 Task: Look for space in Albany, United States from 10th July, 2023 to 25th July, 2023 for 3 adults, 1 child in price range Rs.15000 to Rs.25000. Place can be shared room with 2 bedrooms having 3 beds and 2 bathrooms. Property type can be house, flat, guest house. Amenities needed are: wifi, TV, free parkinig on premises, gym, breakfast. Booking option can be shelf check-in. Required host language is English.
Action: Mouse moved to (477, 120)
Screenshot: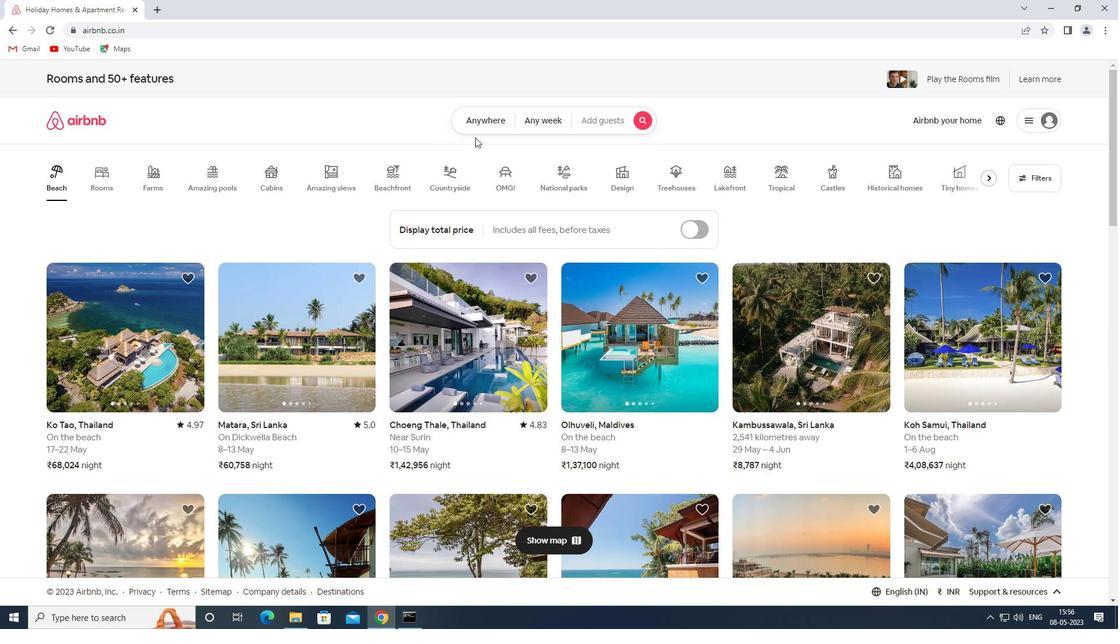 
Action: Mouse pressed left at (477, 120)
Screenshot: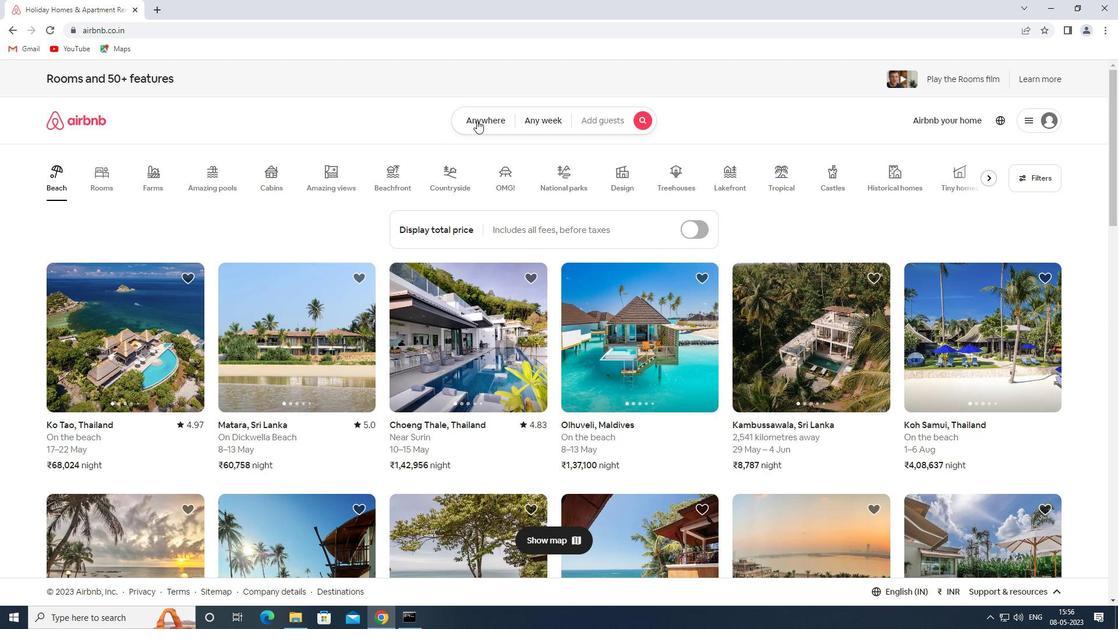 
Action: Mouse moved to (349, 161)
Screenshot: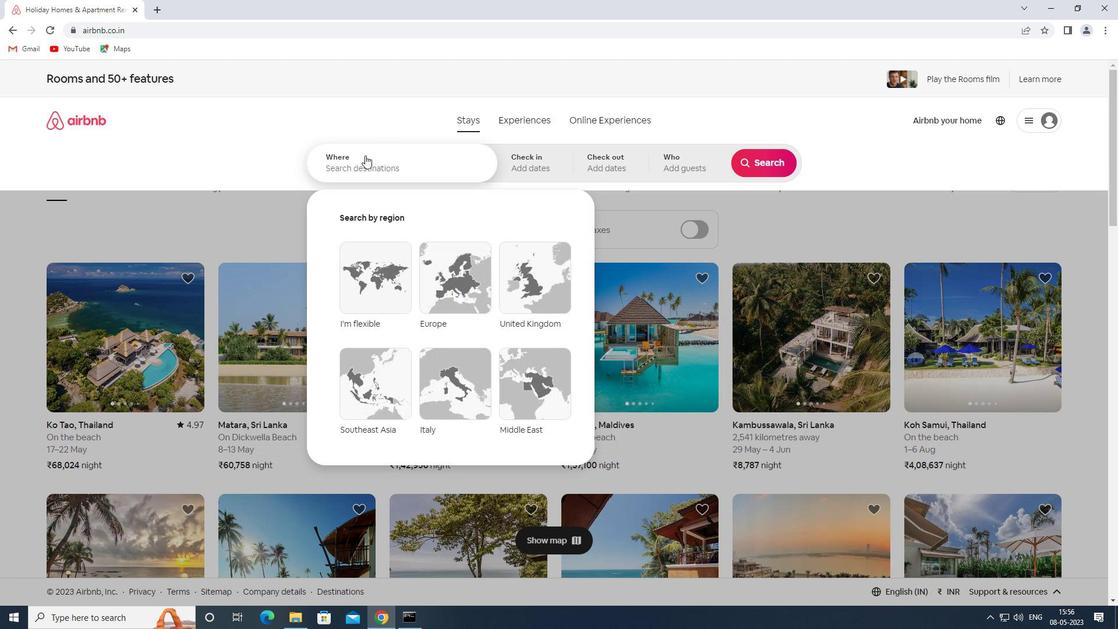 
Action: Mouse pressed left at (349, 161)
Screenshot: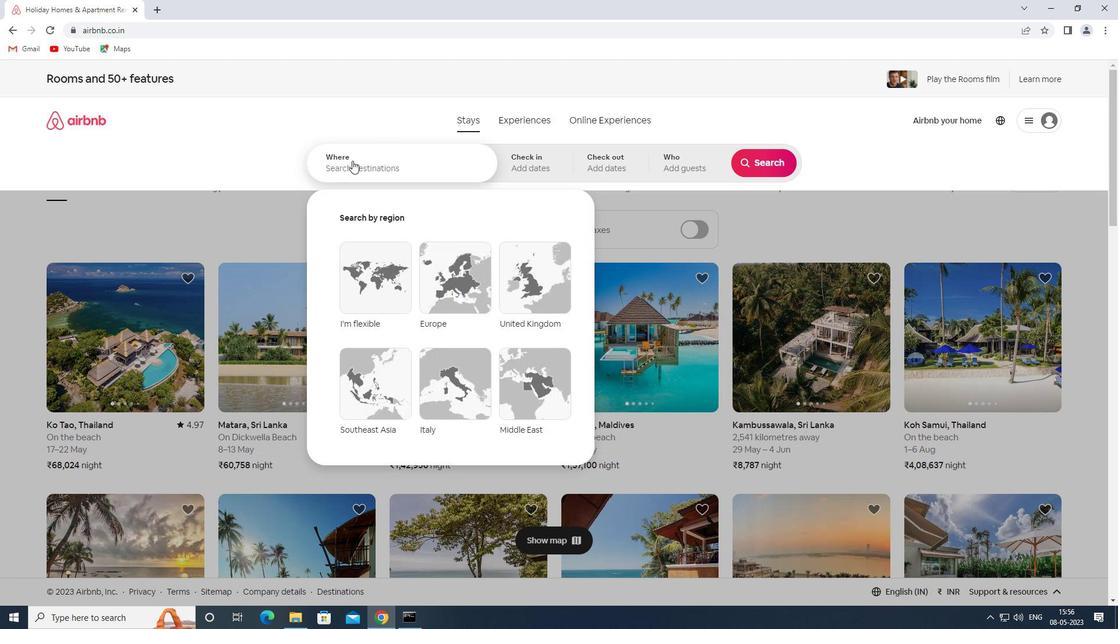 
Action: Key pressed <Key.shift>SPACE<Key.space>IN<Key.space><Key.shift>ALBANY,<Key.shift>UNITED<Key.space><Key.shift>STATES
Screenshot: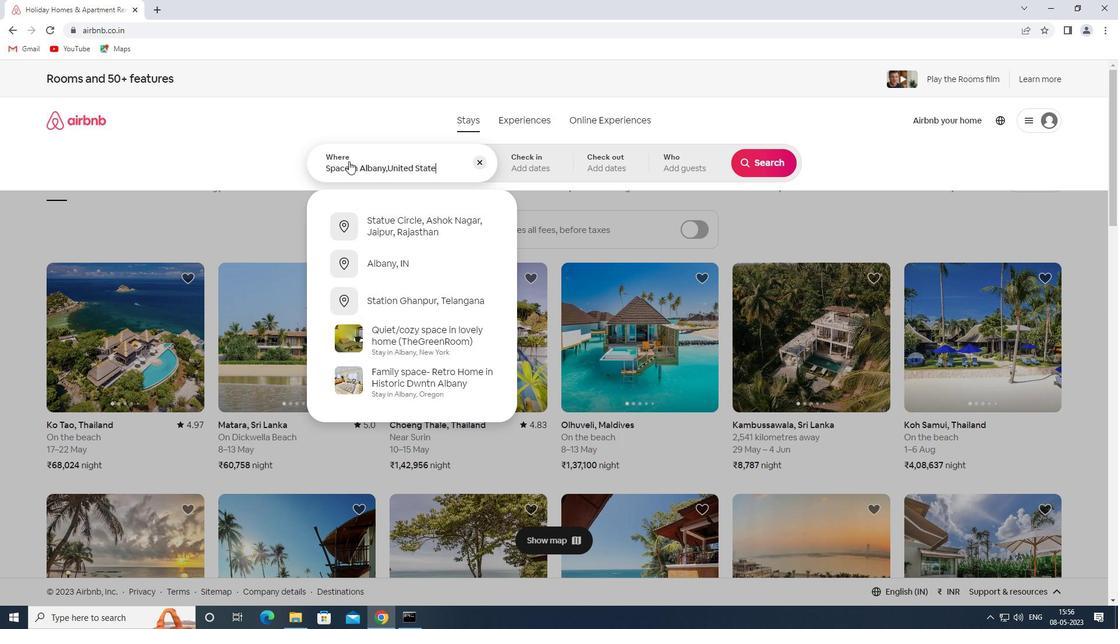 
Action: Mouse moved to (511, 148)
Screenshot: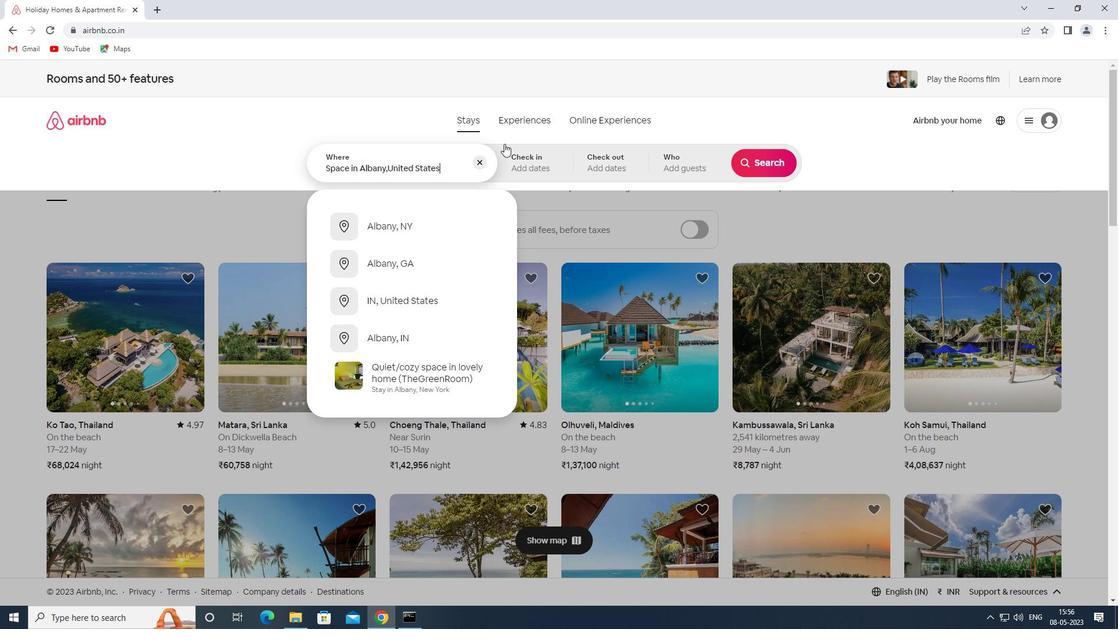 
Action: Mouse pressed left at (511, 148)
Screenshot: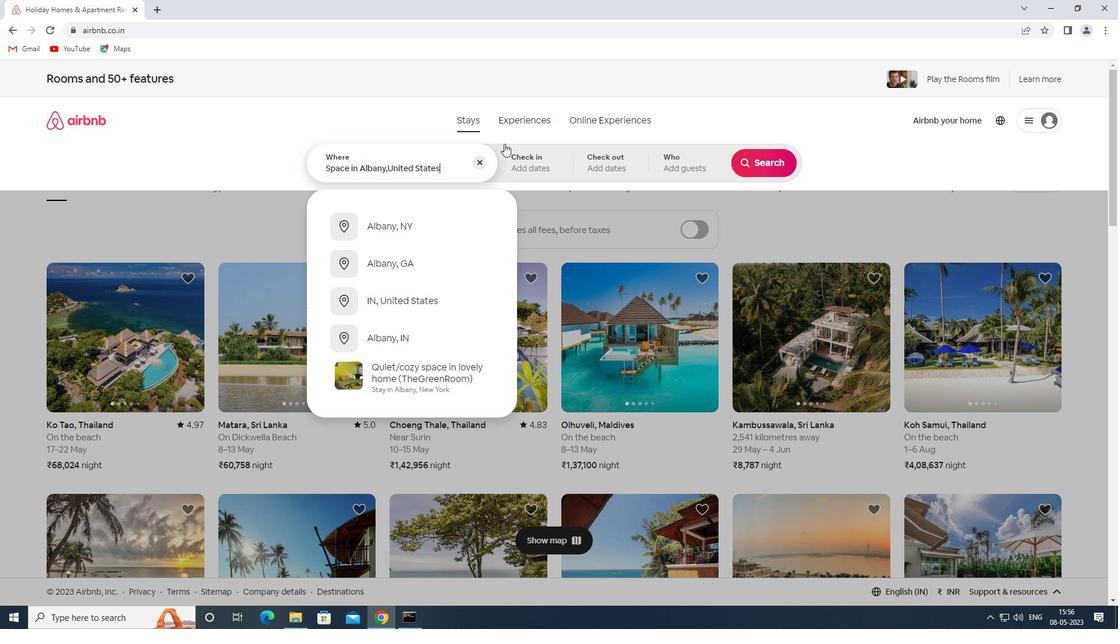
Action: Mouse moved to (759, 258)
Screenshot: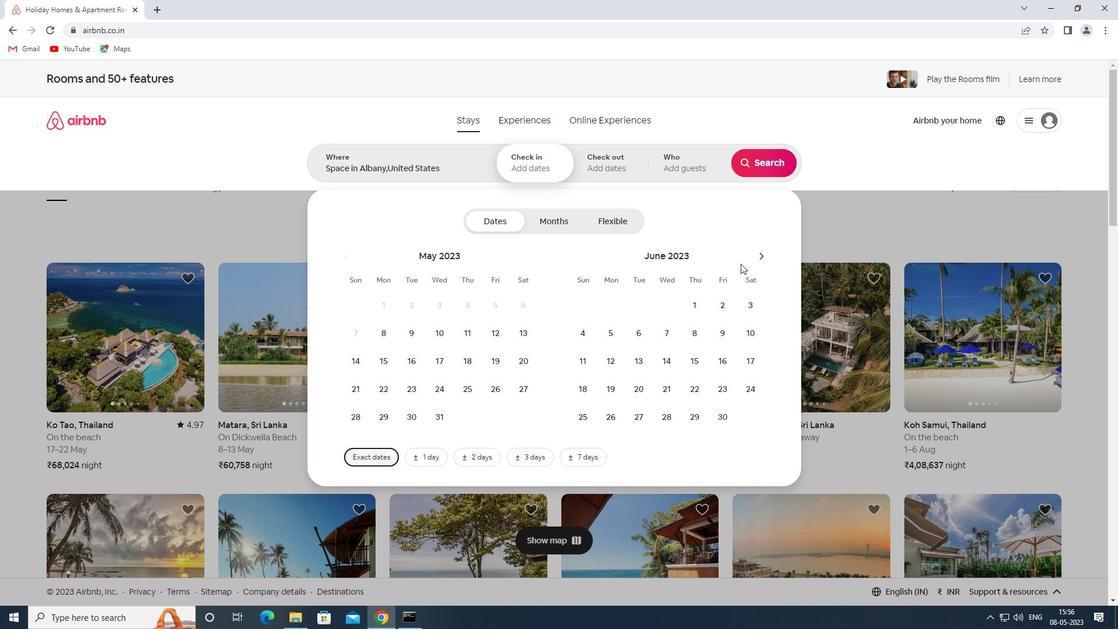 
Action: Mouse pressed left at (759, 258)
Screenshot: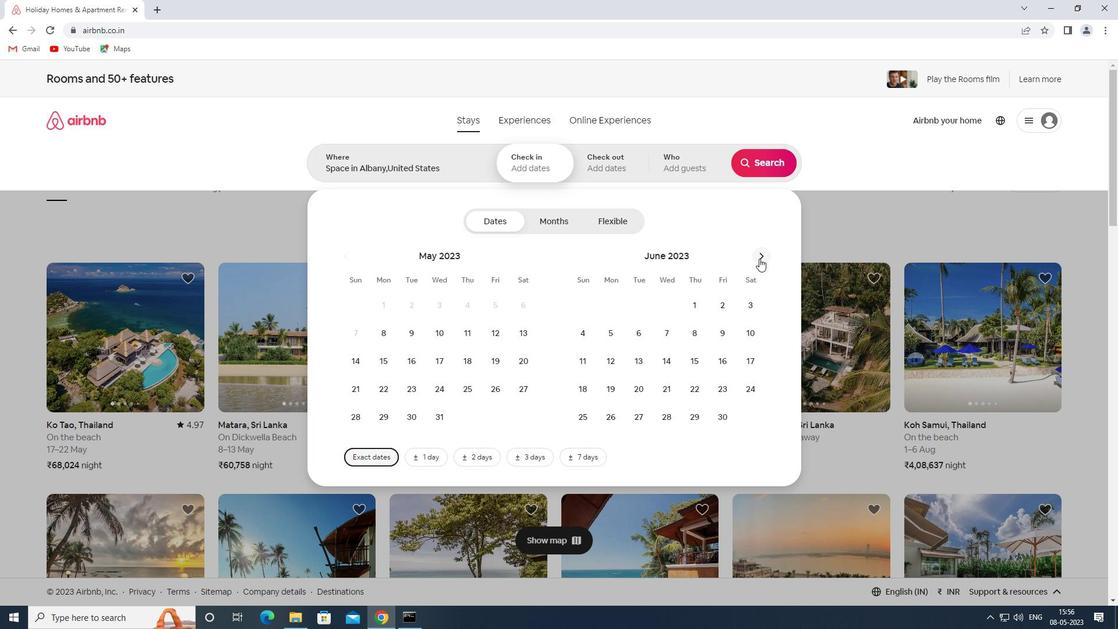 
Action: Mouse moved to (604, 357)
Screenshot: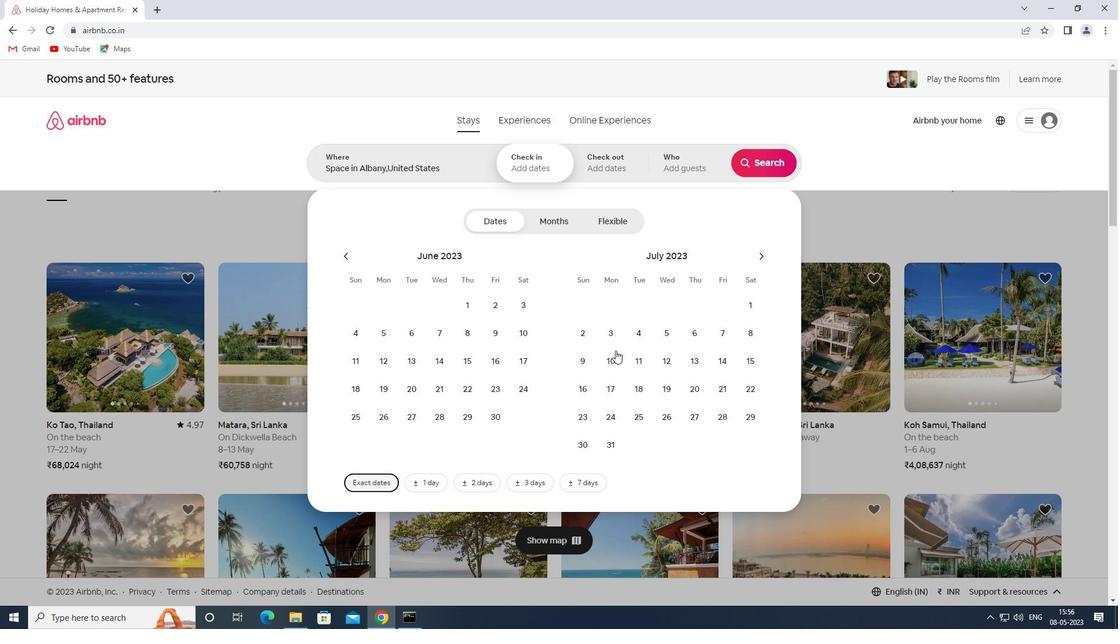 
Action: Mouse pressed left at (604, 357)
Screenshot: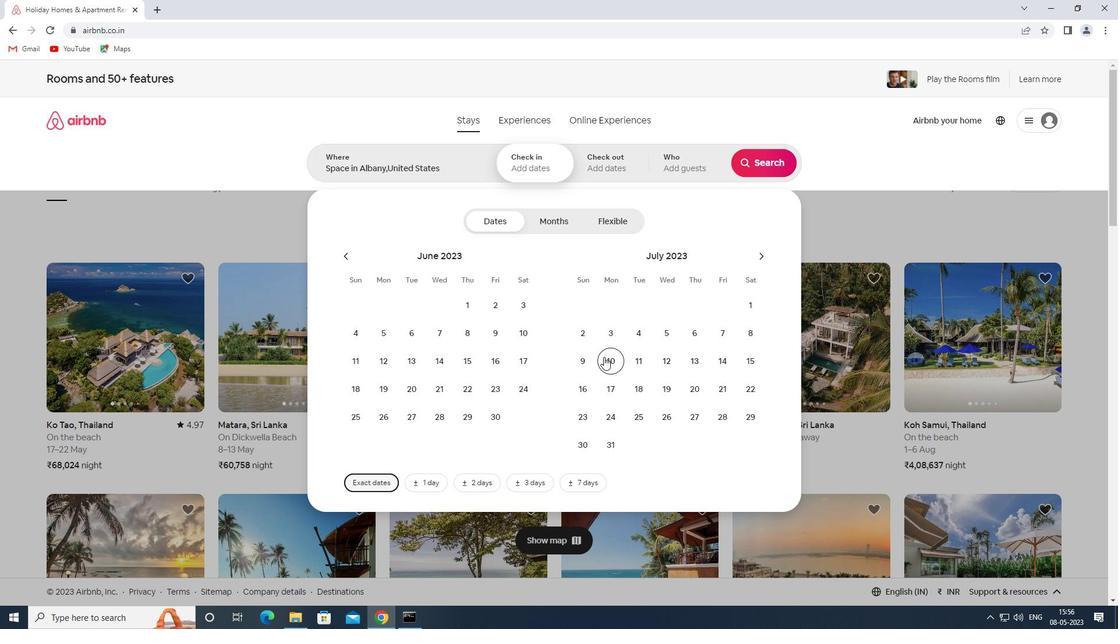 
Action: Mouse moved to (639, 415)
Screenshot: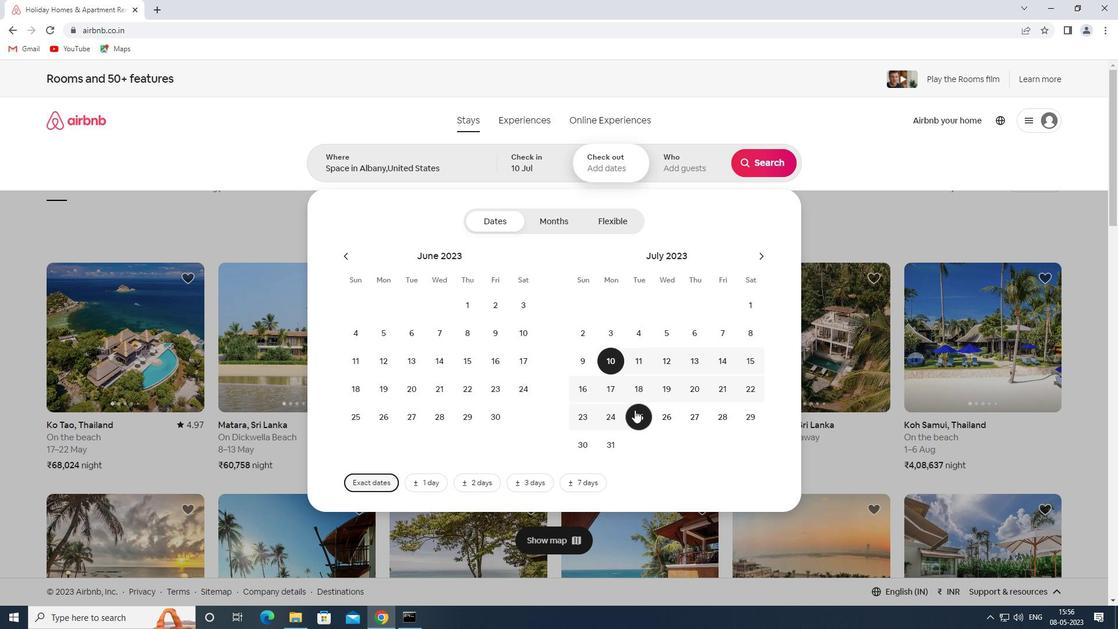 
Action: Mouse pressed left at (639, 415)
Screenshot: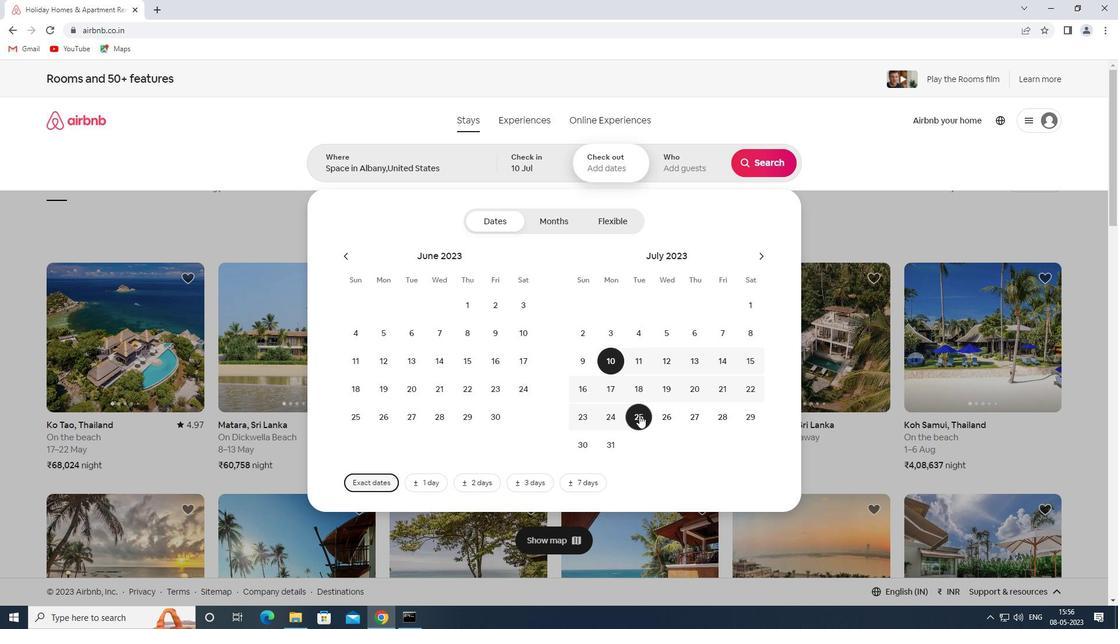 
Action: Mouse moved to (684, 156)
Screenshot: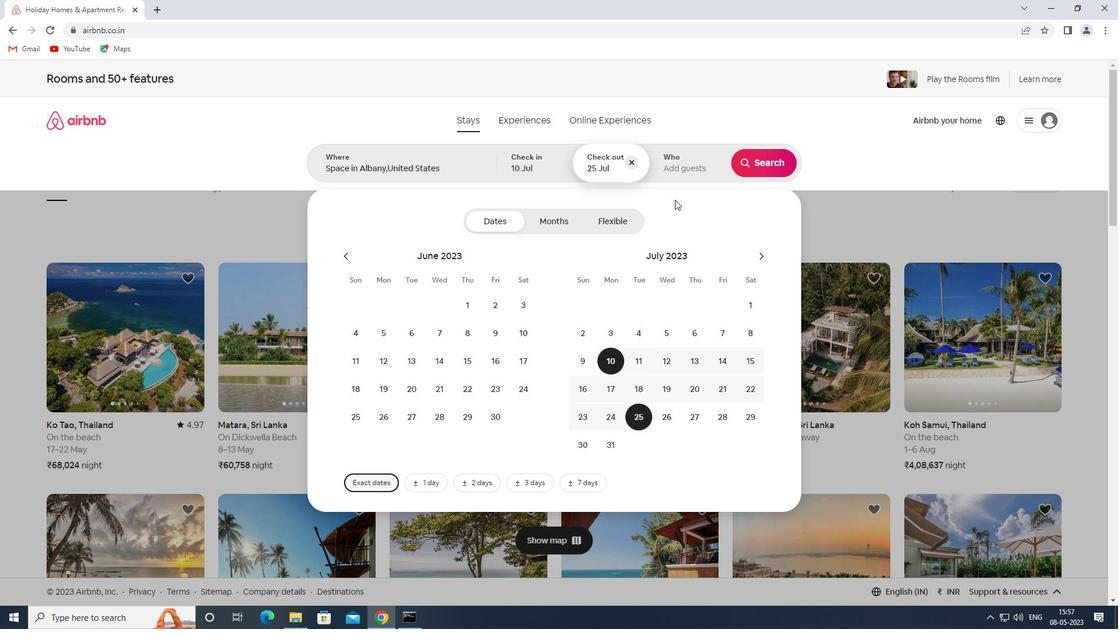 
Action: Mouse pressed left at (684, 156)
Screenshot: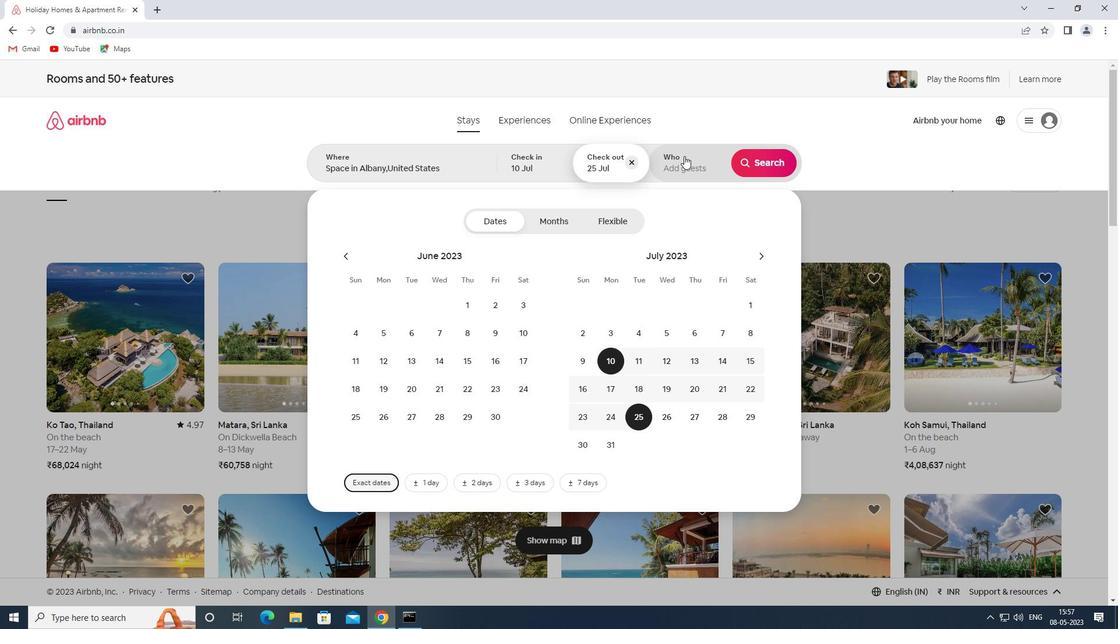 
Action: Mouse moved to (765, 227)
Screenshot: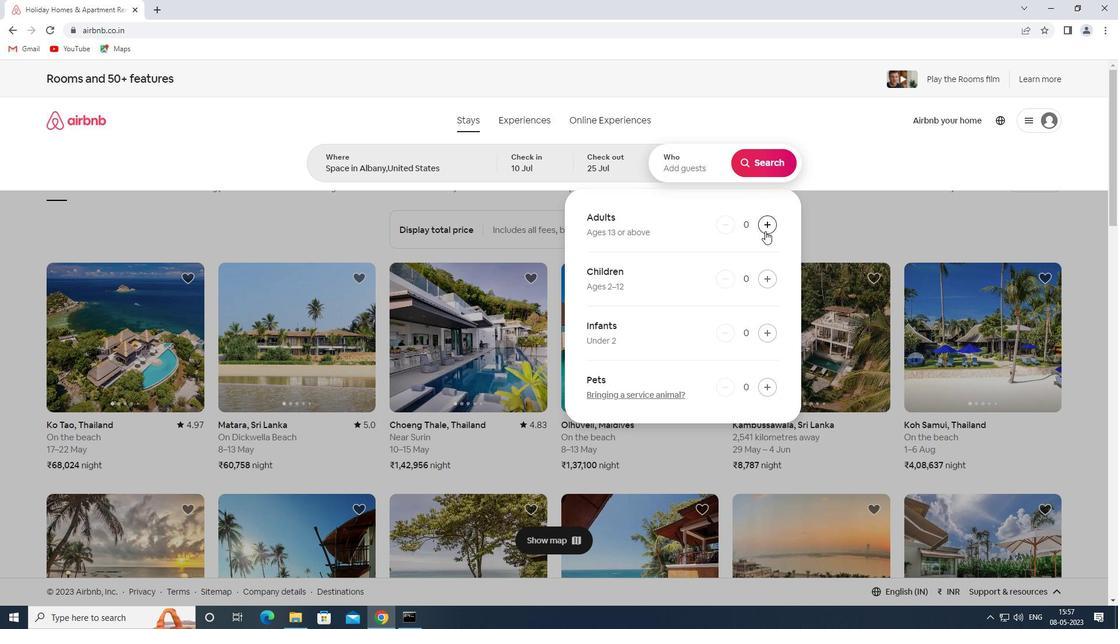 
Action: Mouse pressed left at (765, 227)
Screenshot: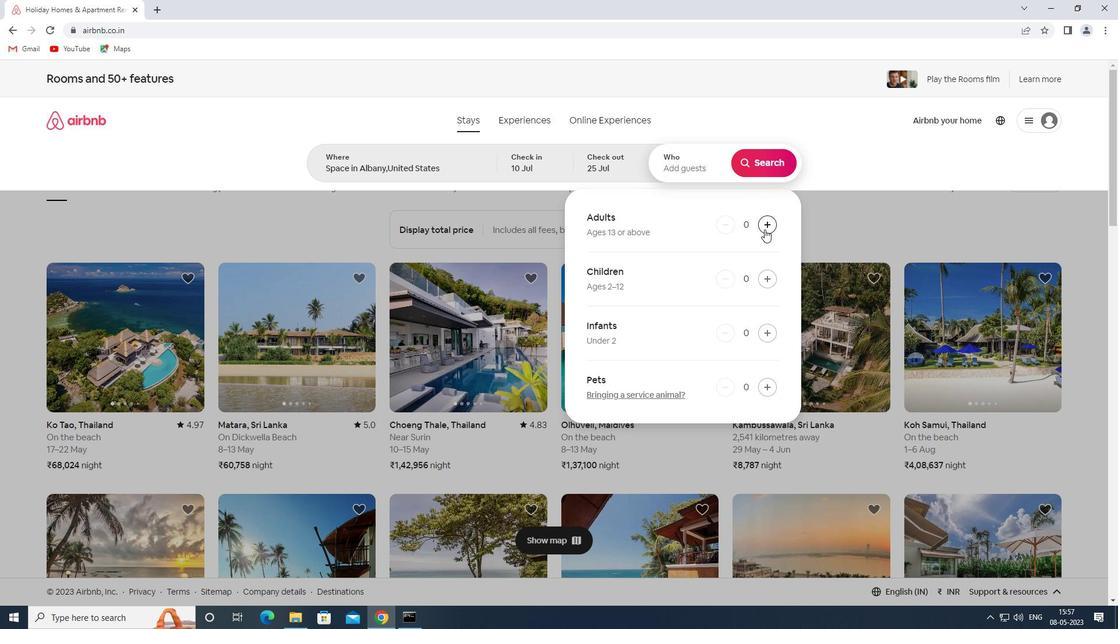 
Action: Mouse pressed left at (765, 227)
Screenshot: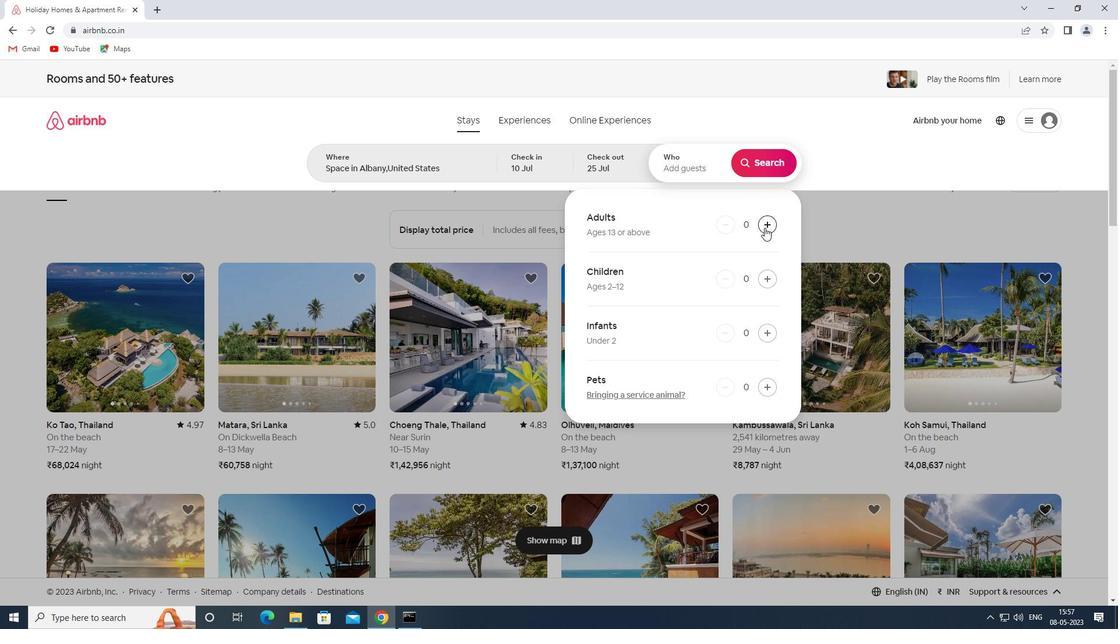 
Action: Mouse pressed left at (765, 227)
Screenshot: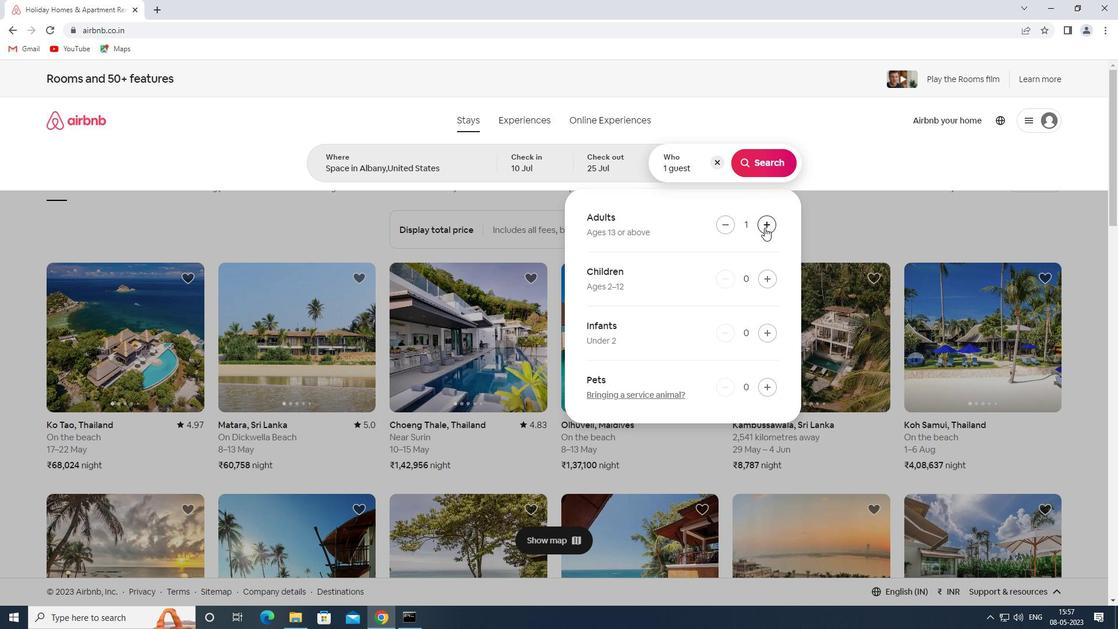 
Action: Mouse moved to (768, 277)
Screenshot: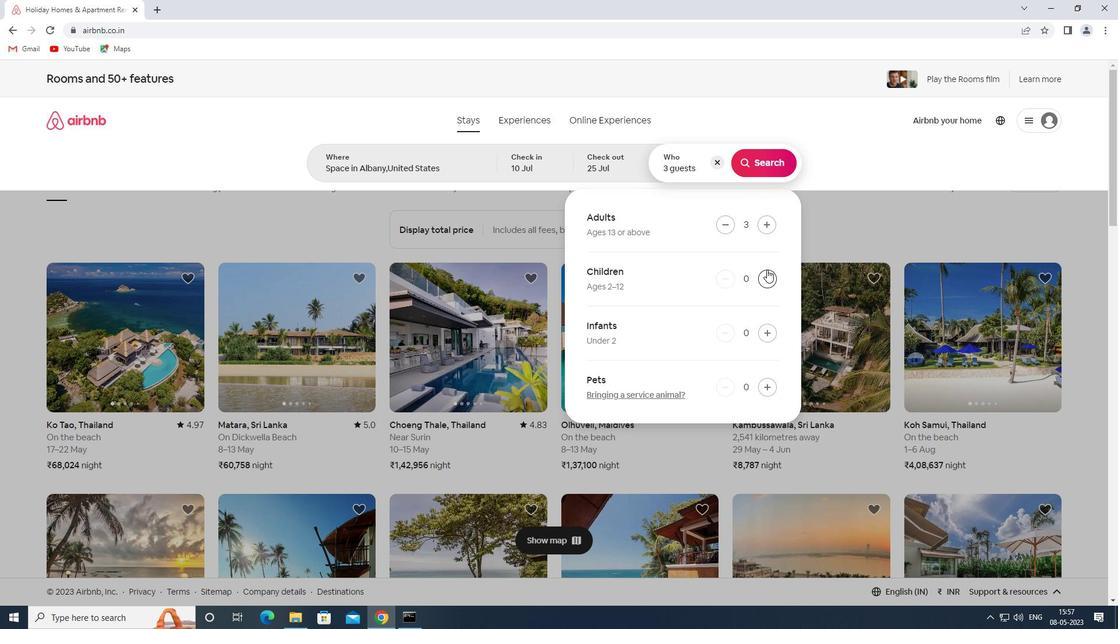 
Action: Mouse pressed left at (768, 277)
Screenshot: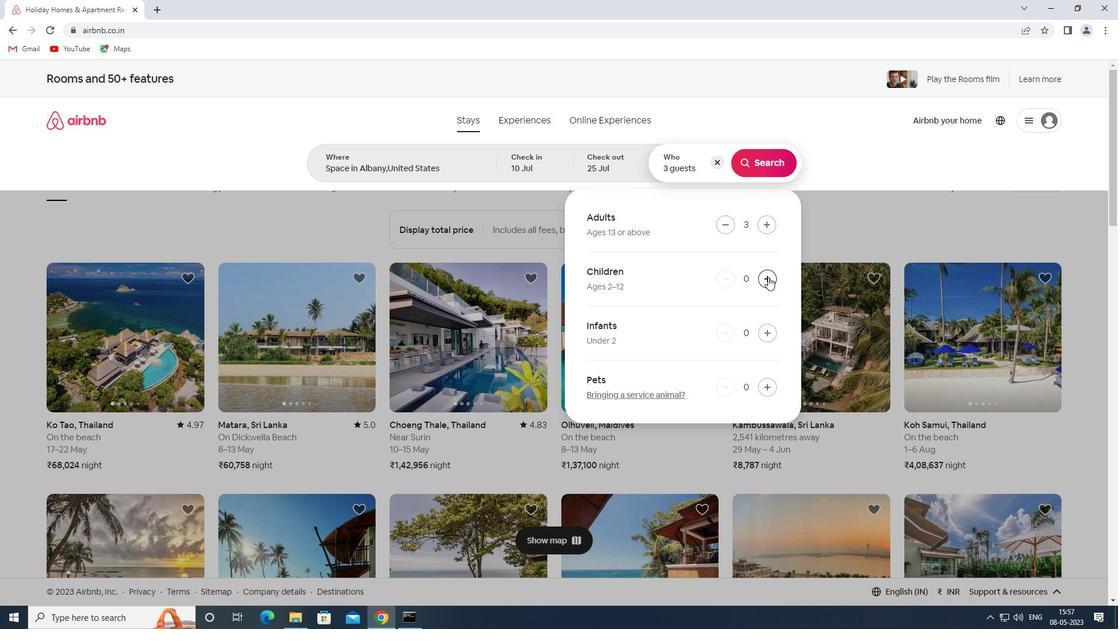 
Action: Mouse moved to (763, 156)
Screenshot: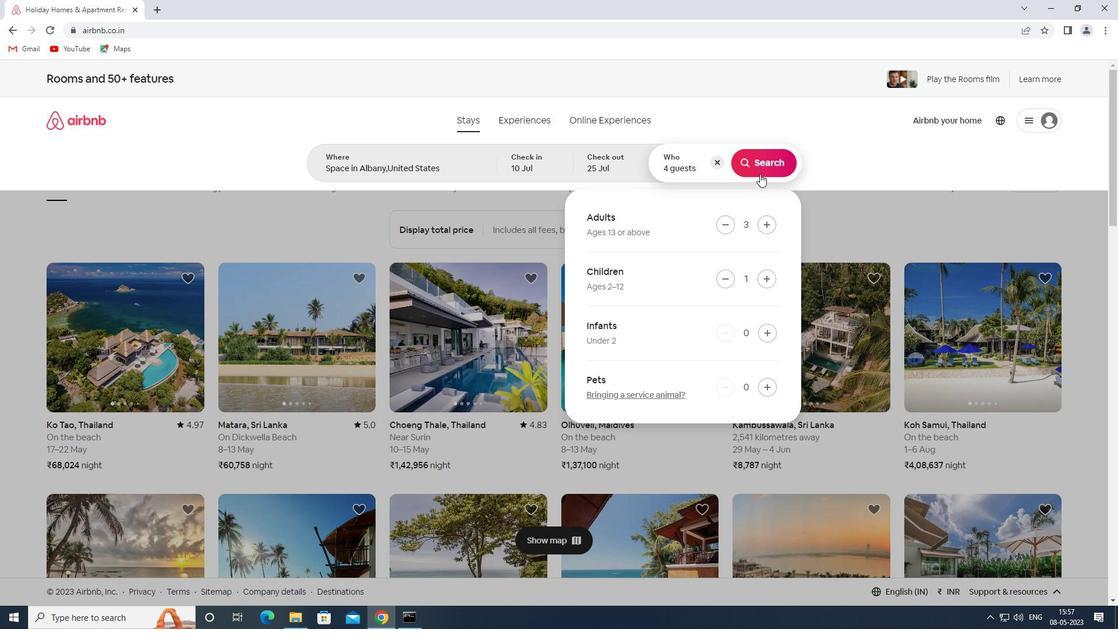 
Action: Mouse pressed left at (763, 156)
Screenshot: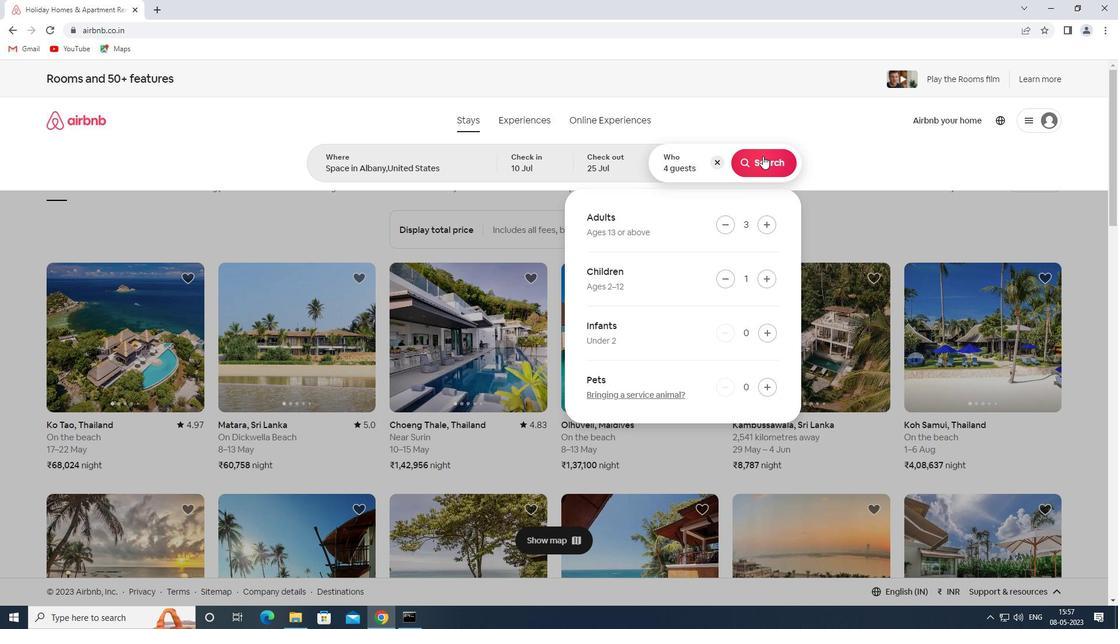 
Action: Mouse moved to (1072, 127)
Screenshot: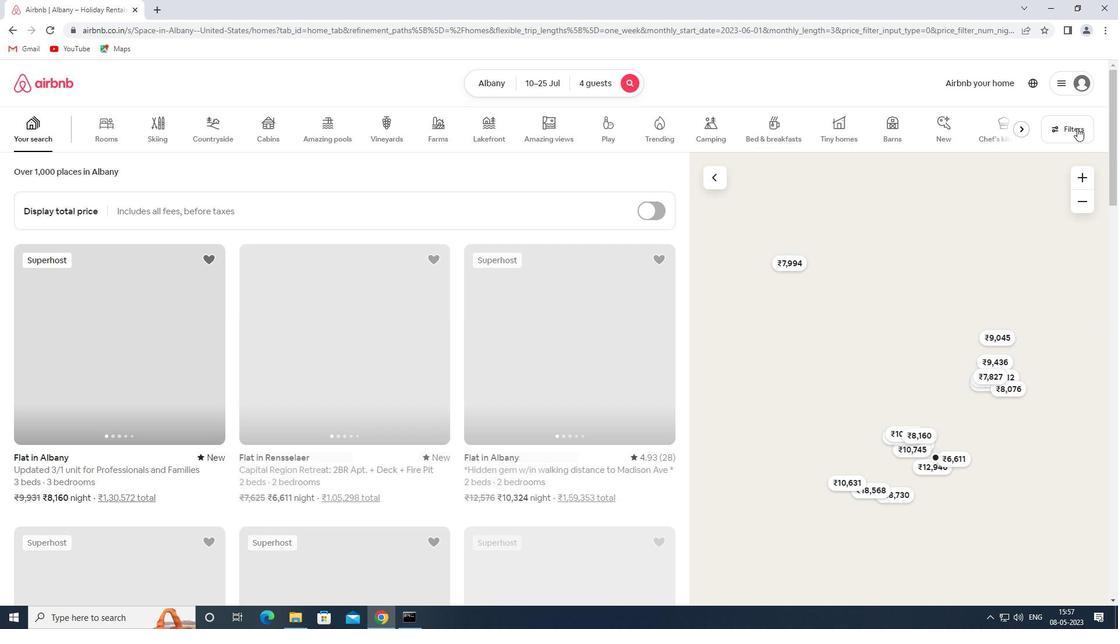 
Action: Mouse pressed left at (1072, 127)
Screenshot: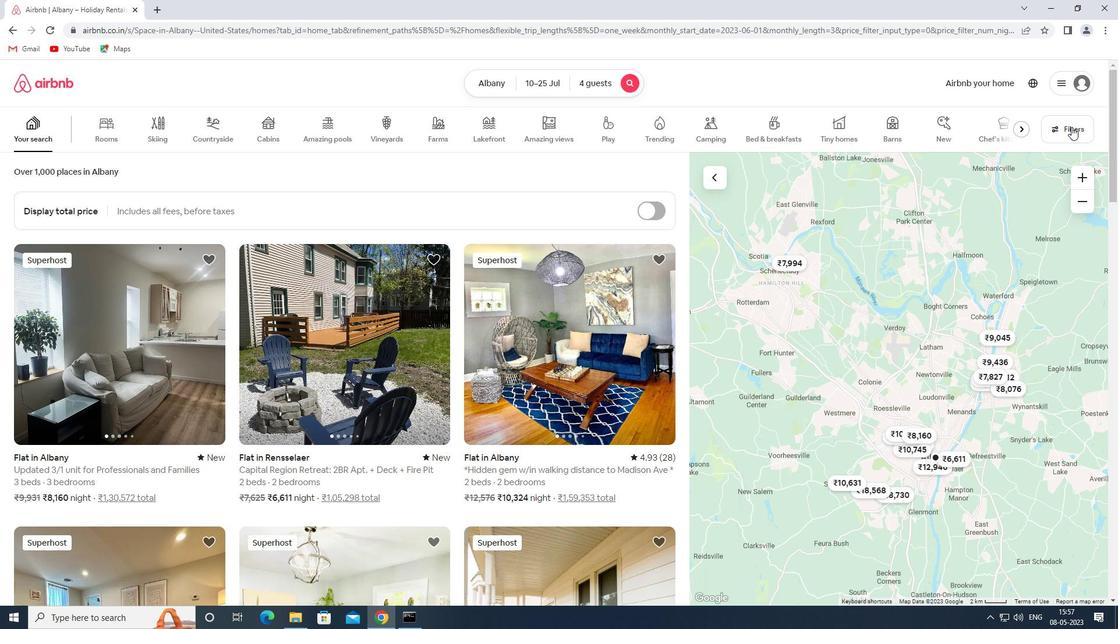 
Action: Mouse moved to (405, 417)
Screenshot: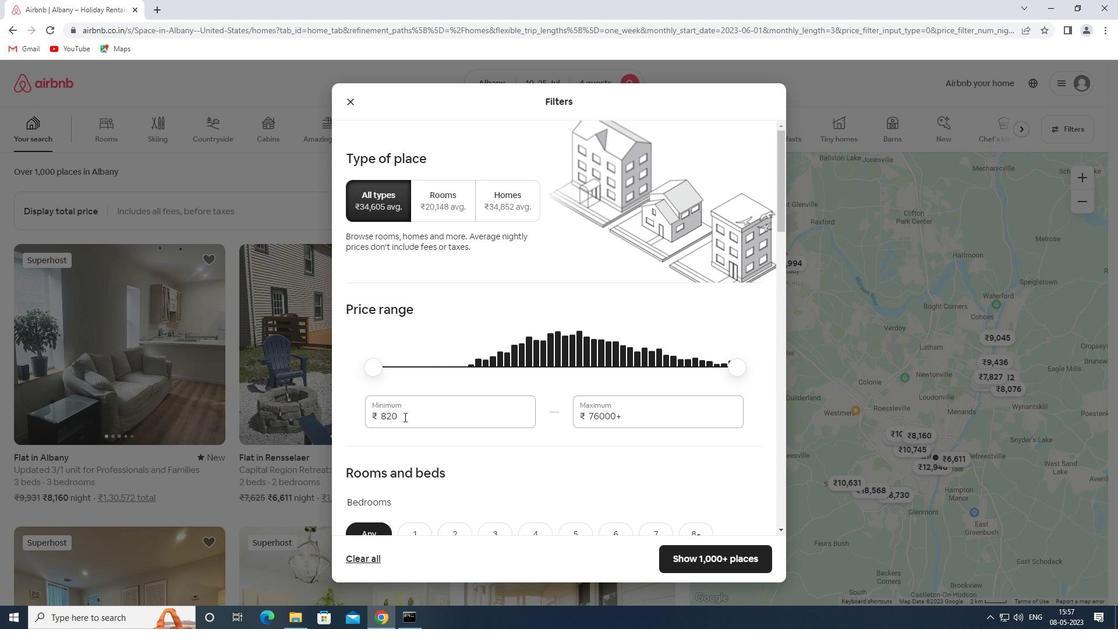 
Action: Mouse pressed left at (405, 417)
Screenshot: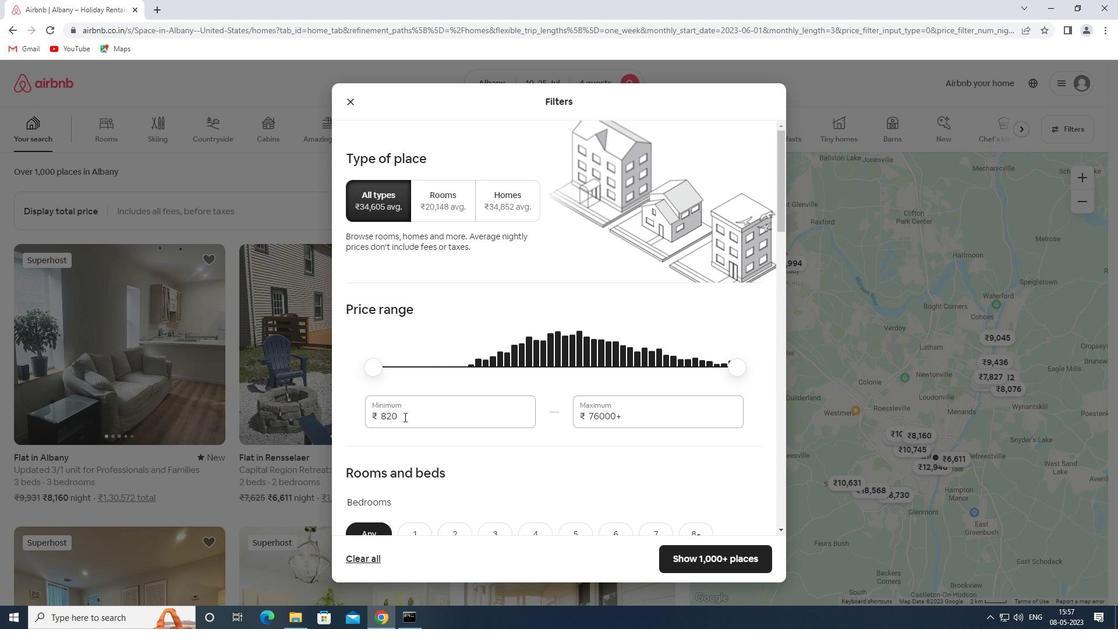 
Action: Mouse moved to (361, 417)
Screenshot: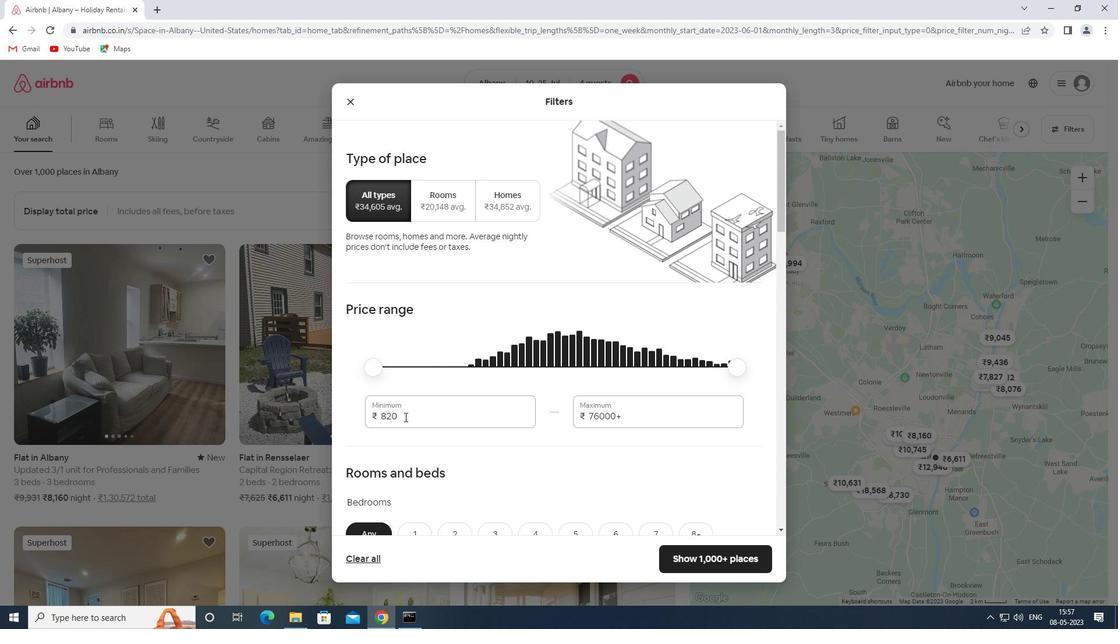 
Action: Key pressed 15000
Screenshot: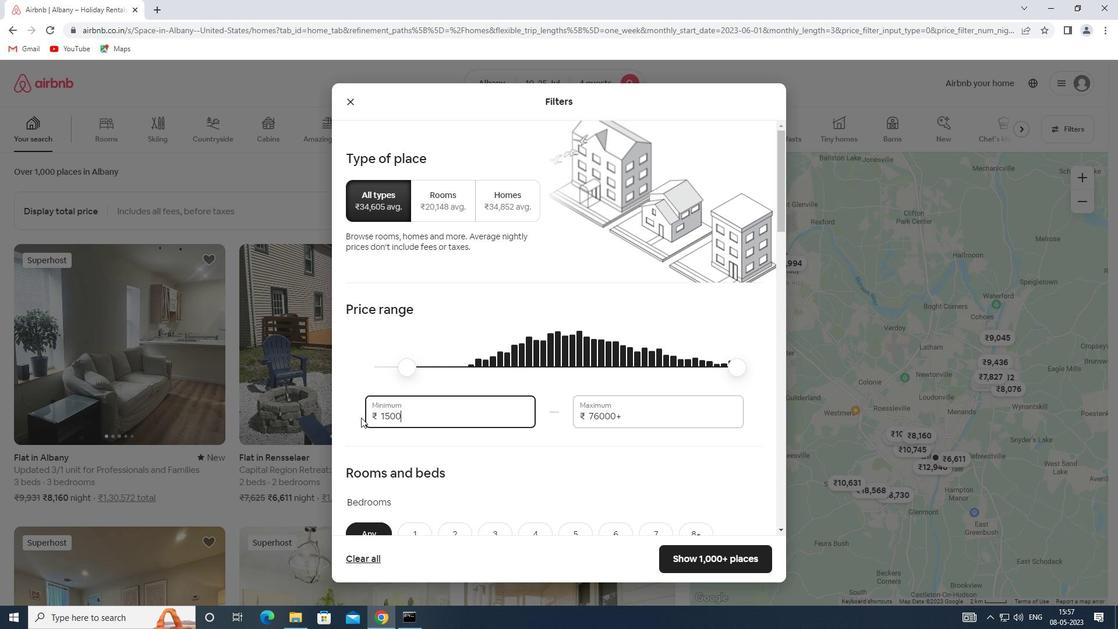 
Action: Mouse moved to (624, 412)
Screenshot: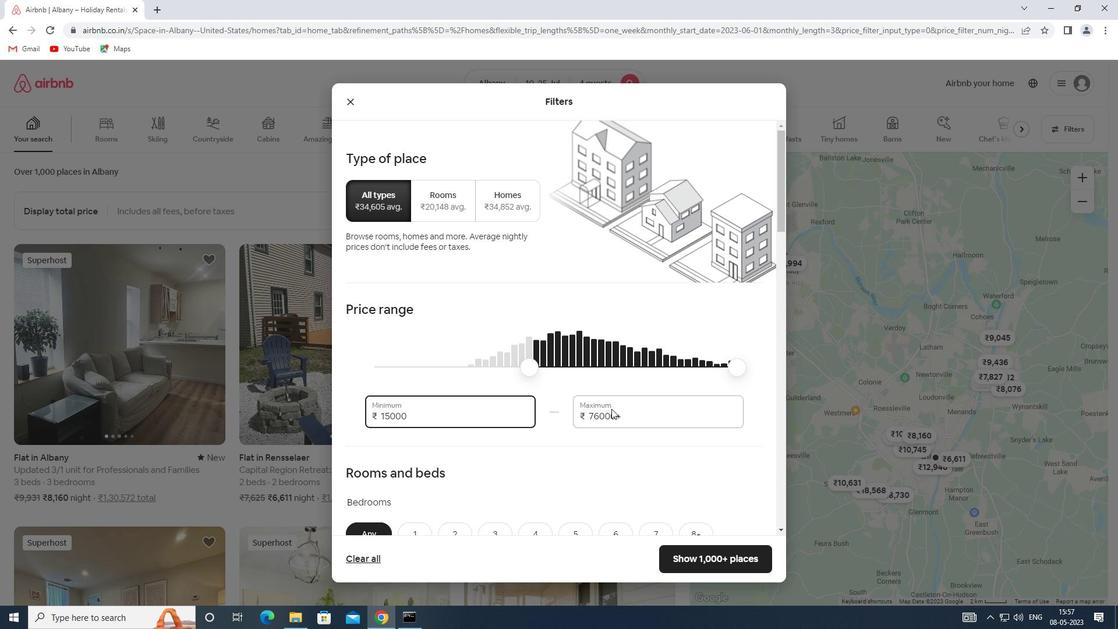 
Action: Mouse pressed left at (624, 412)
Screenshot: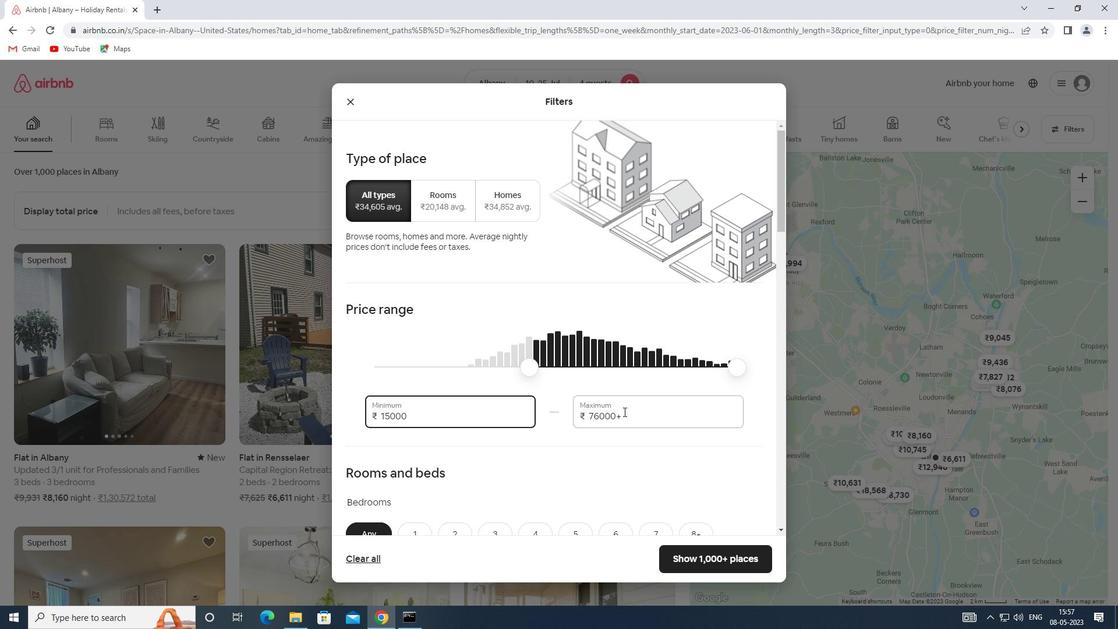 
Action: Mouse moved to (532, 420)
Screenshot: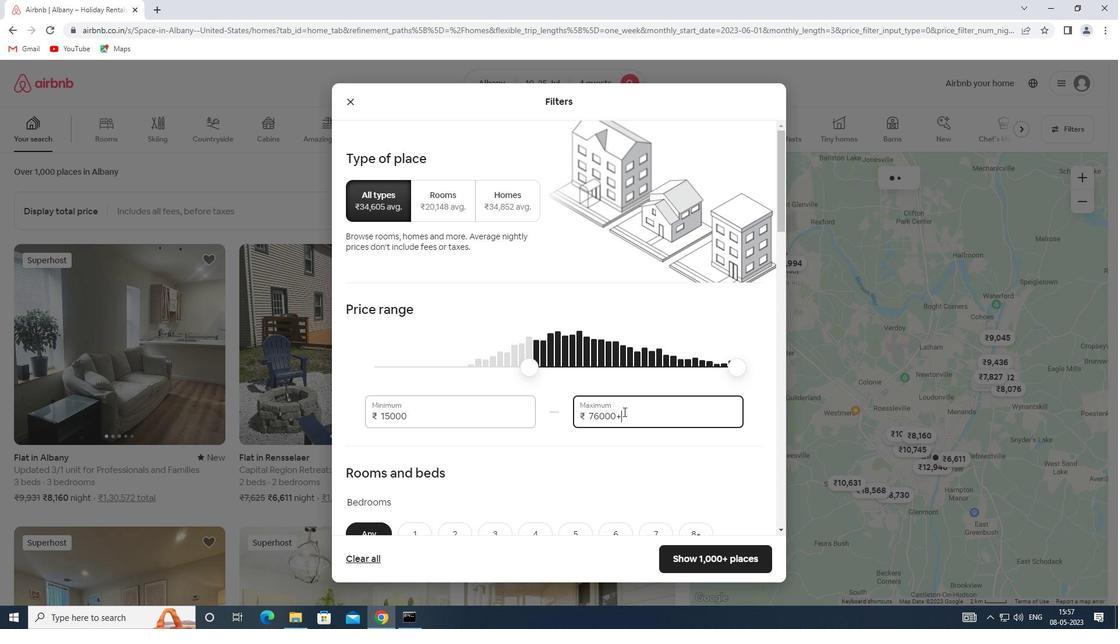 
Action: Key pressed 25000
Screenshot: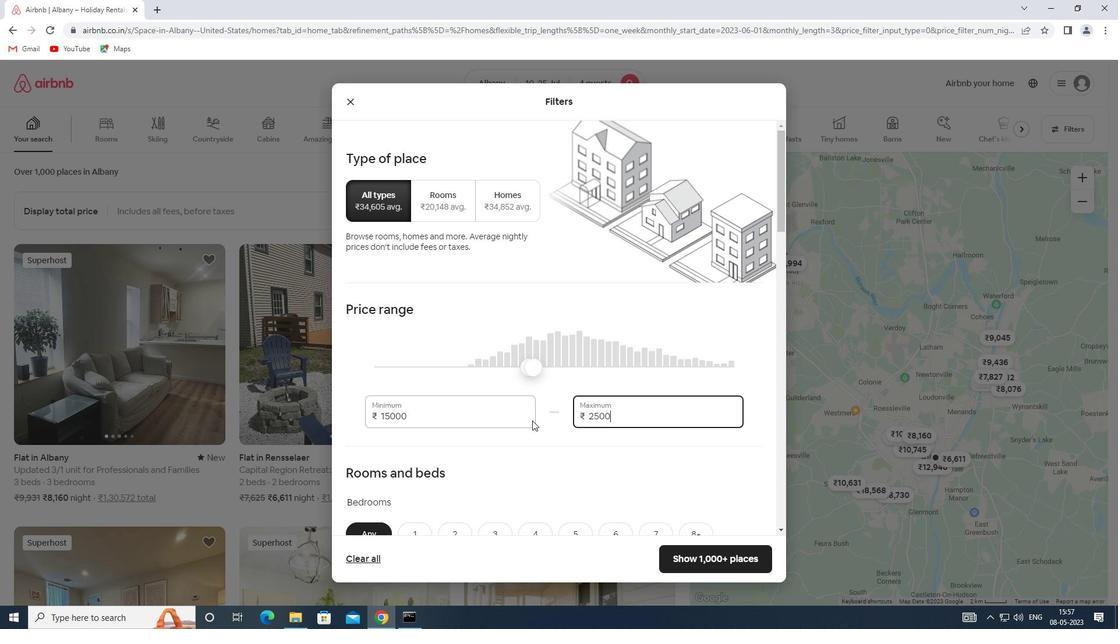
Action: Mouse scrolled (532, 420) with delta (0, 0)
Screenshot: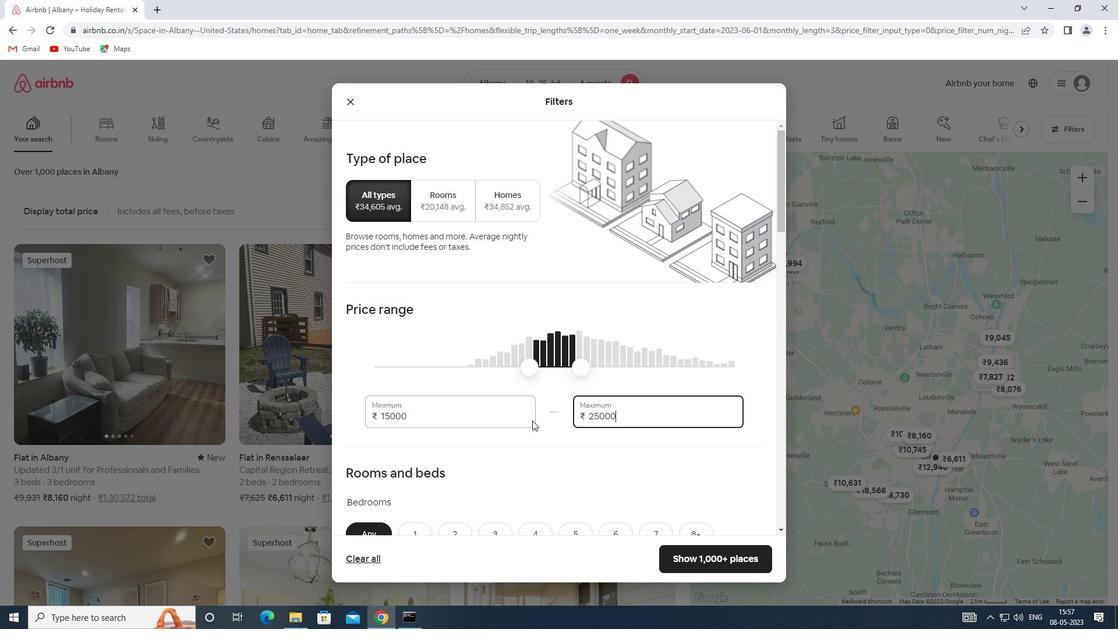 
Action: Mouse scrolled (532, 420) with delta (0, 0)
Screenshot: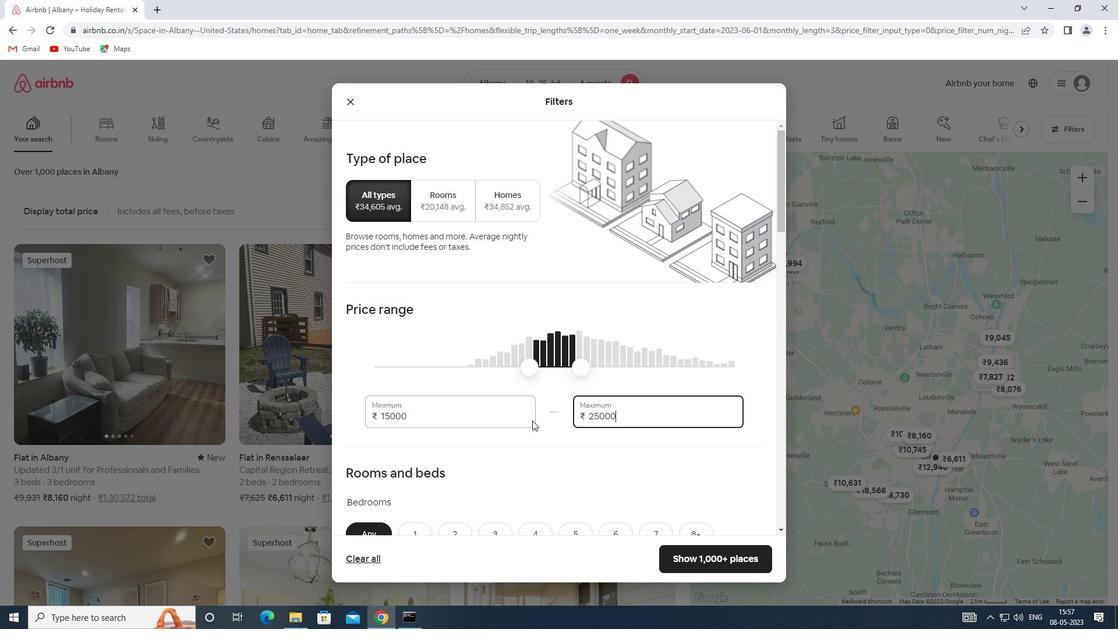 
Action: Mouse moved to (532, 420)
Screenshot: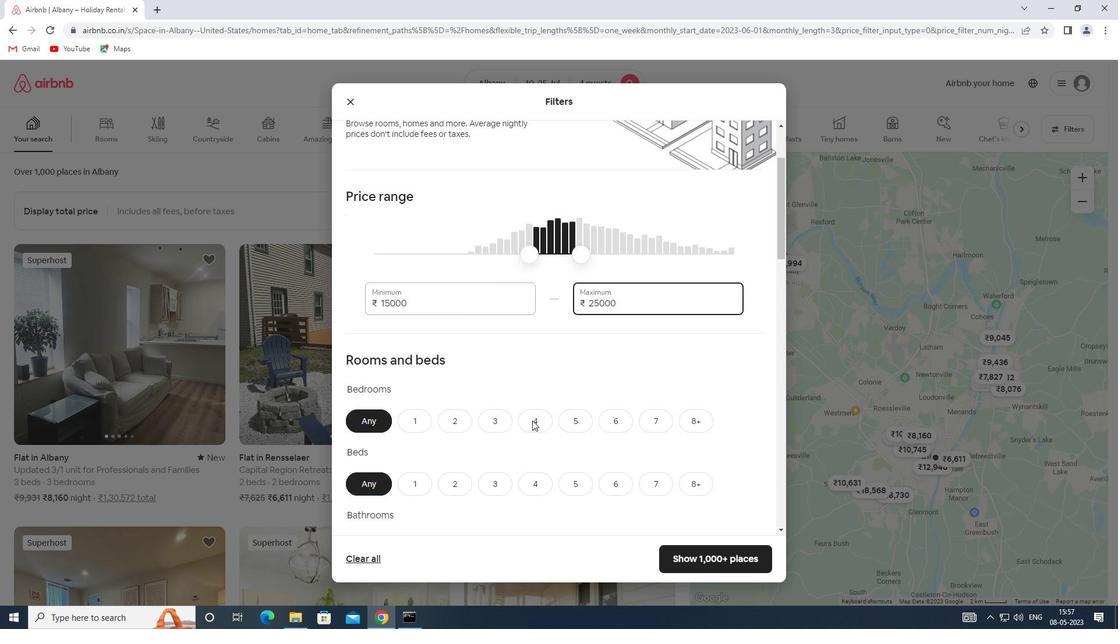 
Action: Mouse scrolled (532, 420) with delta (0, 0)
Screenshot: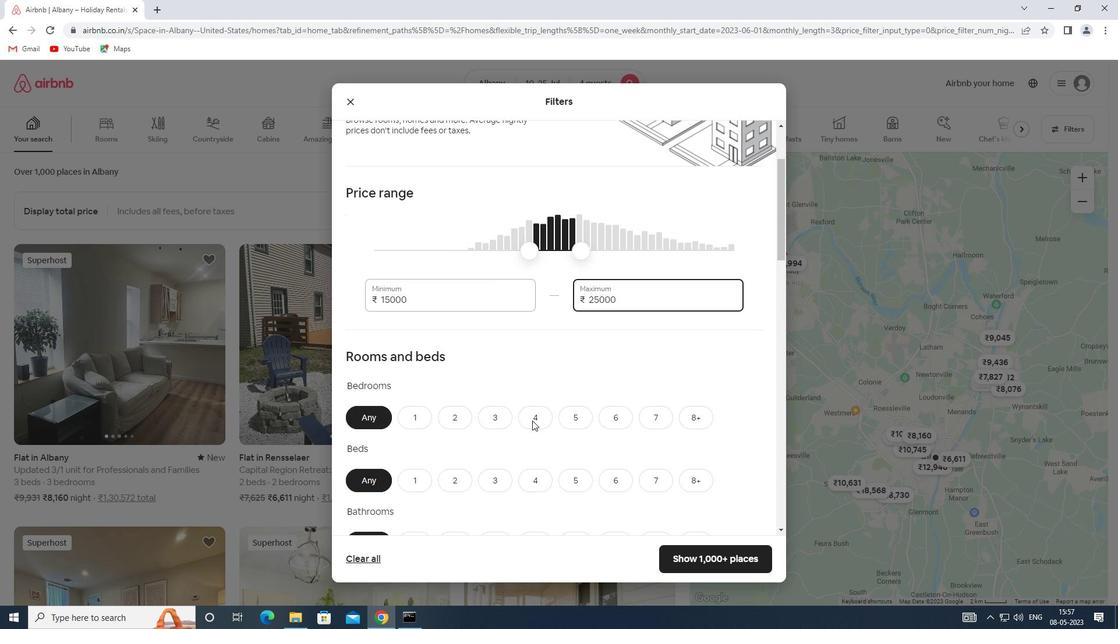 
Action: Mouse scrolled (532, 420) with delta (0, 0)
Screenshot: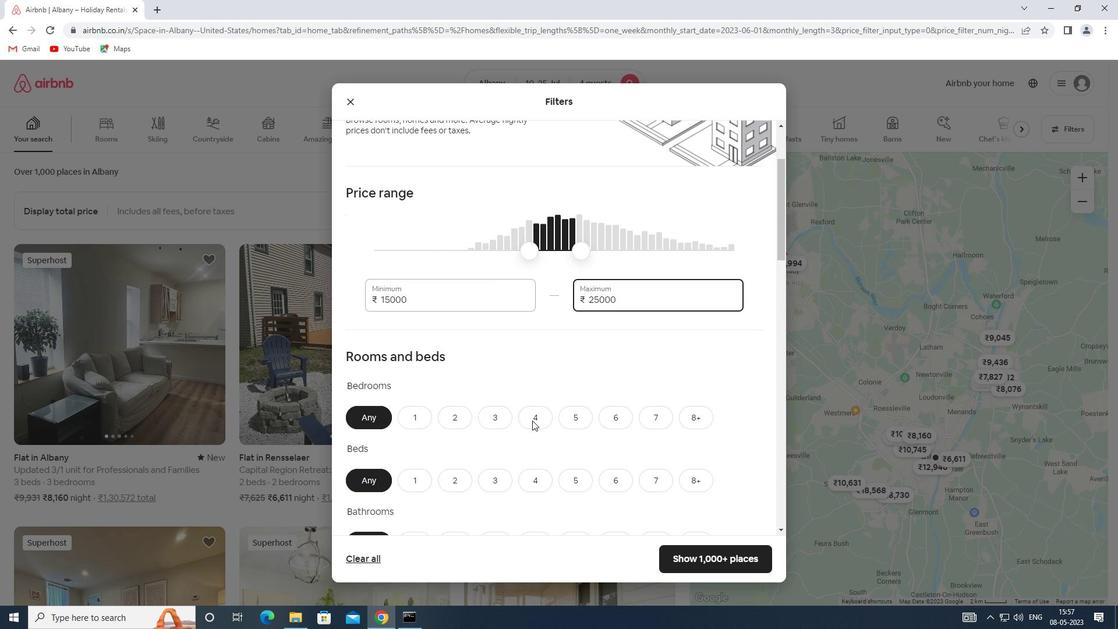 
Action: Mouse moved to (526, 410)
Screenshot: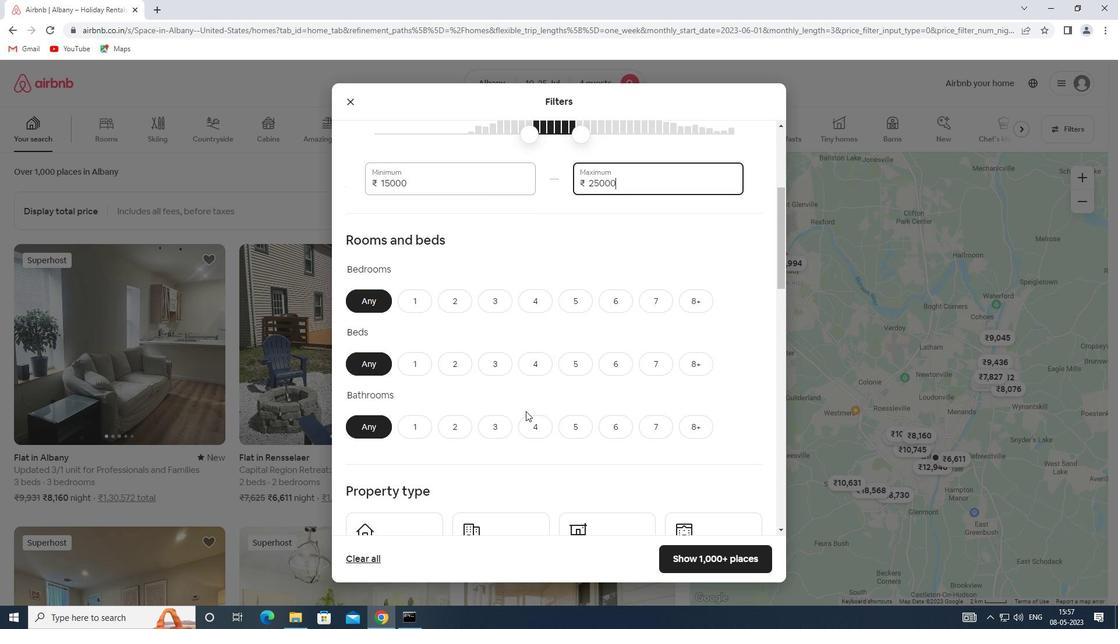 
Action: Mouse scrolled (526, 410) with delta (0, 0)
Screenshot: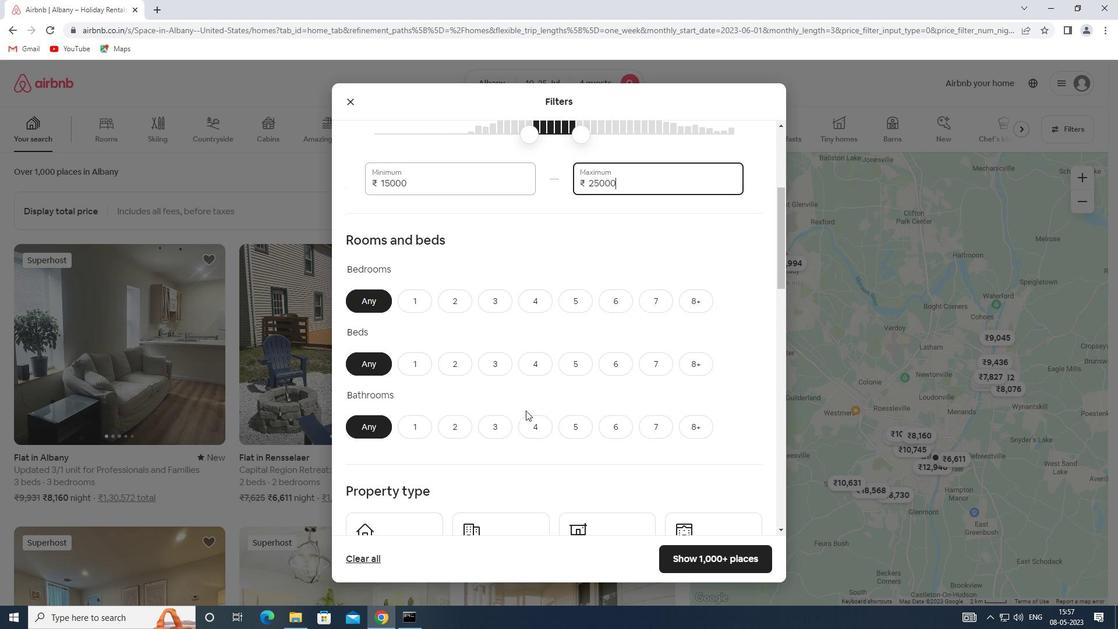 
Action: Mouse moved to (449, 247)
Screenshot: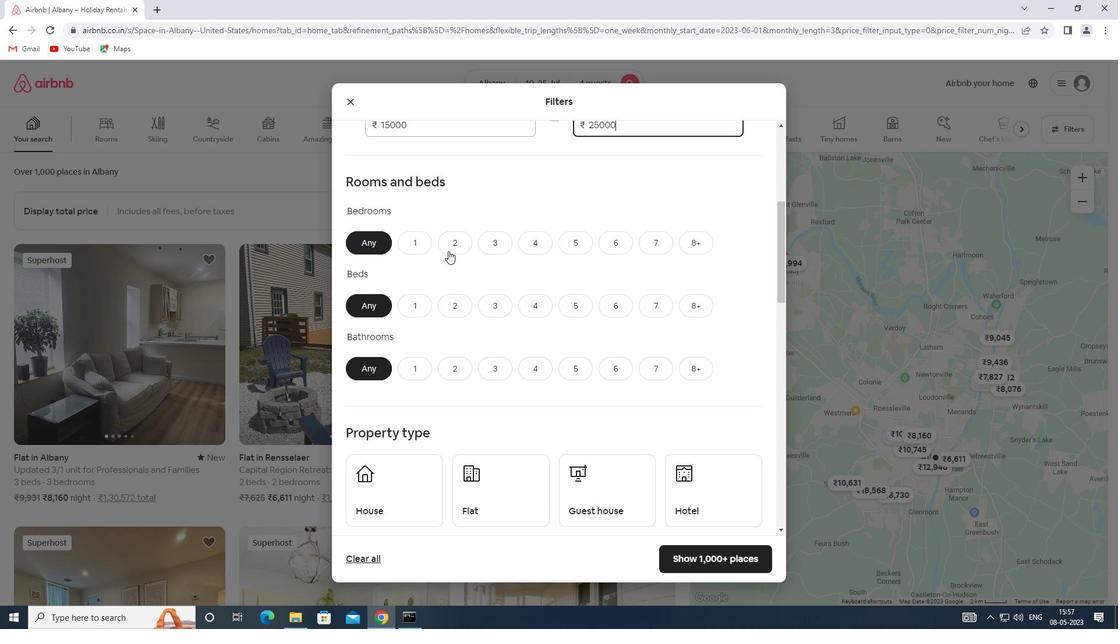
Action: Mouse pressed left at (449, 247)
Screenshot: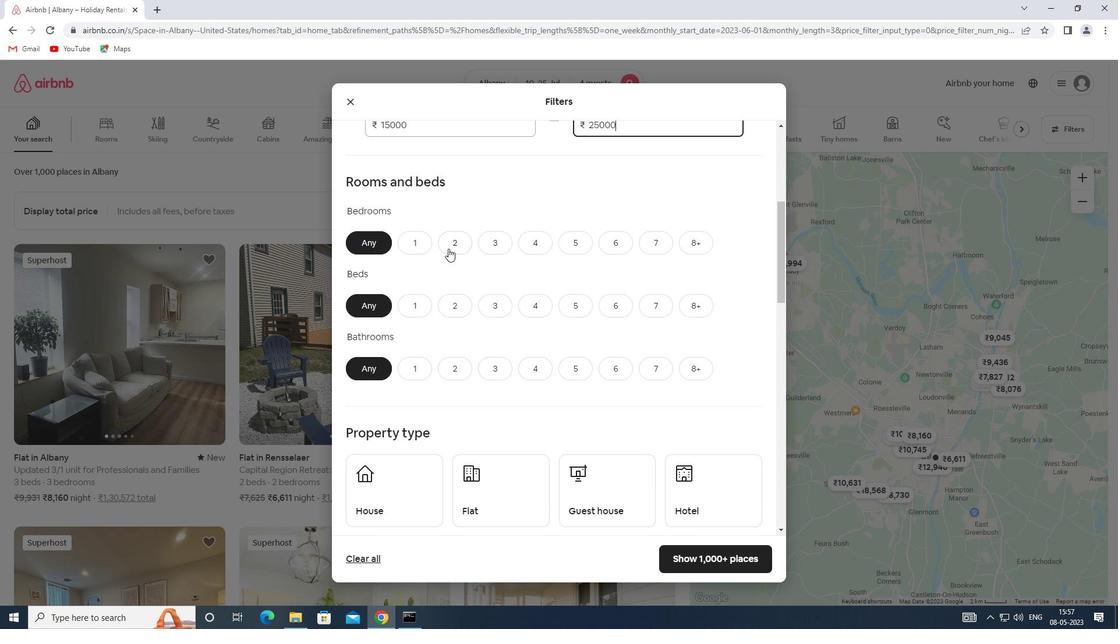 
Action: Mouse moved to (496, 307)
Screenshot: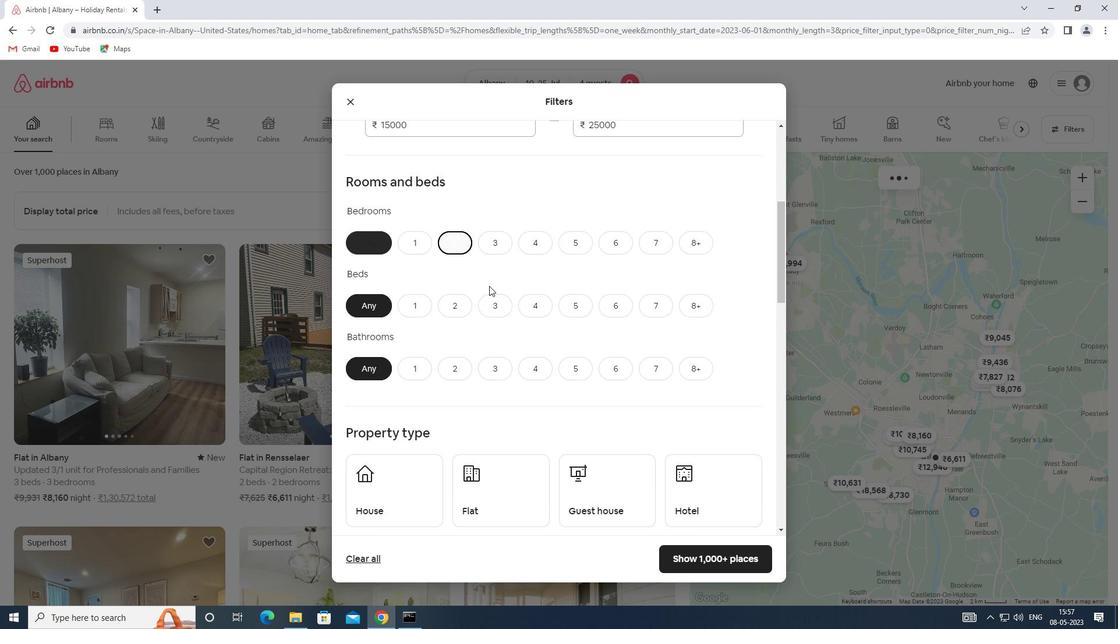 
Action: Mouse pressed left at (496, 307)
Screenshot: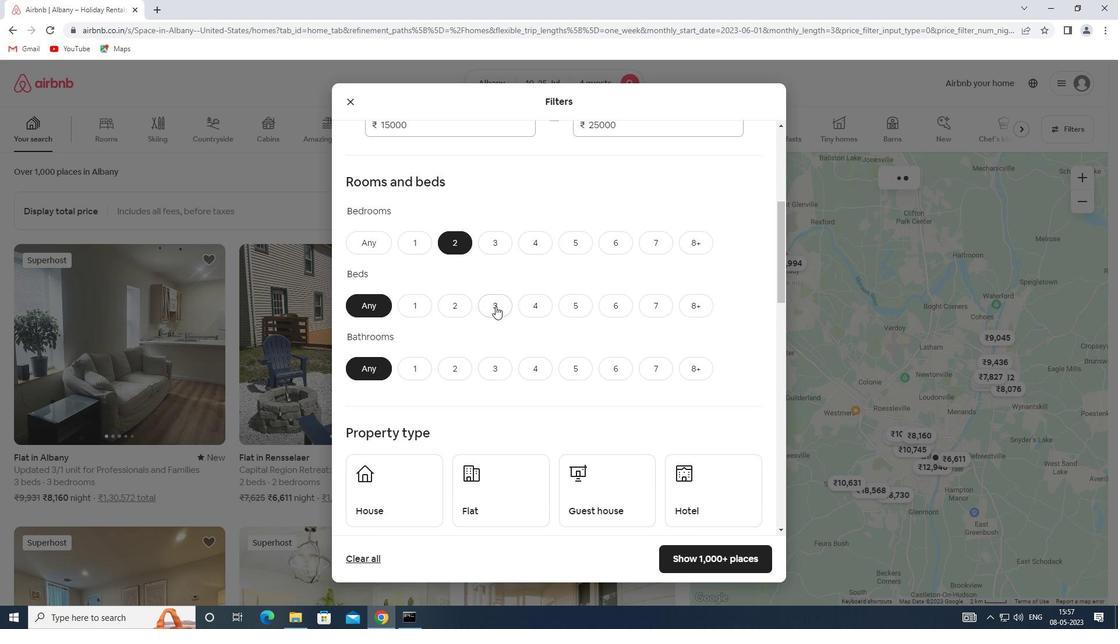 
Action: Mouse moved to (453, 371)
Screenshot: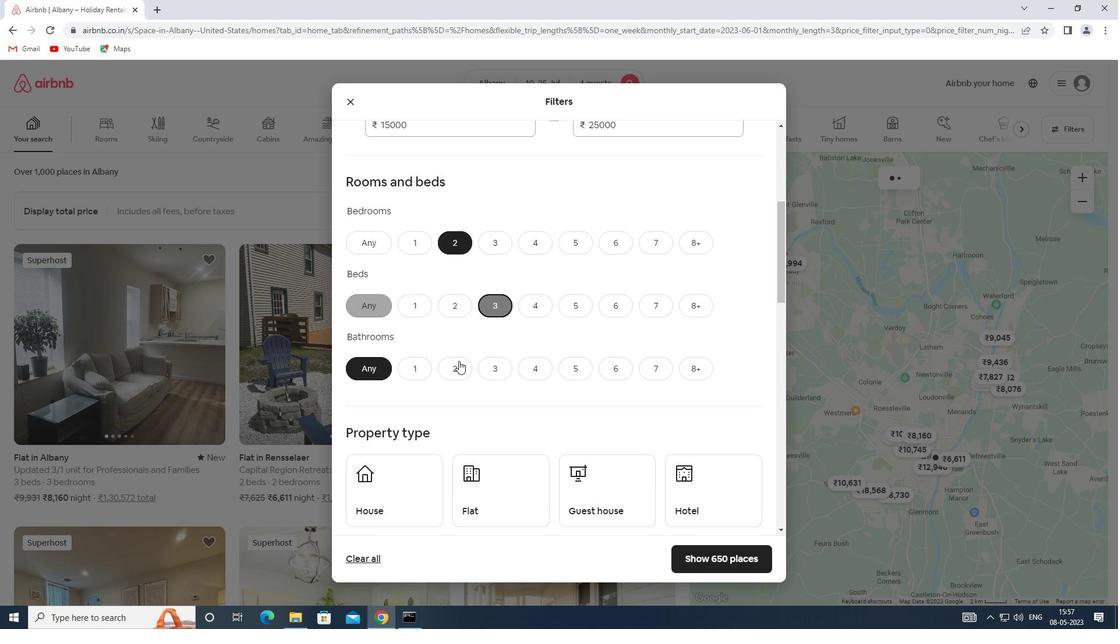 
Action: Mouse pressed left at (453, 371)
Screenshot: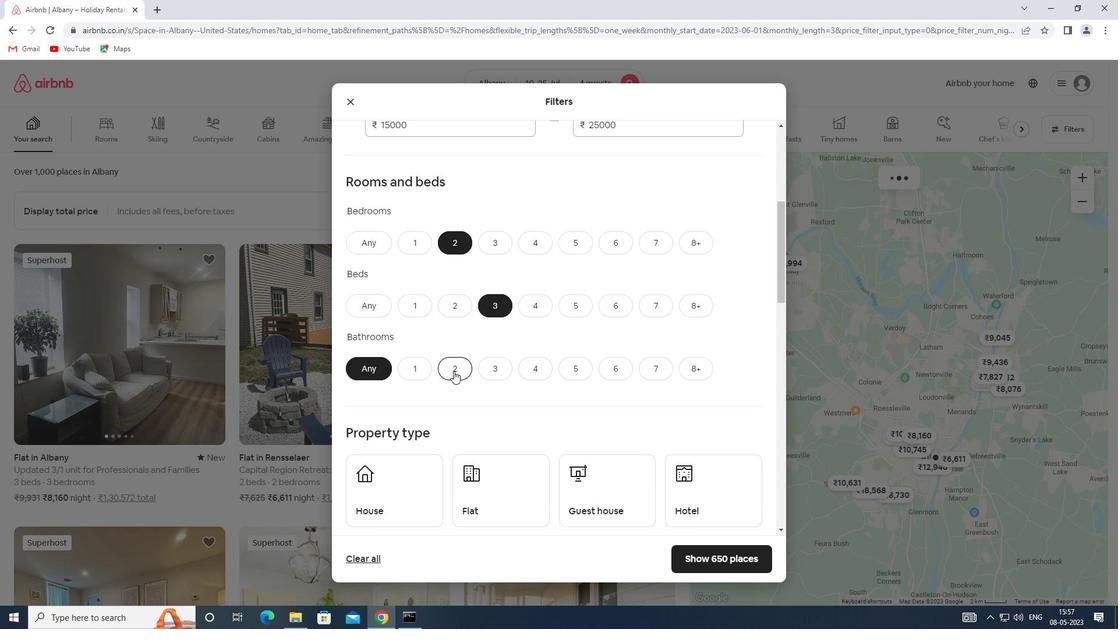 
Action: Mouse scrolled (453, 370) with delta (0, 0)
Screenshot: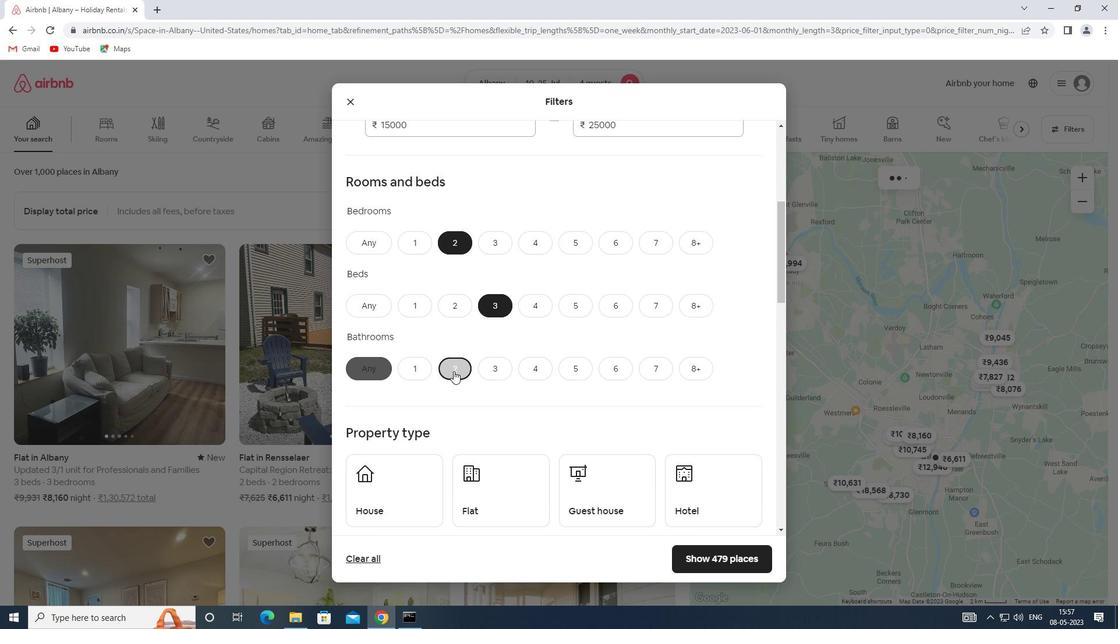 
Action: Mouse scrolled (453, 370) with delta (0, 0)
Screenshot: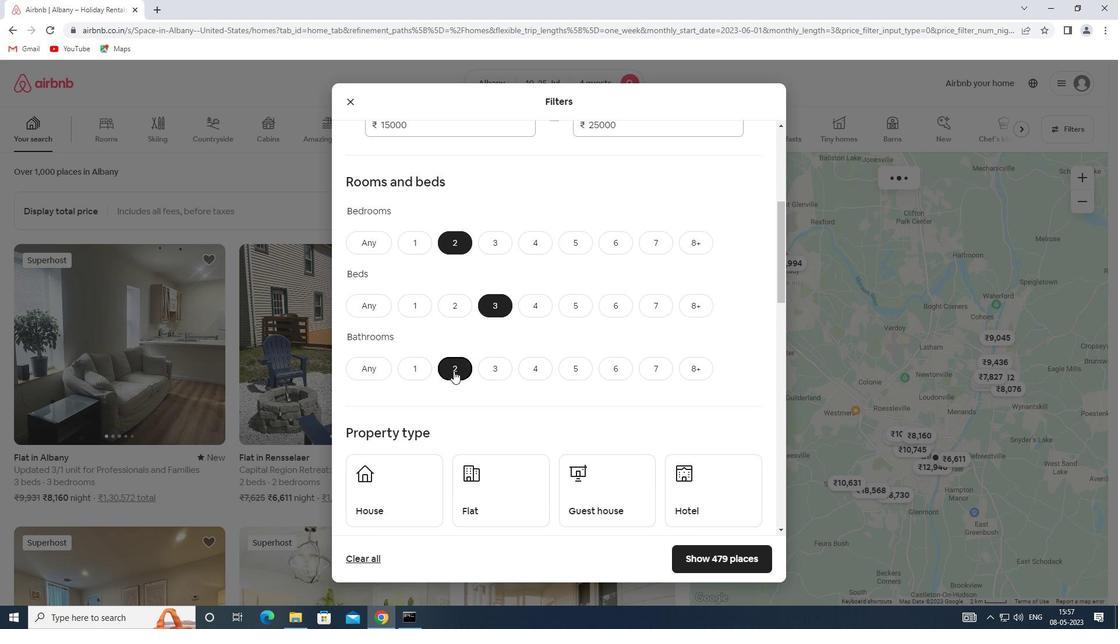 
Action: Mouse scrolled (453, 370) with delta (0, 0)
Screenshot: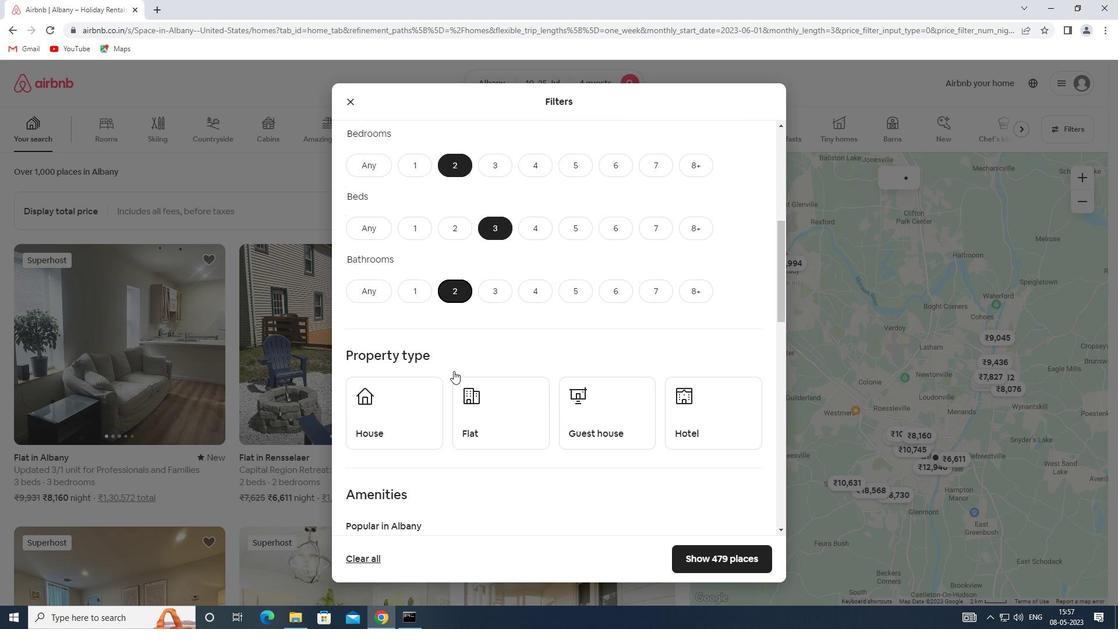 
Action: Mouse moved to (369, 330)
Screenshot: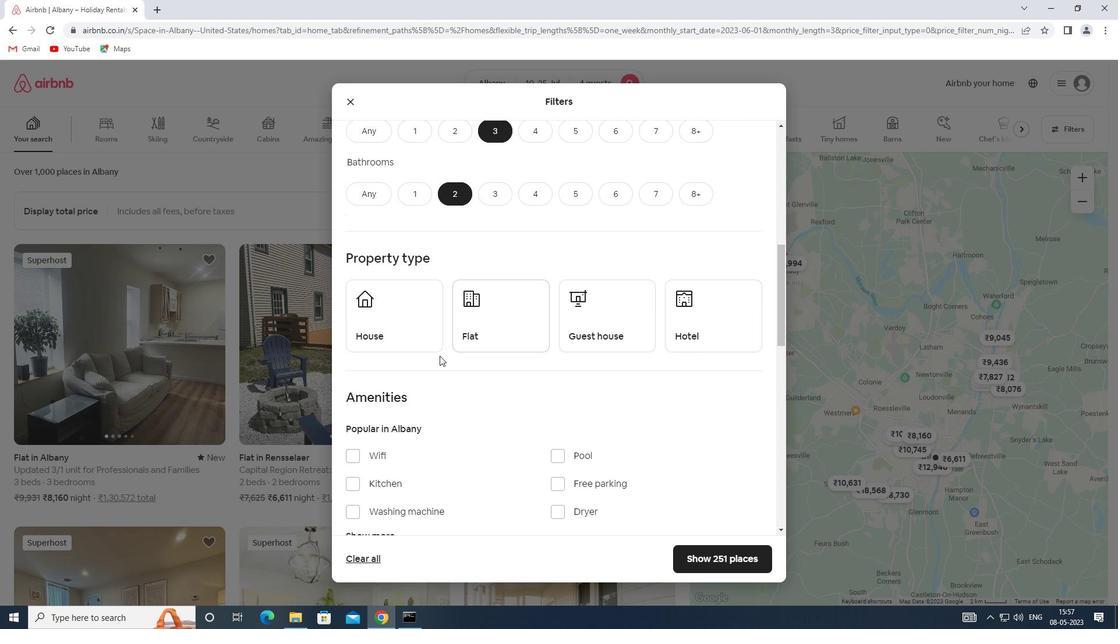 
Action: Mouse pressed left at (369, 330)
Screenshot: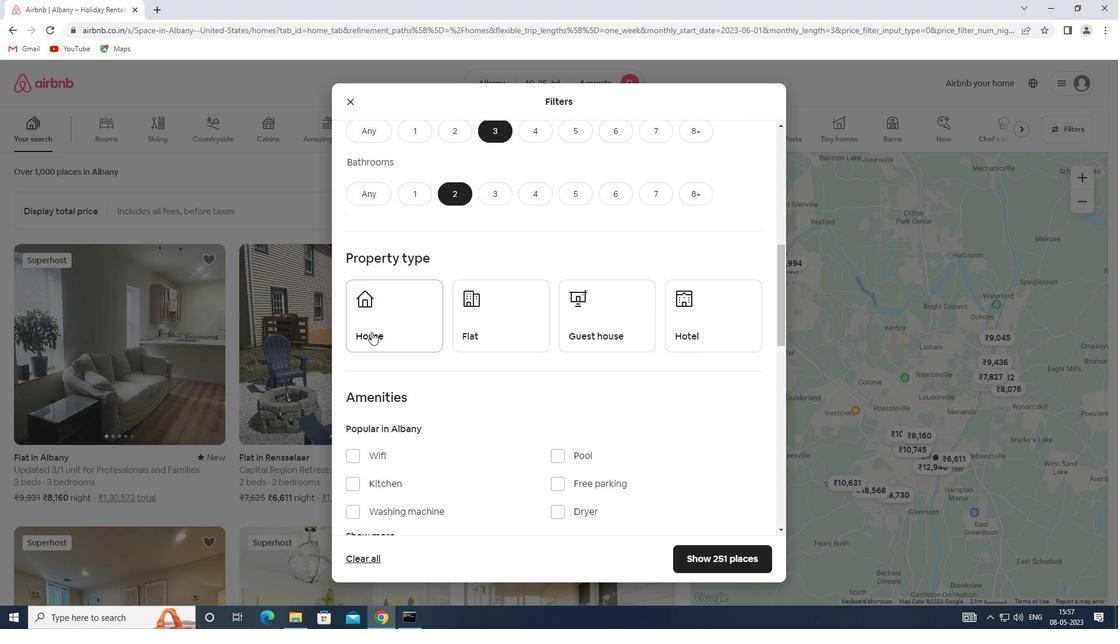 
Action: Mouse moved to (486, 324)
Screenshot: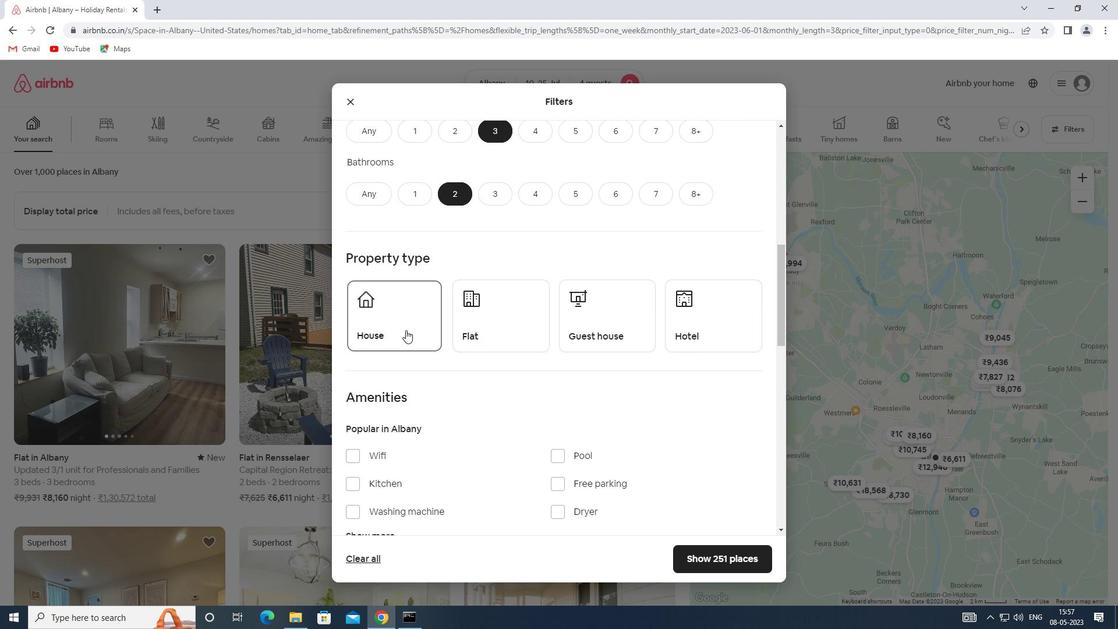 
Action: Mouse pressed left at (486, 324)
Screenshot: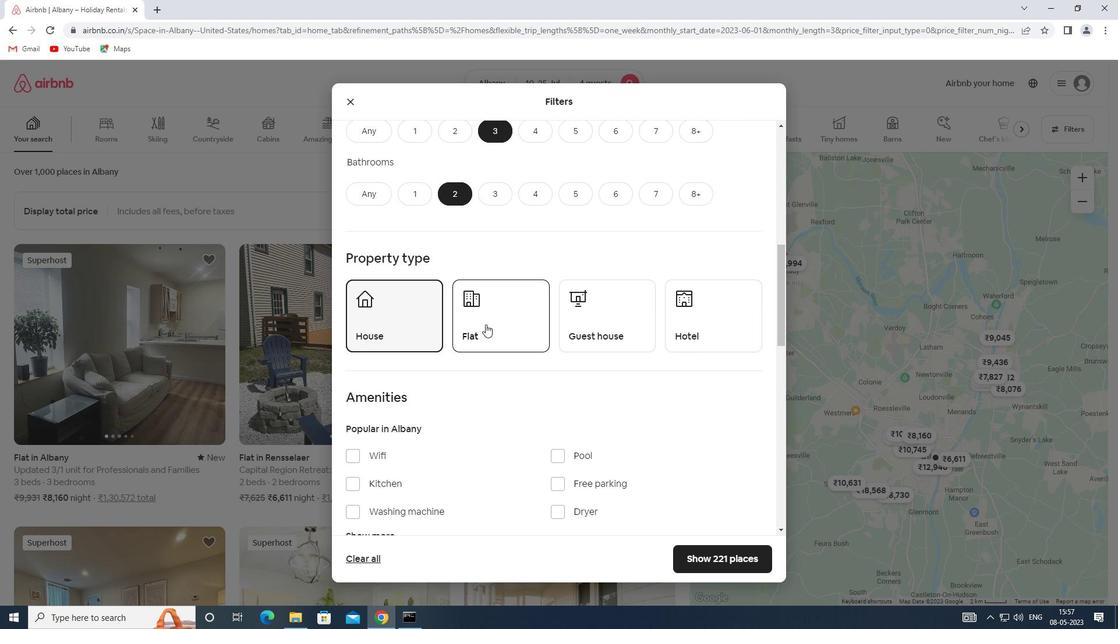 
Action: Mouse moved to (593, 321)
Screenshot: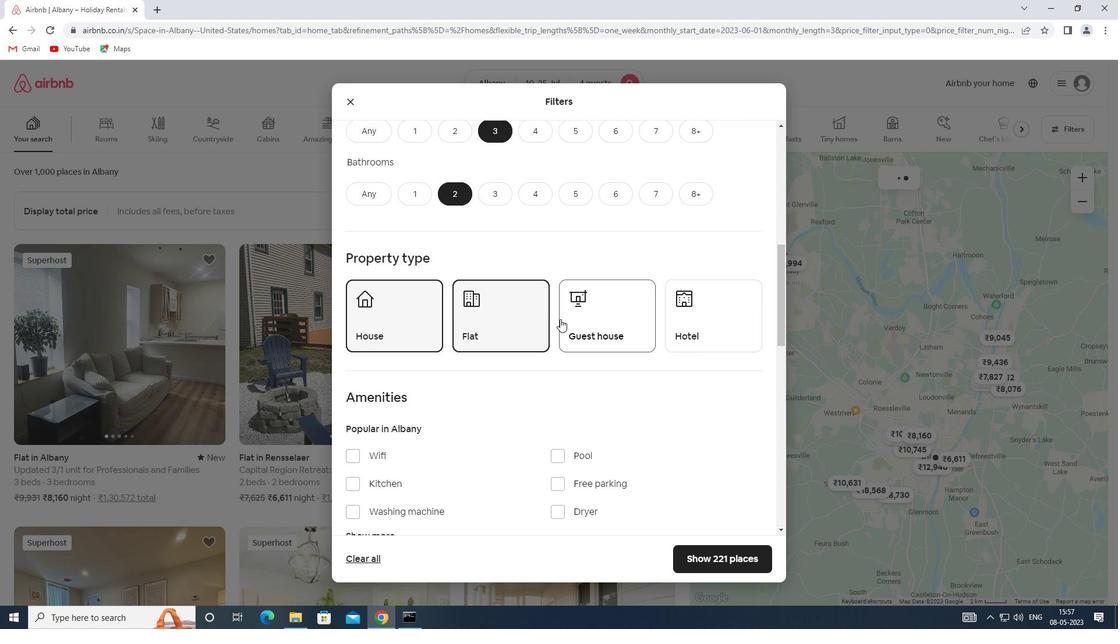 
Action: Mouse pressed left at (593, 321)
Screenshot: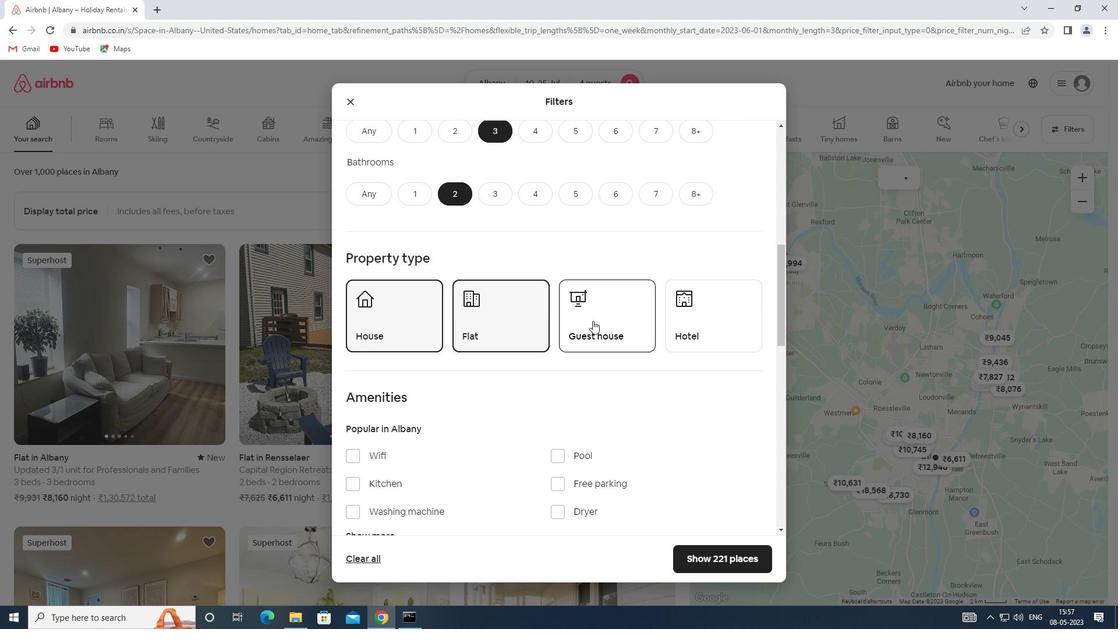 
Action: Mouse moved to (585, 319)
Screenshot: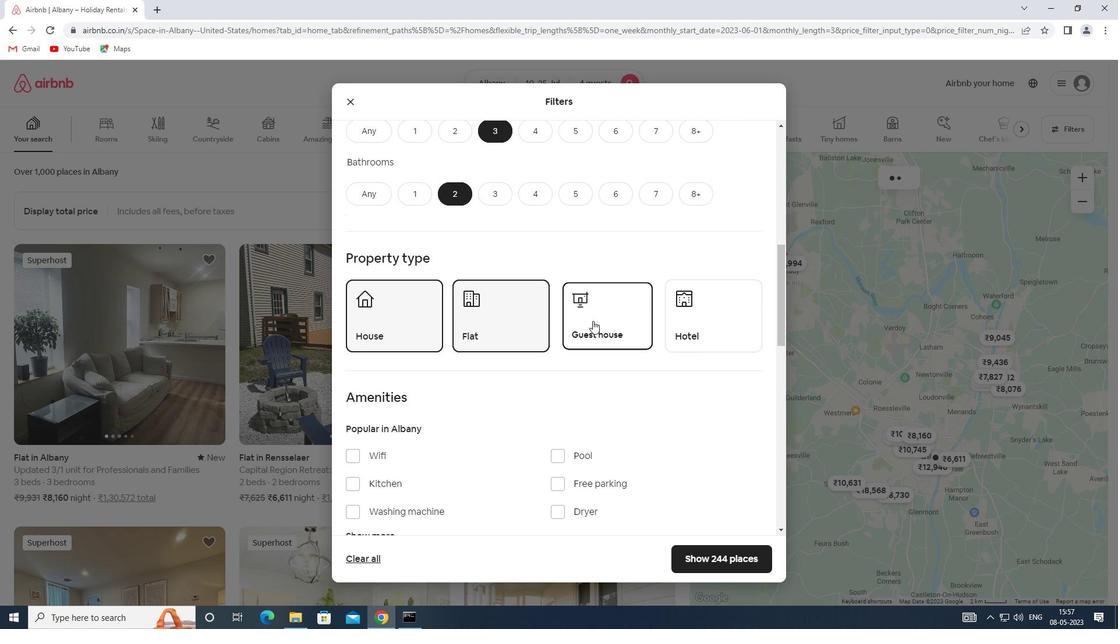 
Action: Mouse scrolled (585, 319) with delta (0, 0)
Screenshot: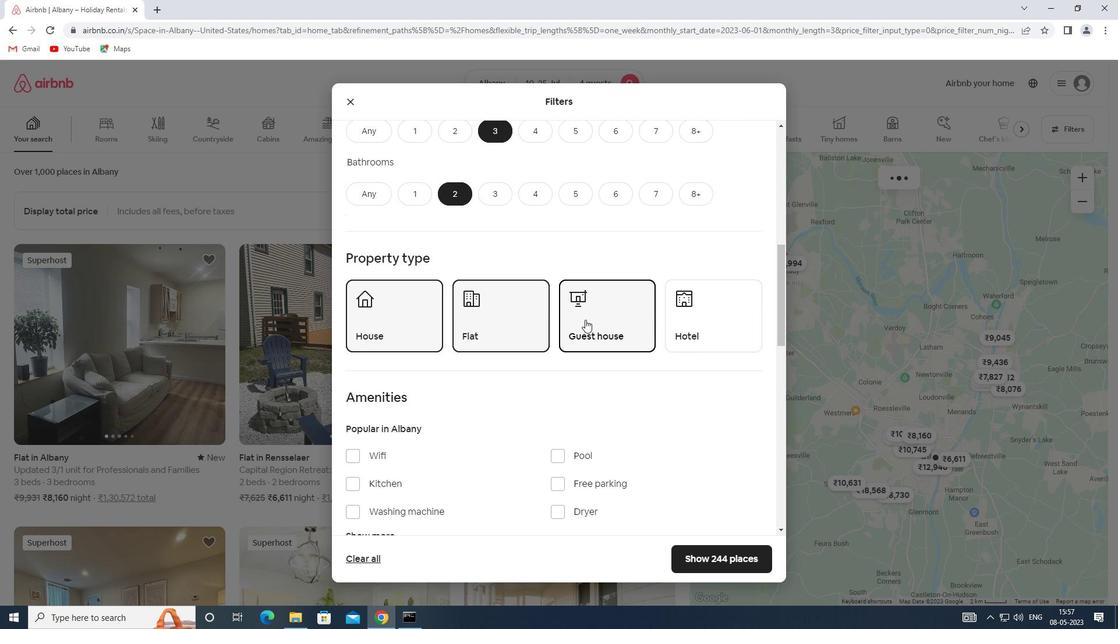 
Action: Mouse scrolled (585, 319) with delta (0, 0)
Screenshot: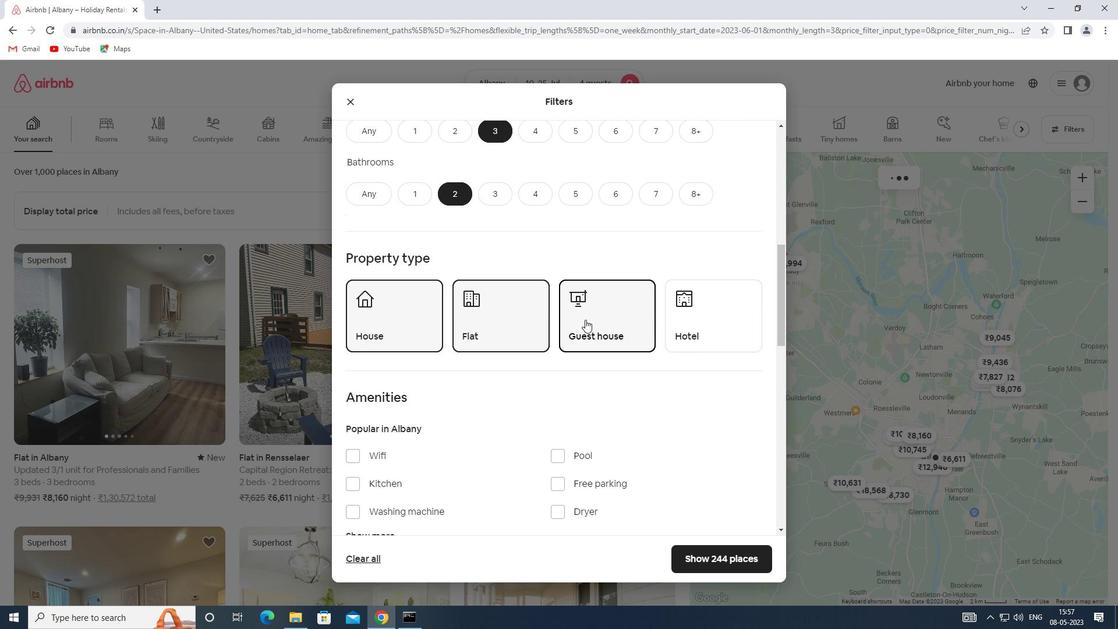 
Action: Mouse scrolled (585, 319) with delta (0, 0)
Screenshot: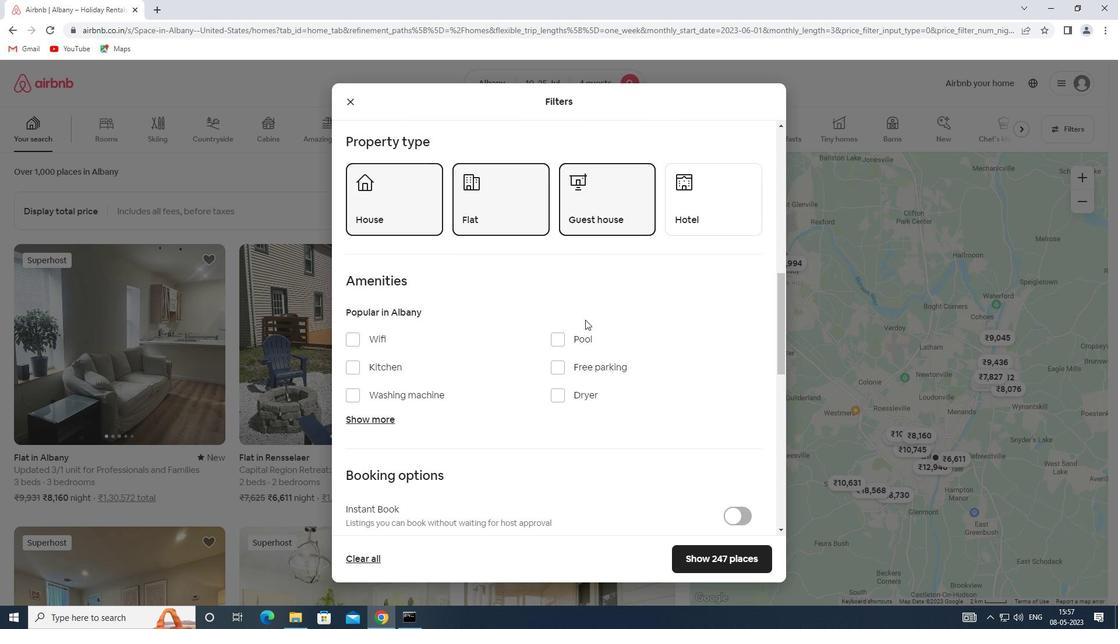 
Action: Mouse moved to (353, 282)
Screenshot: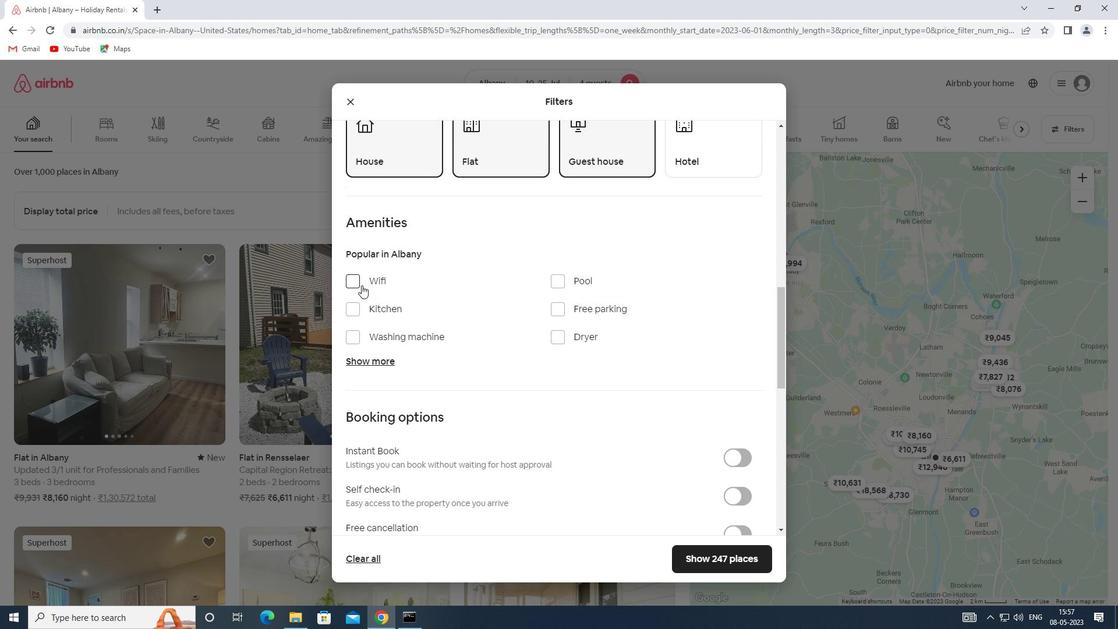 
Action: Mouse pressed left at (353, 282)
Screenshot: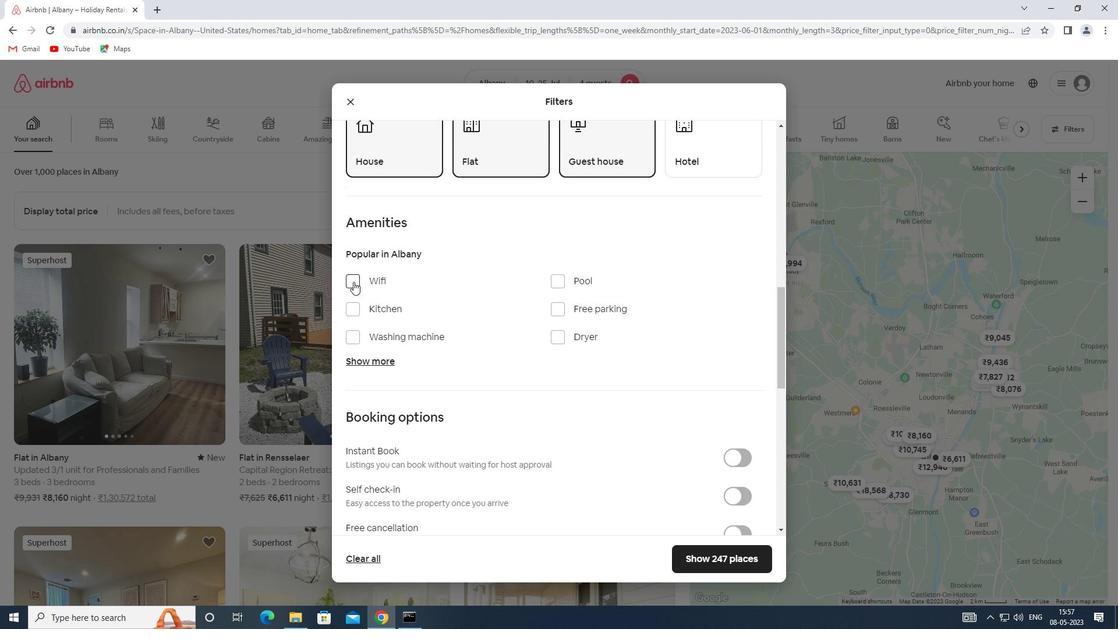 
Action: Mouse moved to (370, 363)
Screenshot: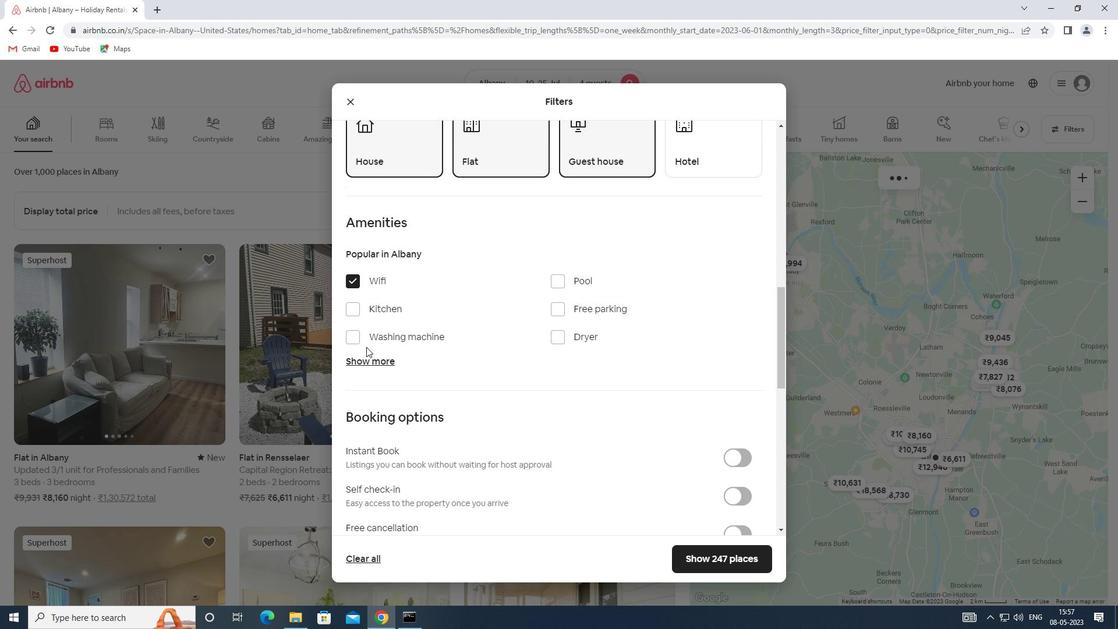 
Action: Mouse pressed left at (370, 363)
Screenshot: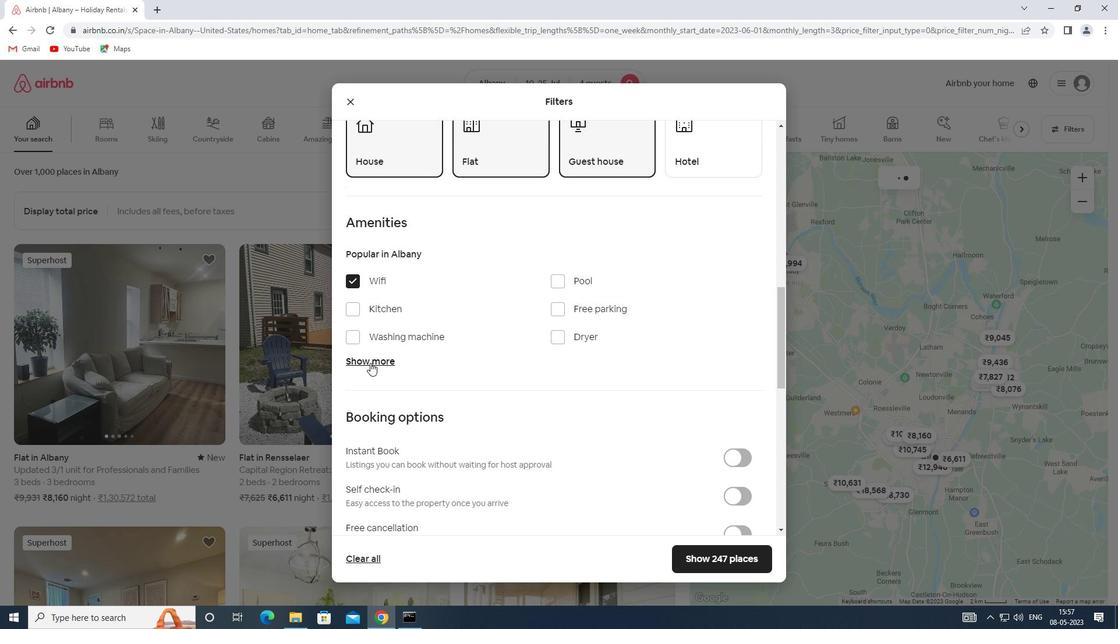 
Action: Mouse moved to (460, 372)
Screenshot: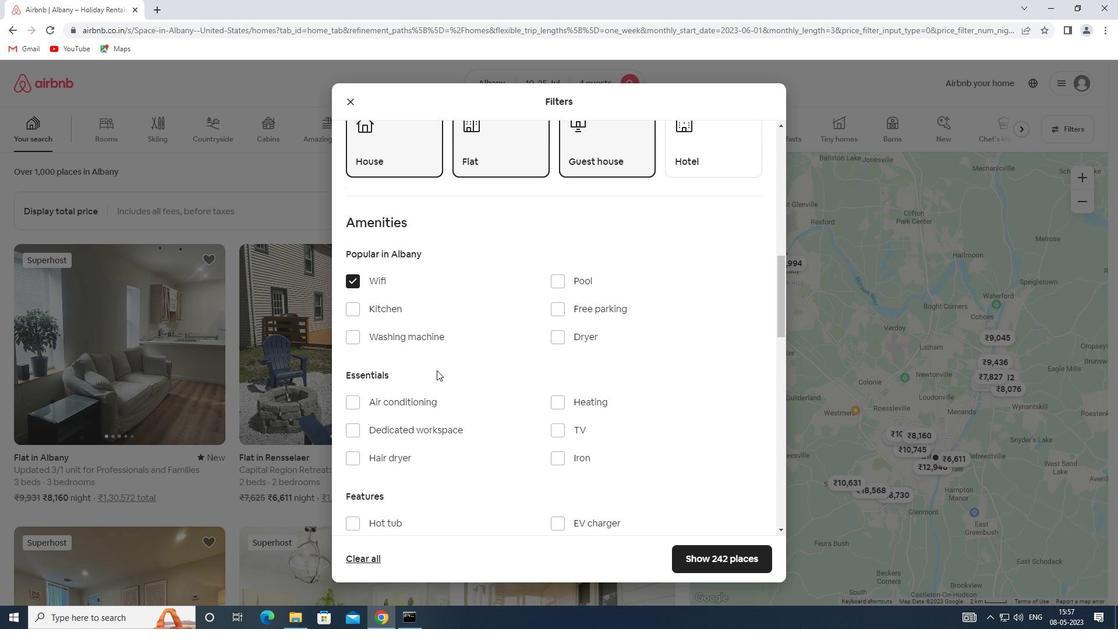 
Action: Mouse scrolled (460, 372) with delta (0, 0)
Screenshot: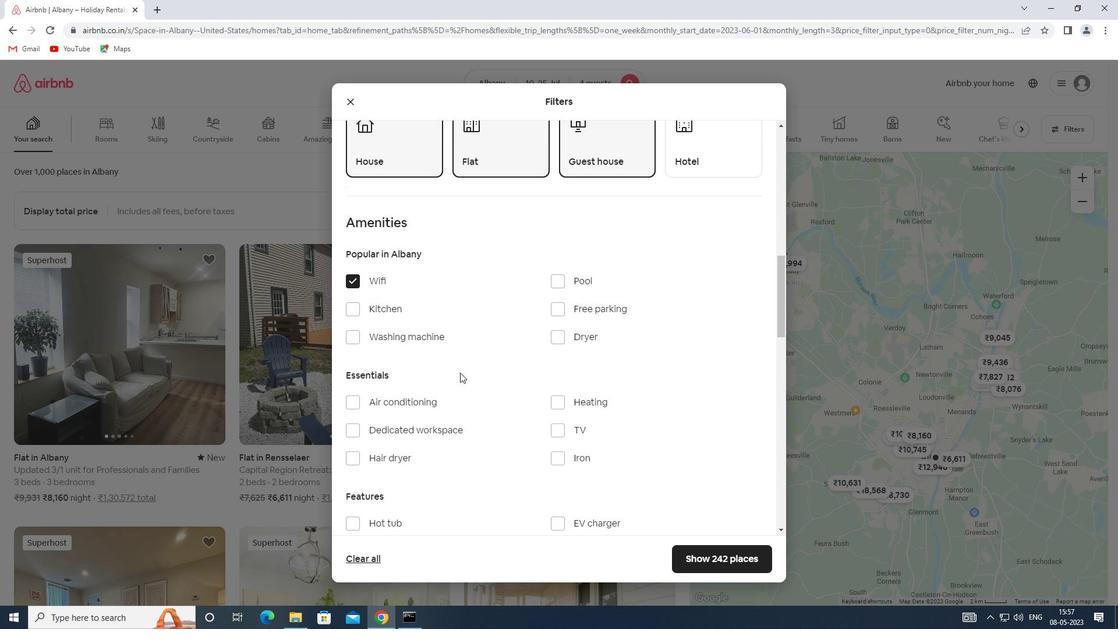 
Action: Mouse moved to (557, 370)
Screenshot: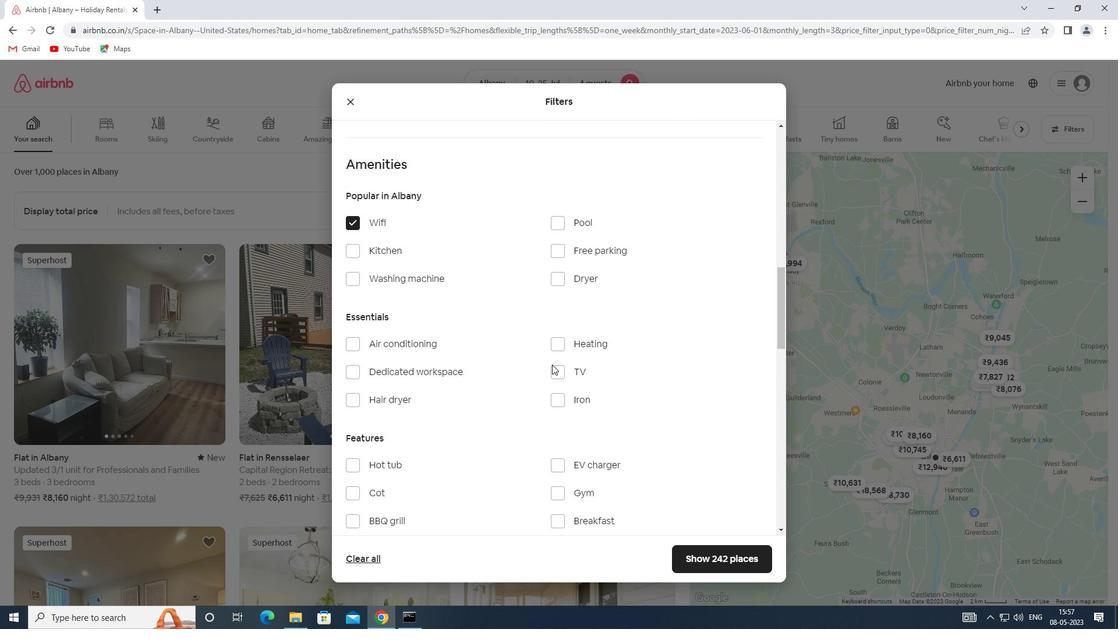 
Action: Mouse pressed left at (557, 370)
Screenshot: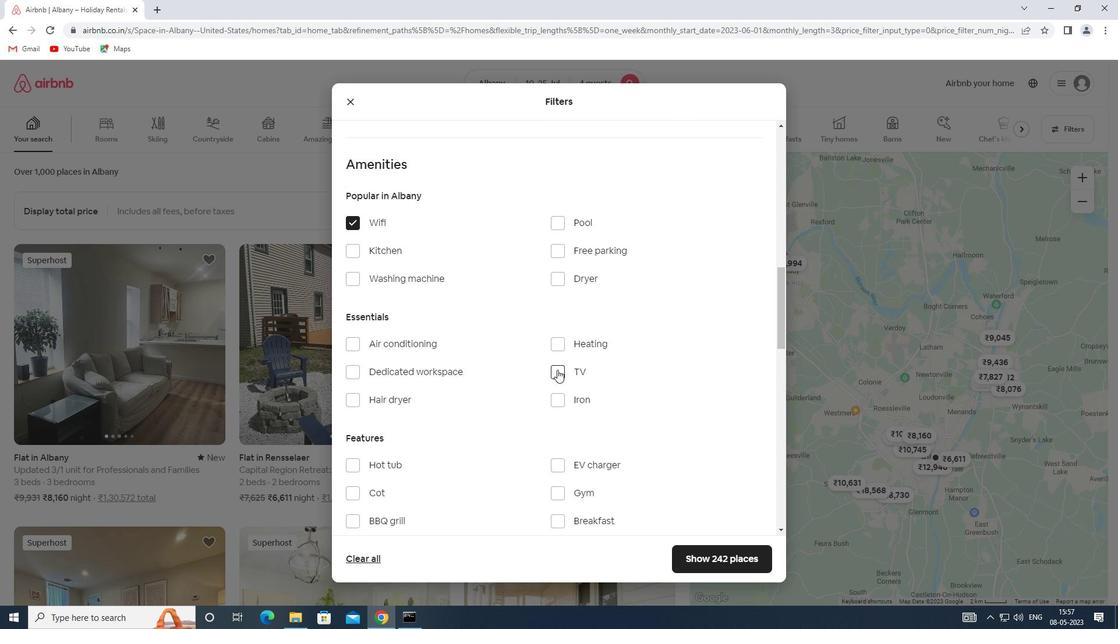 
Action: Mouse moved to (558, 251)
Screenshot: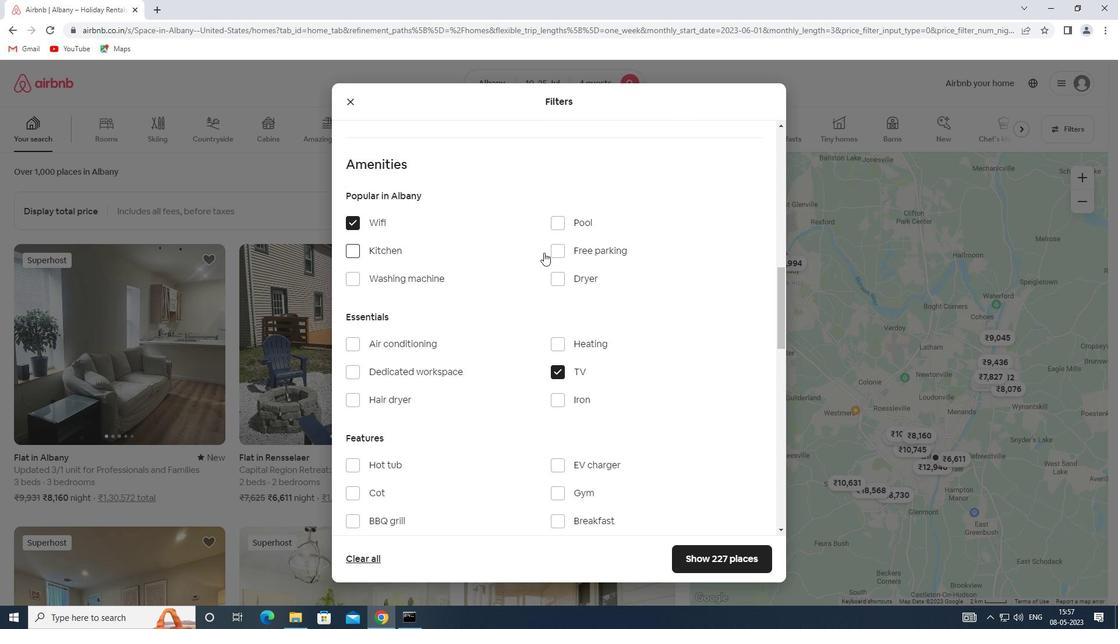 
Action: Mouse pressed left at (558, 251)
Screenshot: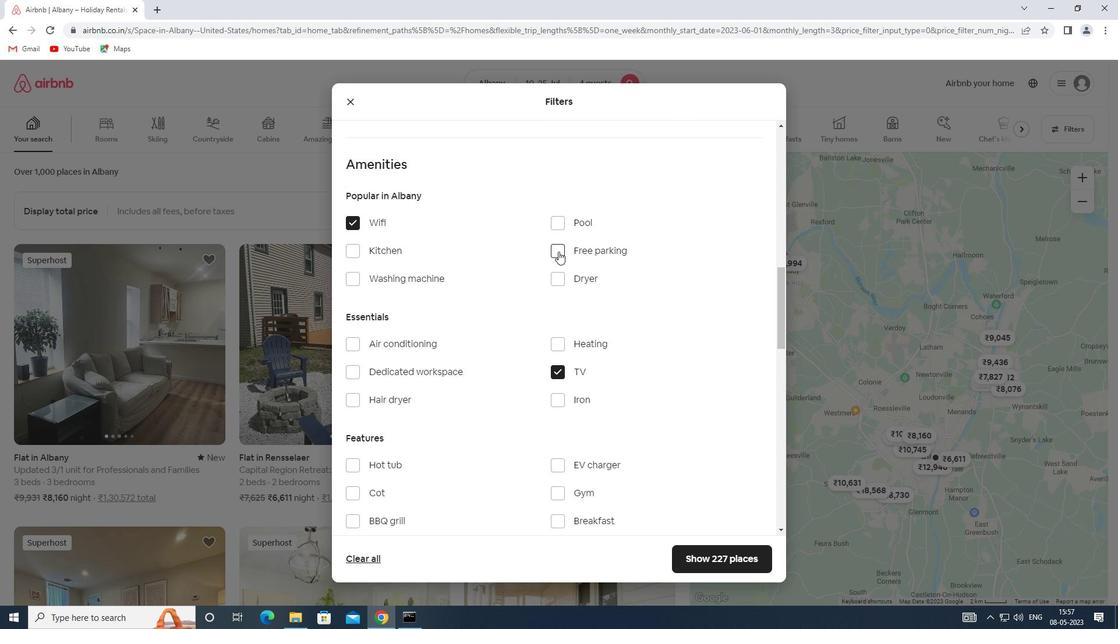 
Action: Mouse moved to (509, 317)
Screenshot: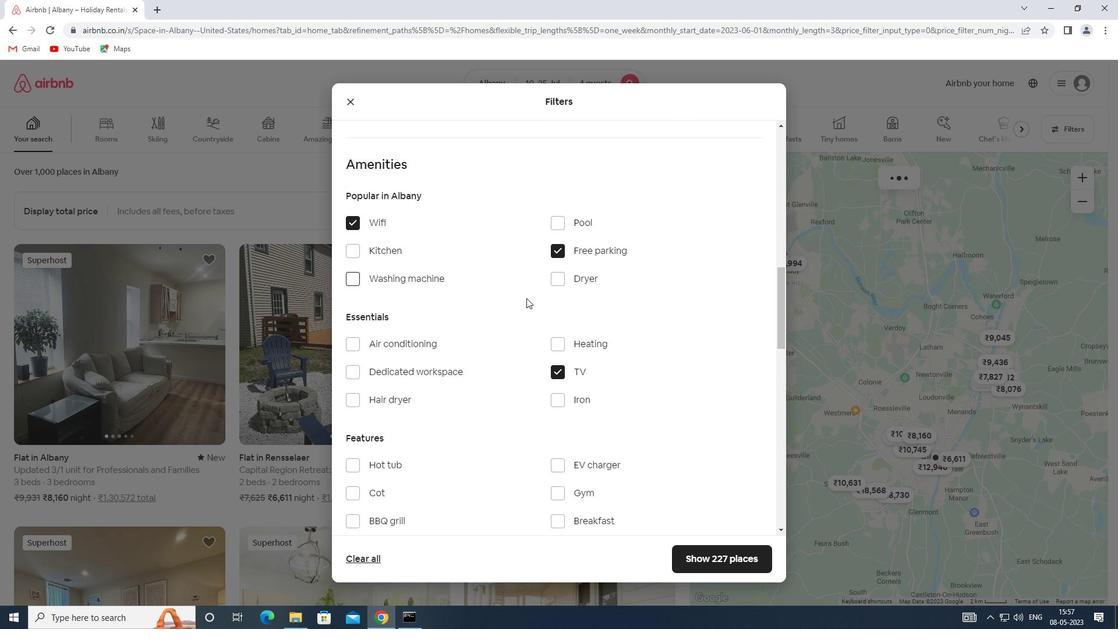 
Action: Mouse scrolled (509, 316) with delta (0, 0)
Screenshot: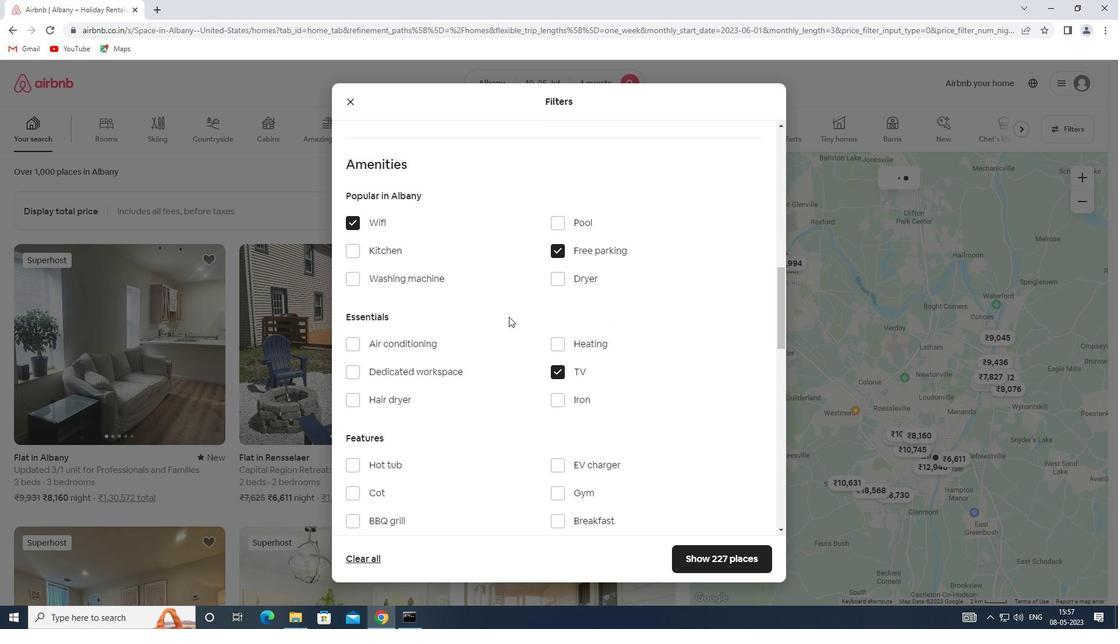 
Action: Mouse scrolled (509, 316) with delta (0, 0)
Screenshot: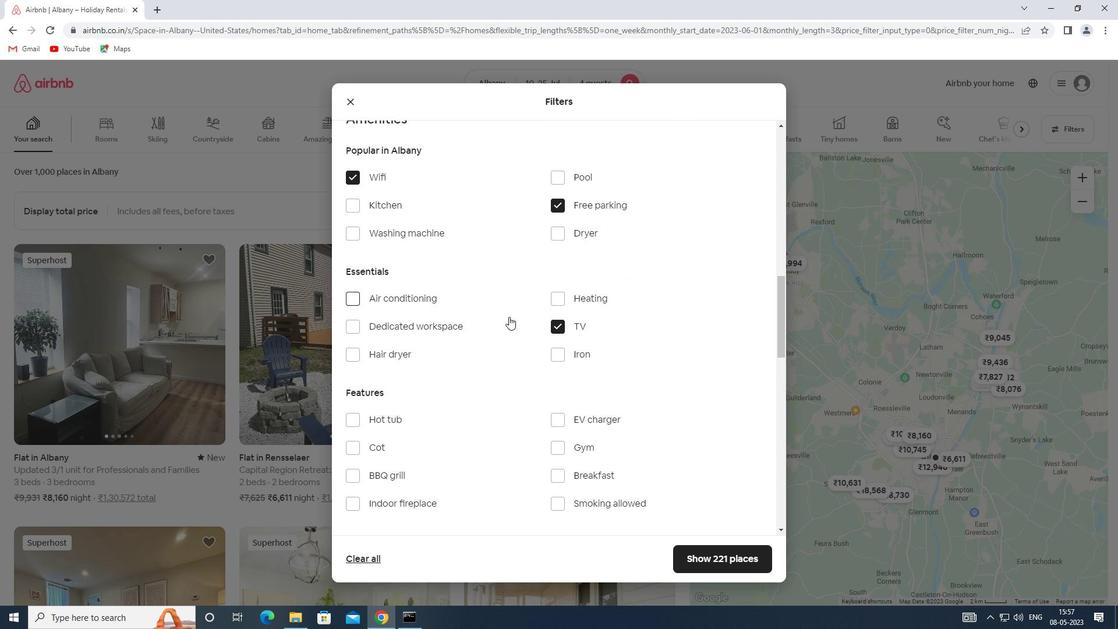 
Action: Mouse scrolled (509, 316) with delta (0, 0)
Screenshot: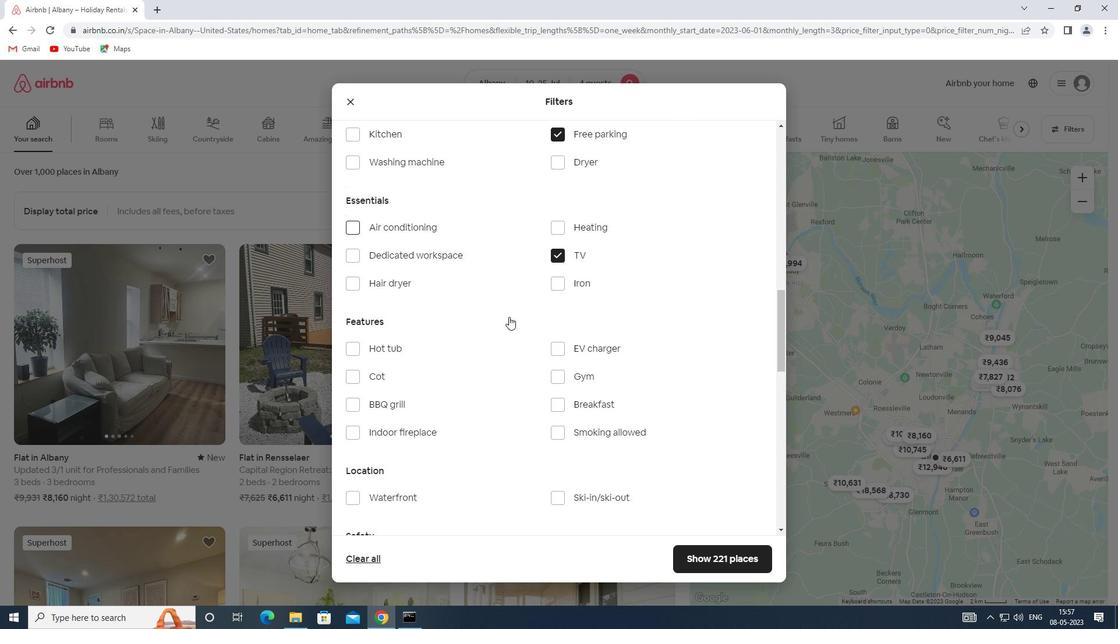 
Action: Mouse moved to (559, 313)
Screenshot: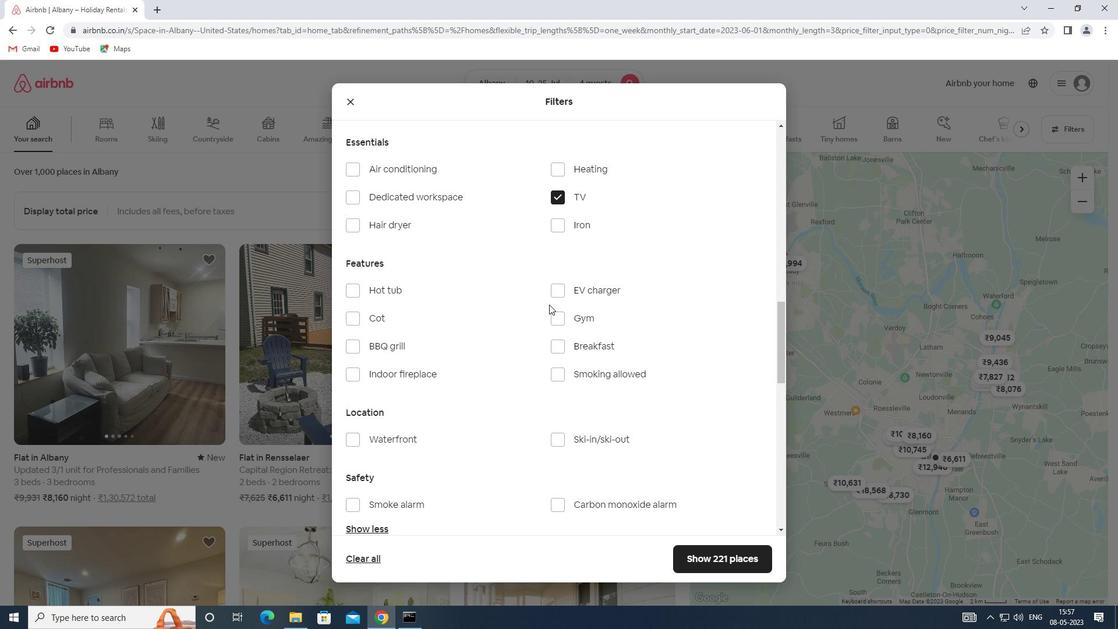 
Action: Mouse pressed left at (559, 313)
Screenshot: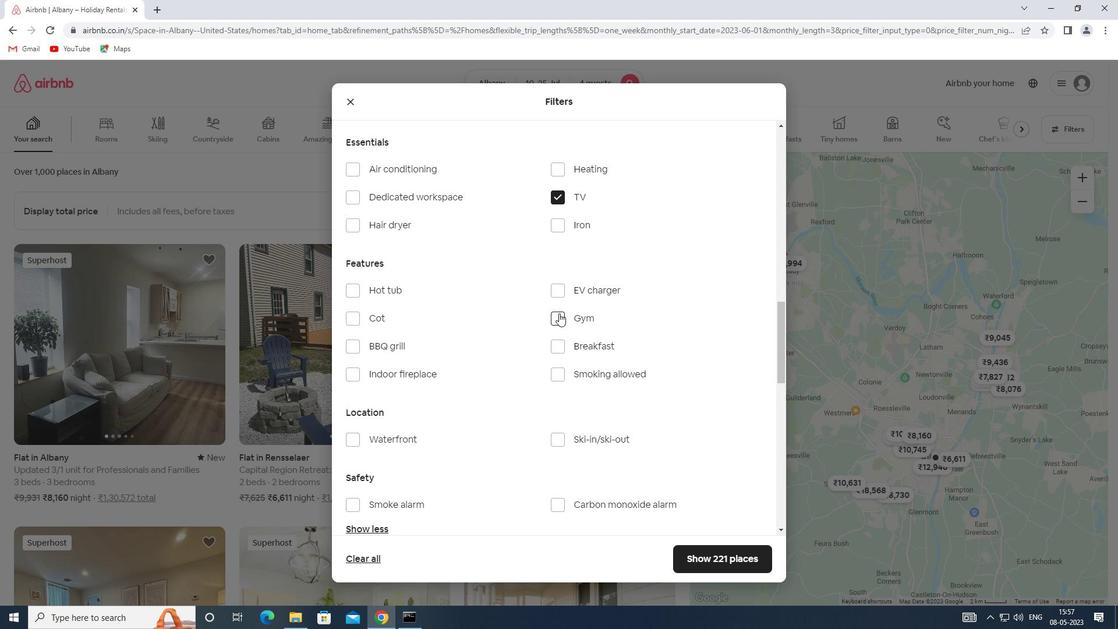 
Action: Mouse moved to (564, 348)
Screenshot: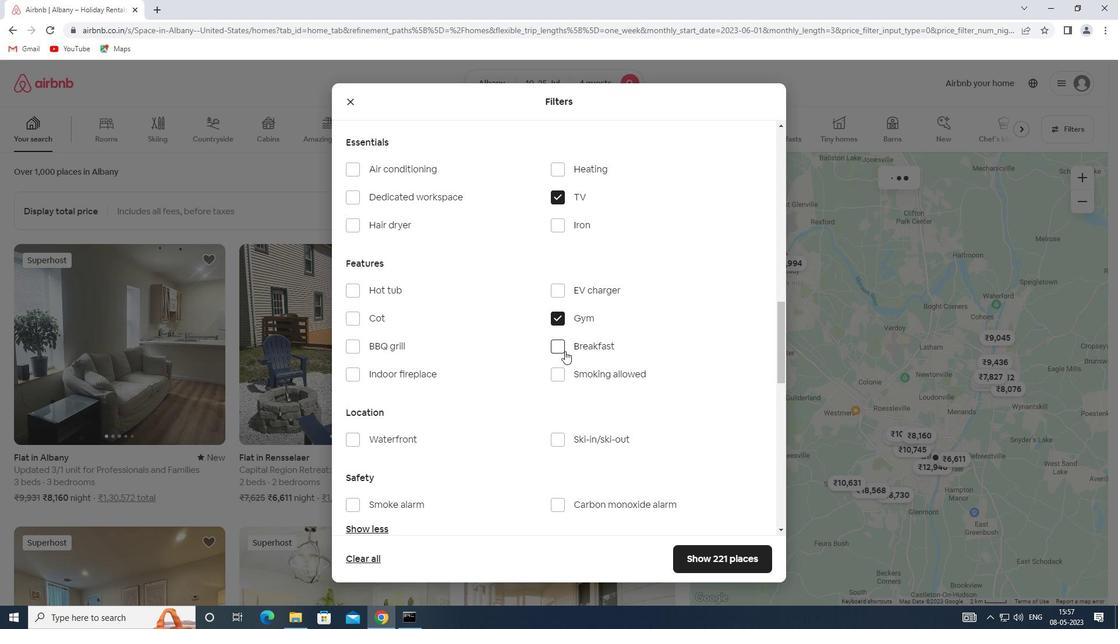 
Action: Mouse pressed left at (564, 348)
Screenshot: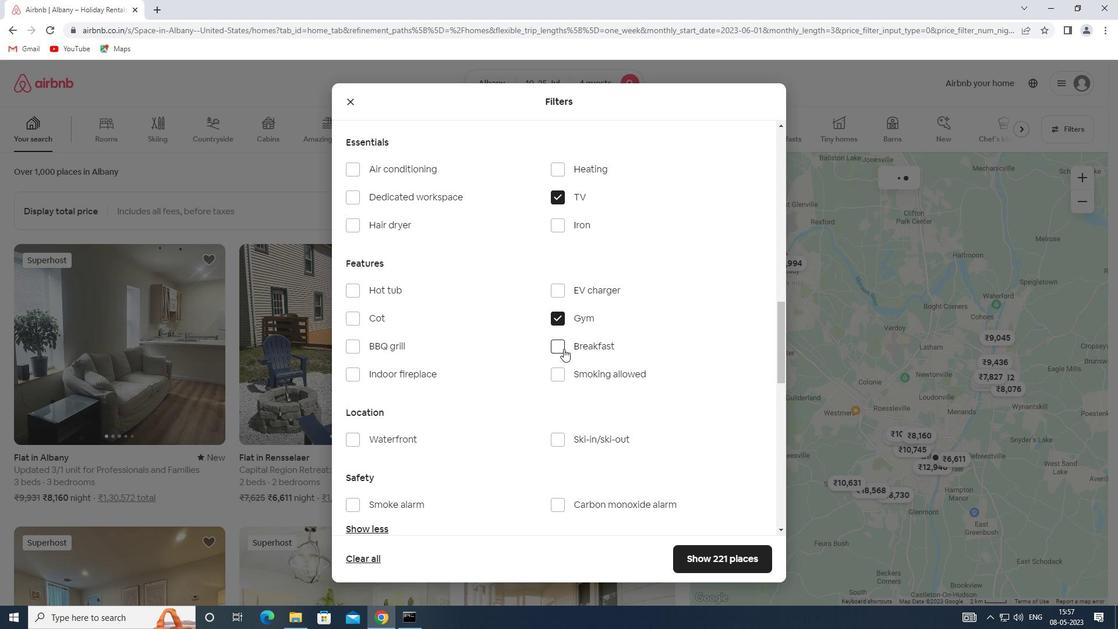 
Action: Mouse scrolled (564, 347) with delta (0, 0)
Screenshot: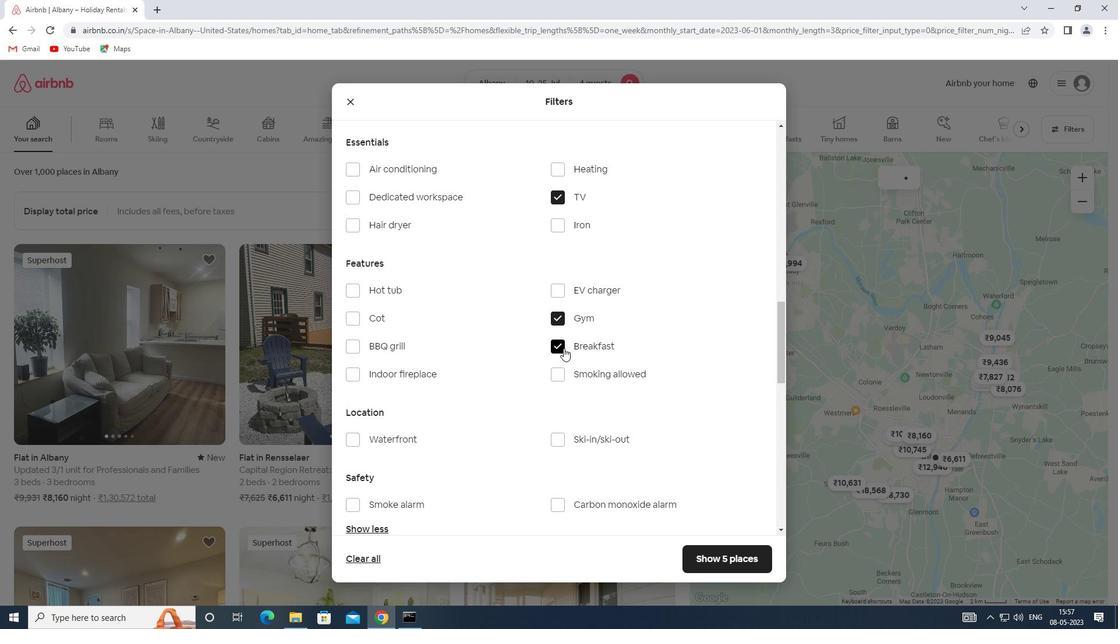 
Action: Mouse scrolled (564, 347) with delta (0, 0)
Screenshot: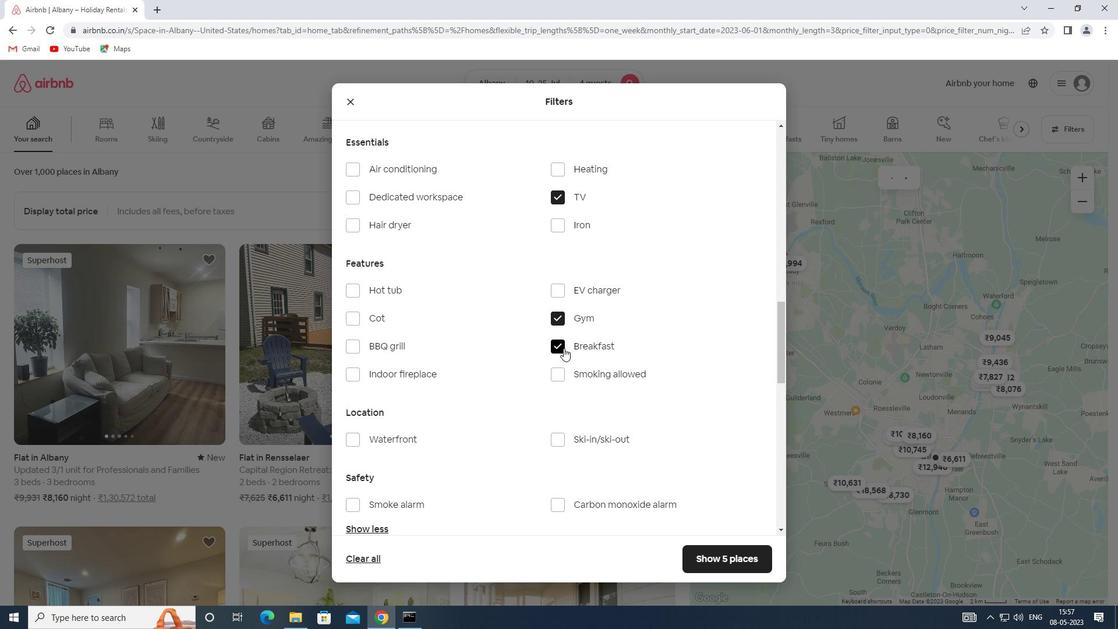 
Action: Mouse scrolled (564, 347) with delta (0, 0)
Screenshot: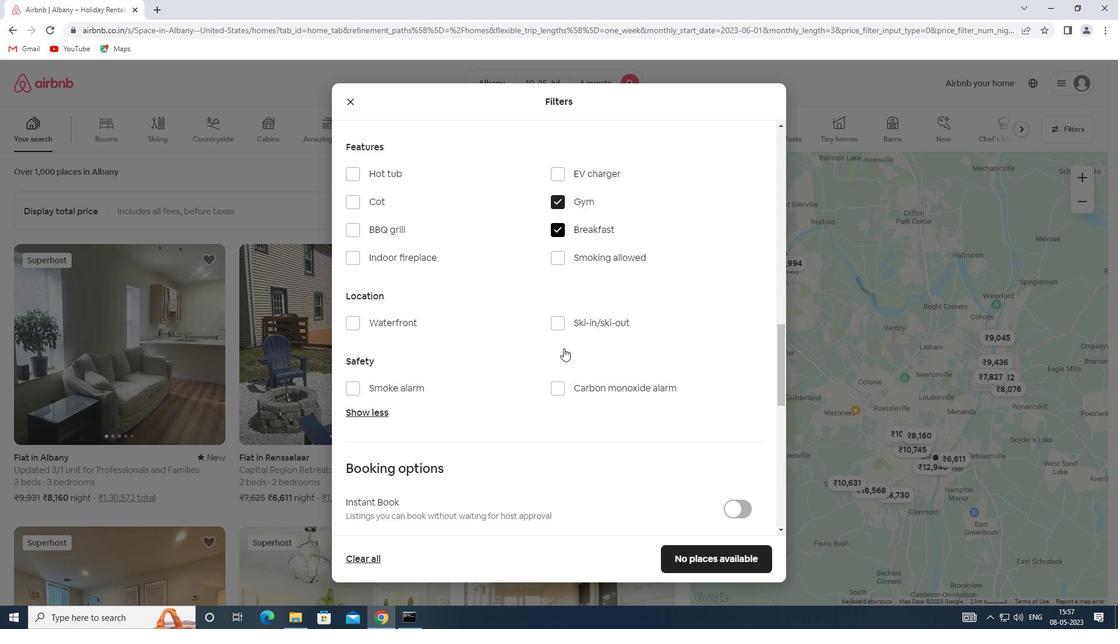 
Action: Mouse scrolled (564, 347) with delta (0, 0)
Screenshot: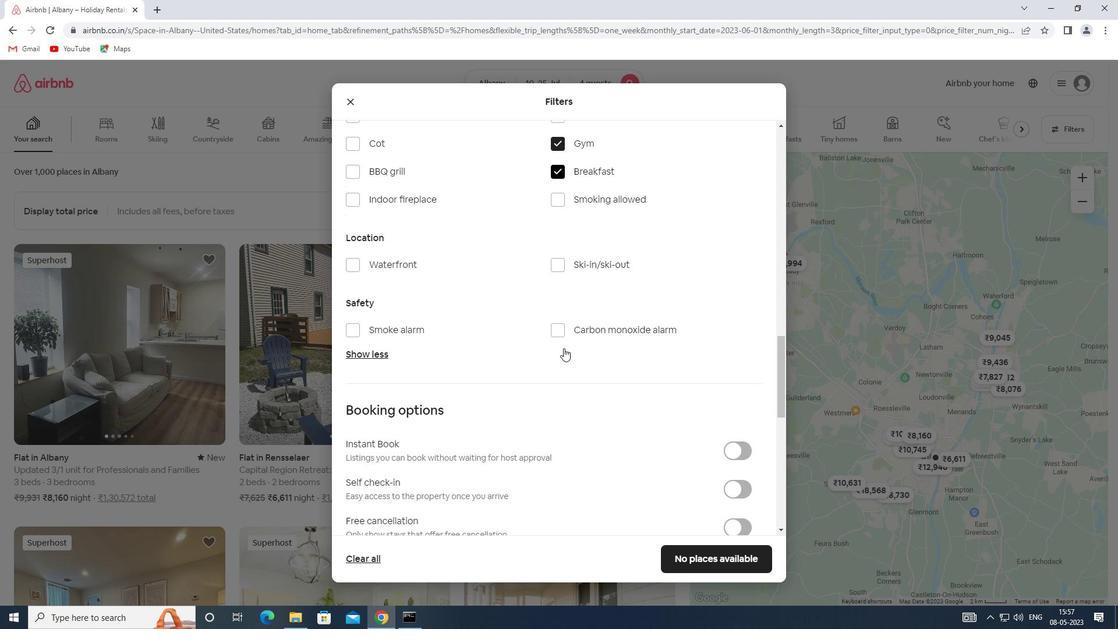 
Action: Mouse scrolled (564, 347) with delta (0, 0)
Screenshot: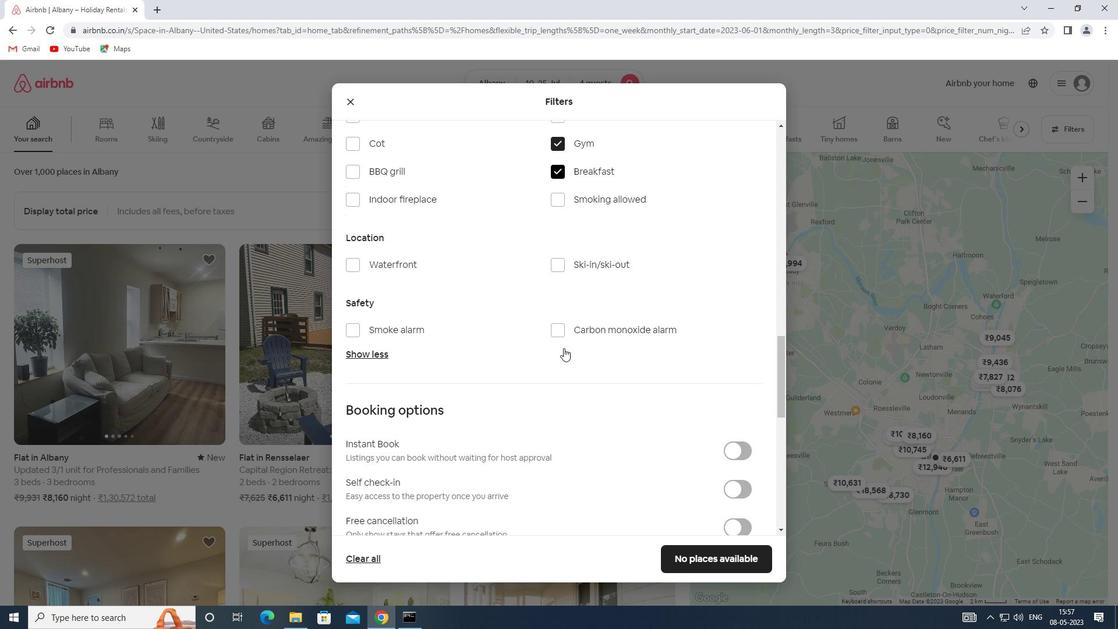 
Action: Mouse moved to (734, 370)
Screenshot: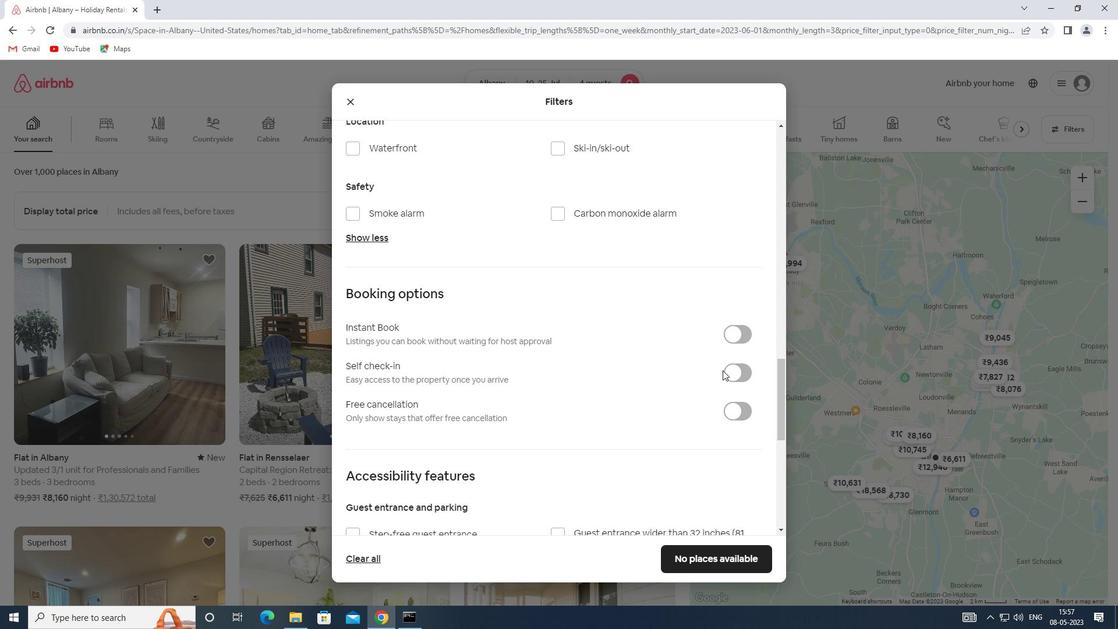 
Action: Mouse pressed left at (734, 370)
Screenshot: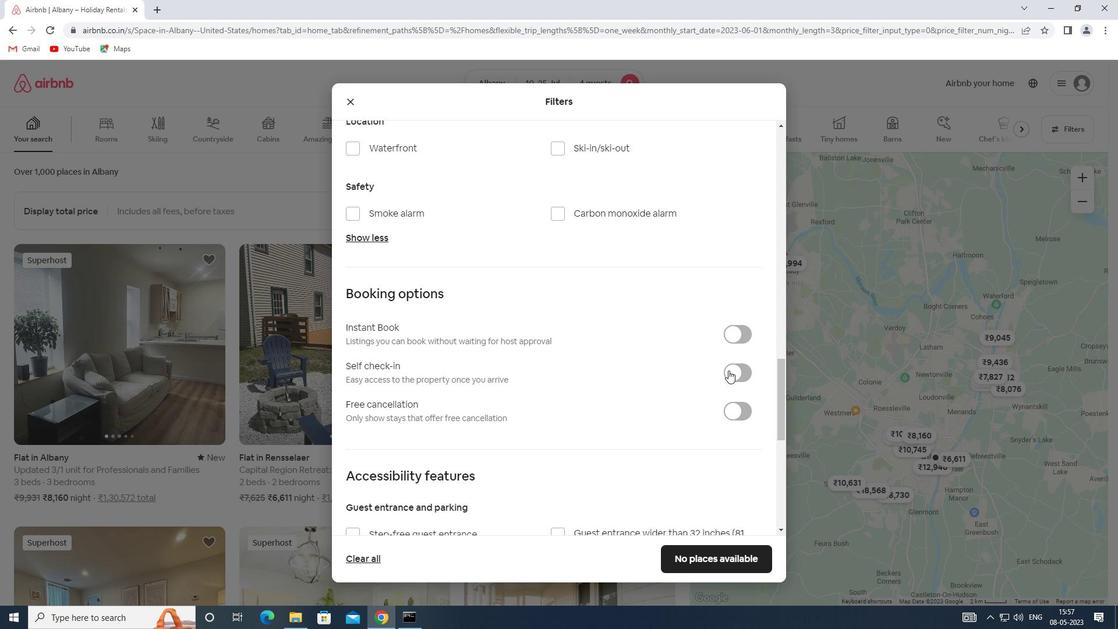 
Action: Mouse moved to (481, 368)
Screenshot: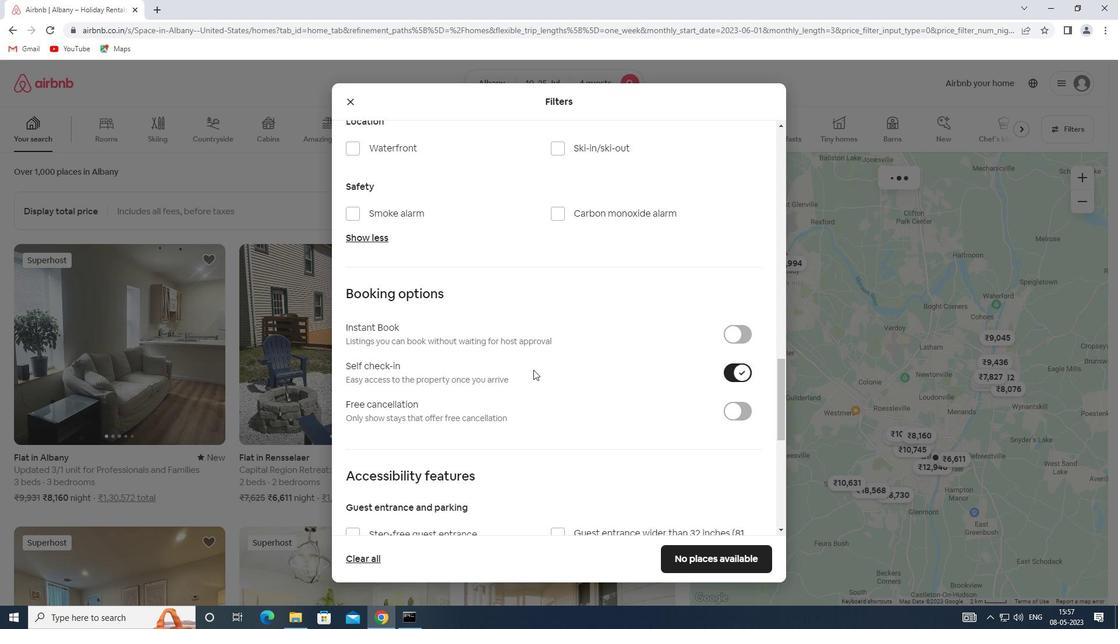 
Action: Mouse scrolled (481, 367) with delta (0, 0)
Screenshot: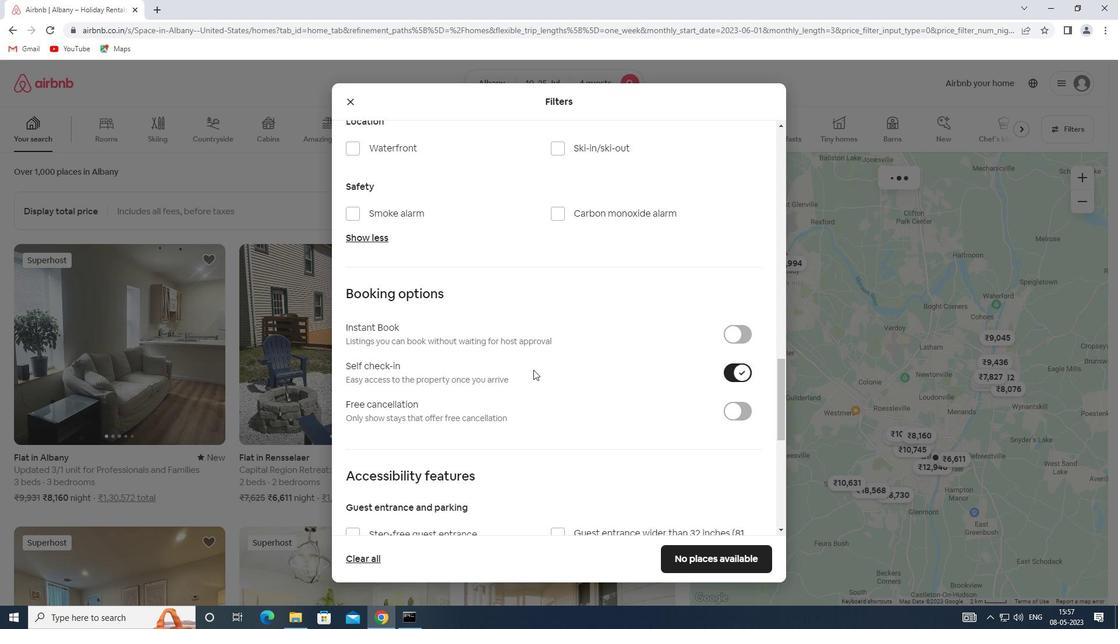 
Action: Mouse scrolled (481, 367) with delta (0, 0)
Screenshot: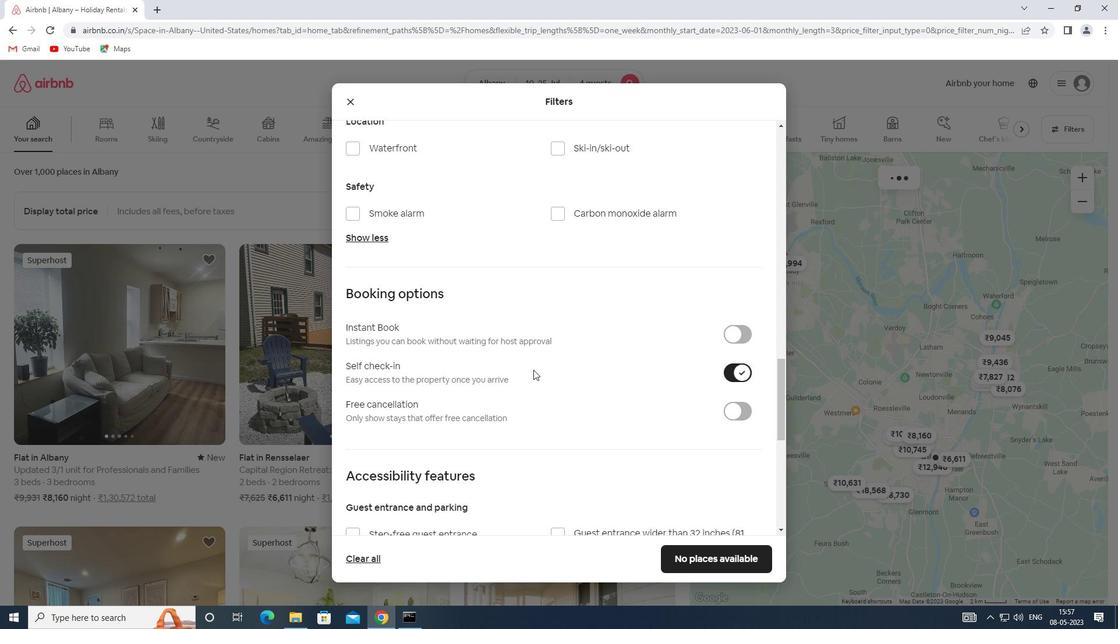 
Action: Mouse scrolled (481, 367) with delta (0, 0)
Screenshot: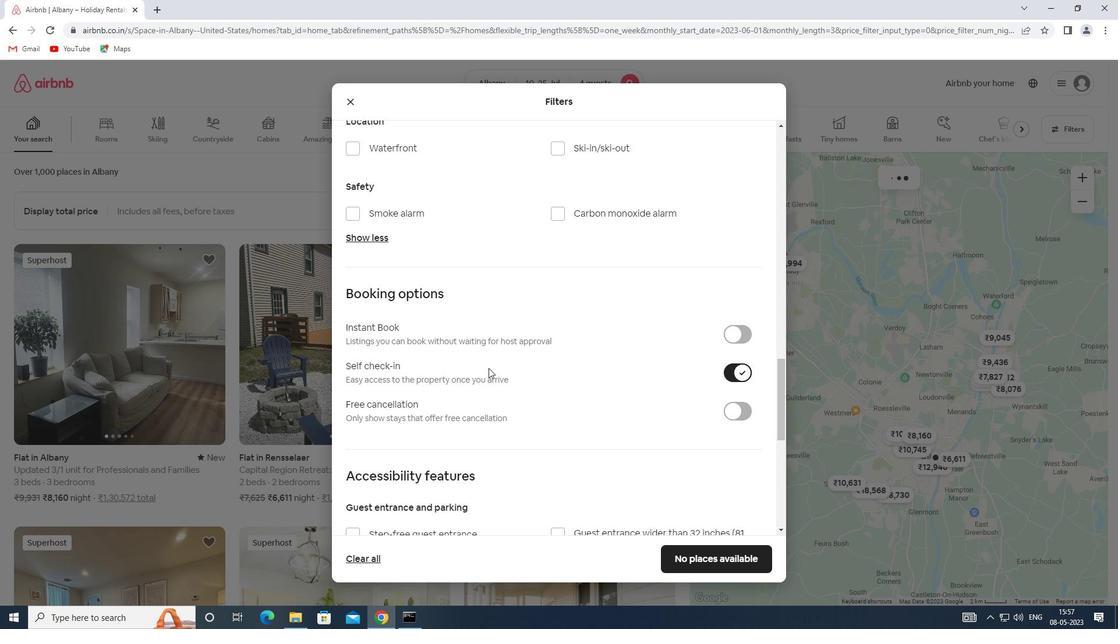 
Action: Mouse moved to (476, 363)
Screenshot: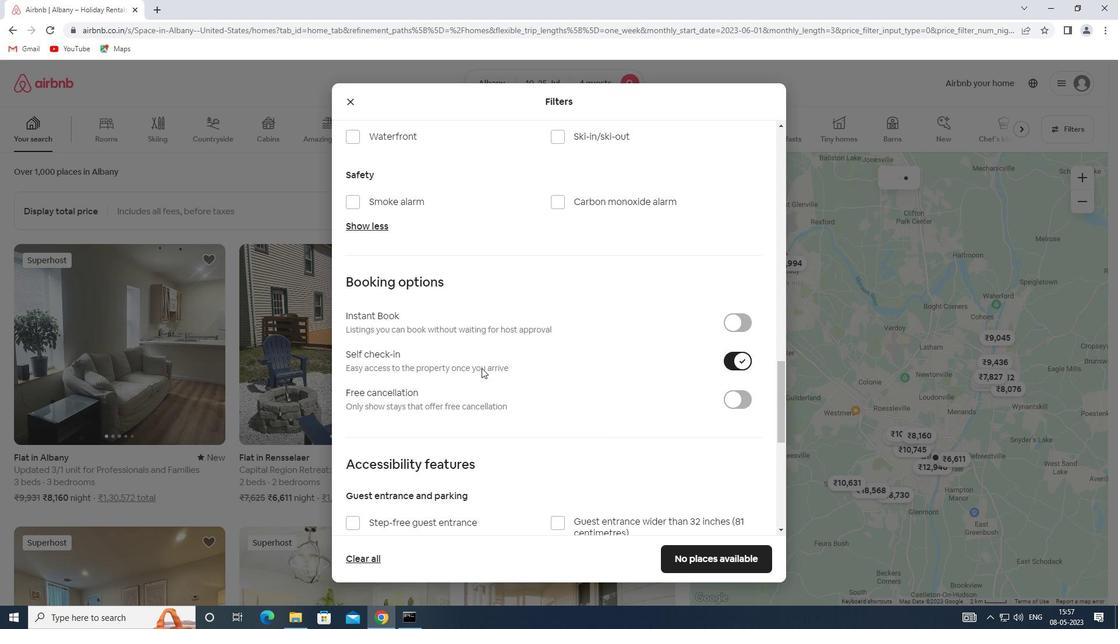 
Action: Mouse scrolled (476, 362) with delta (0, 0)
Screenshot: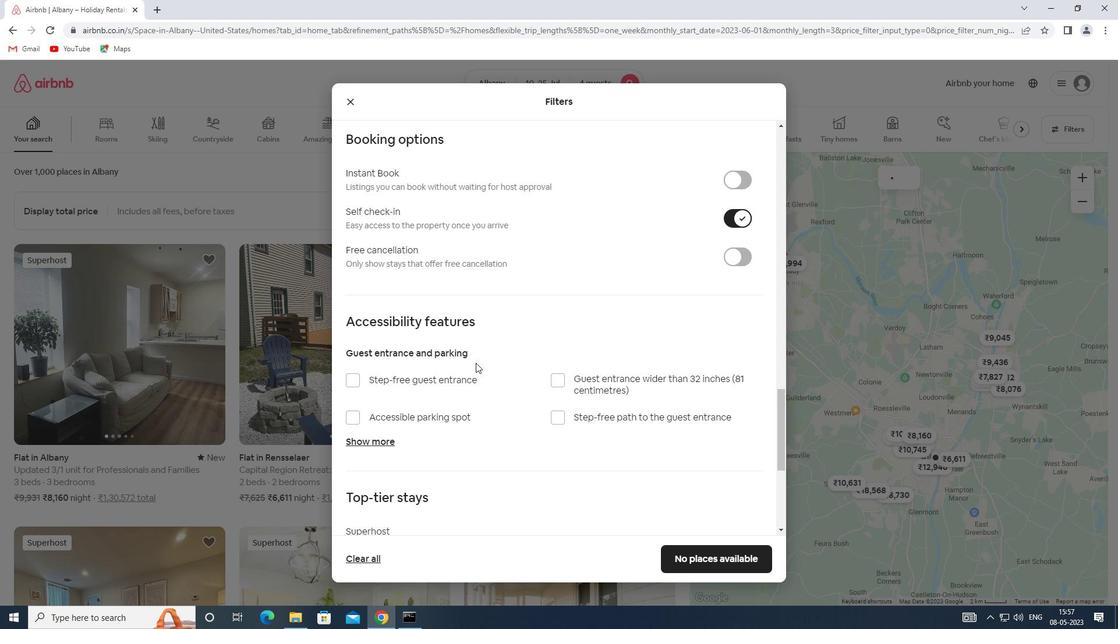 
Action: Mouse scrolled (476, 362) with delta (0, 0)
Screenshot: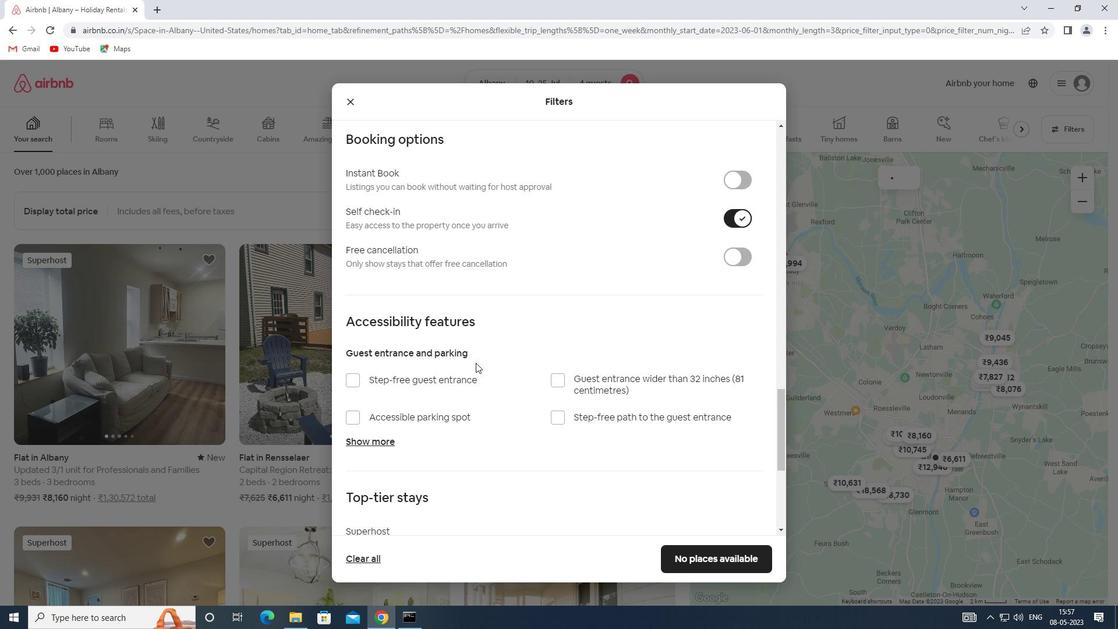 
Action: Mouse scrolled (476, 362) with delta (0, 0)
Screenshot: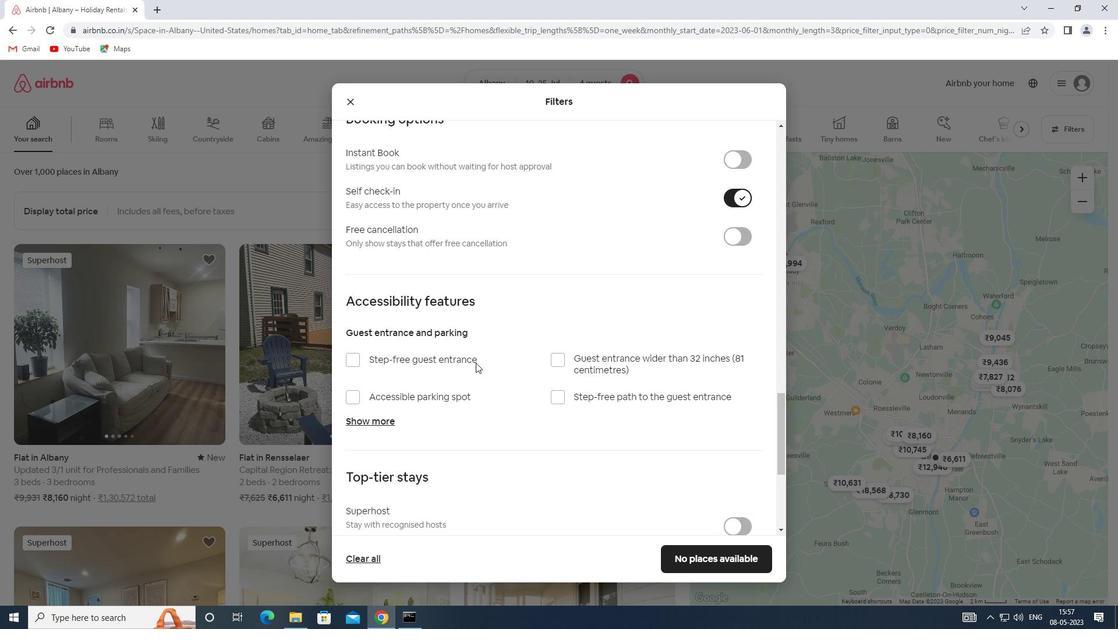 
Action: Mouse scrolled (476, 362) with delta (0, 0)
Screenshot: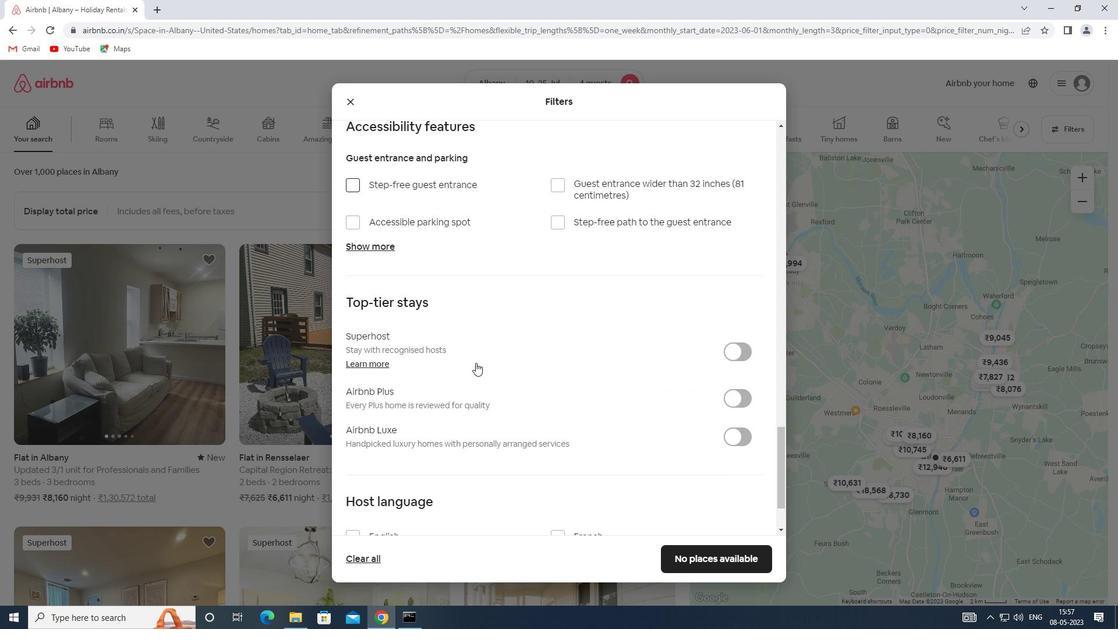 
Action: Mouse scrolled (476, 362) with delta (0, 0)
Screenshot: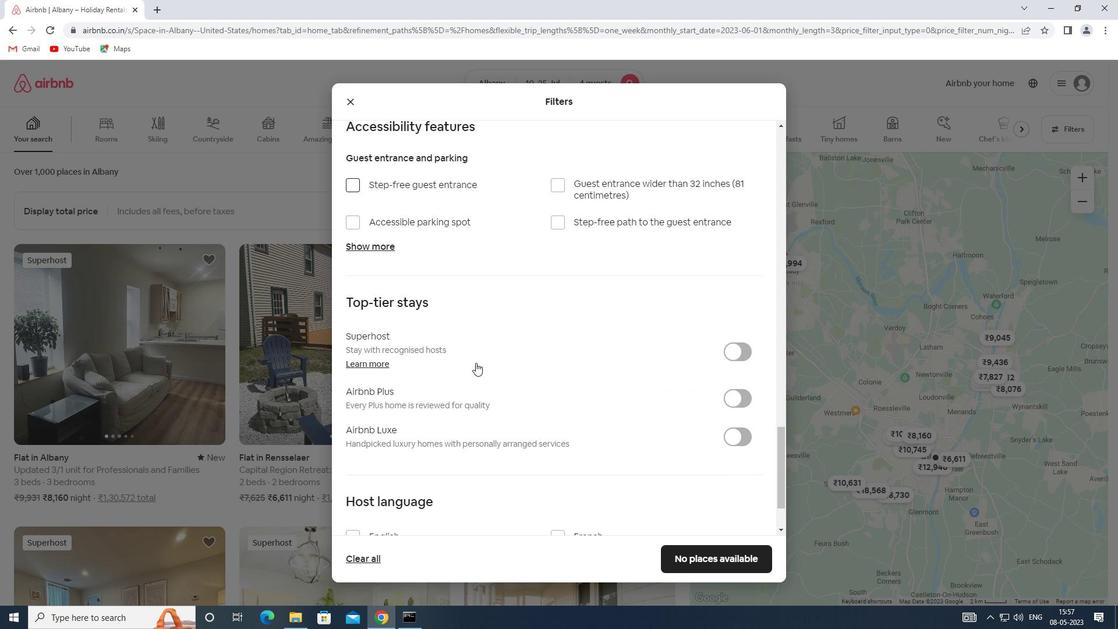 
Action: Mouse scrolled (476, 362) with delta (0, 0)
Screenshot: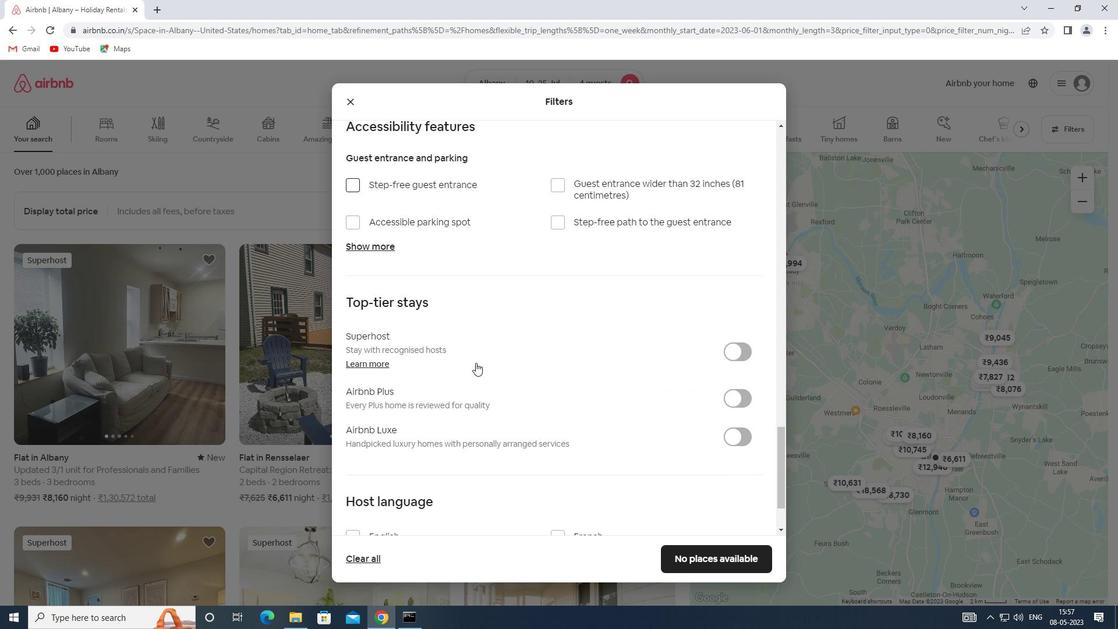 
Action: Mouse moved to (357, 450)
Screenshot: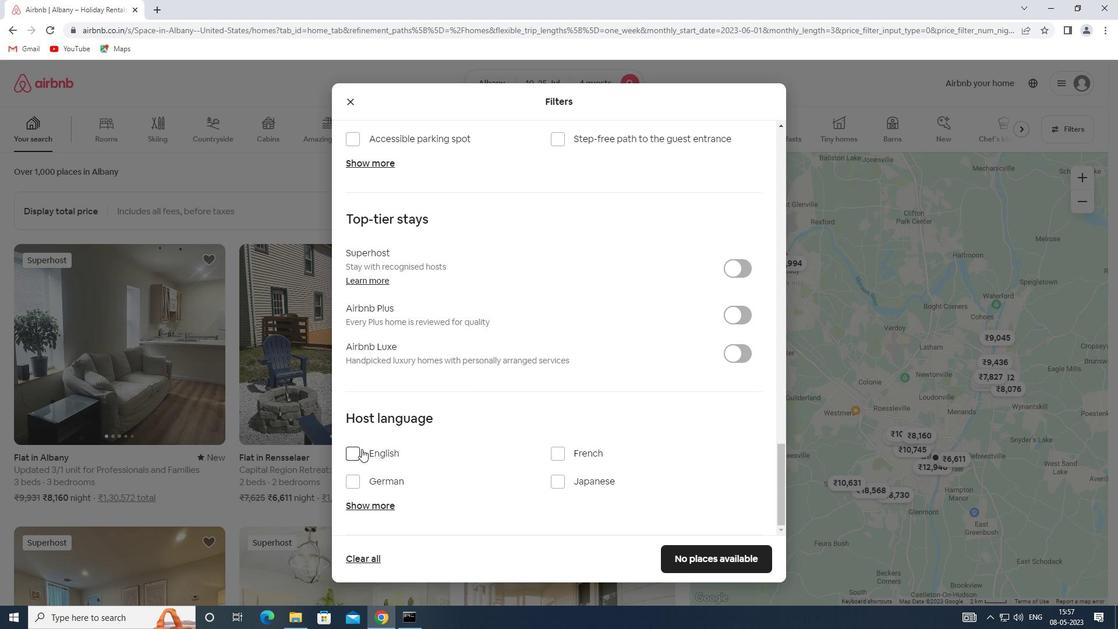 
Action: Mouse pressed left at (357, 450)
Screenshot: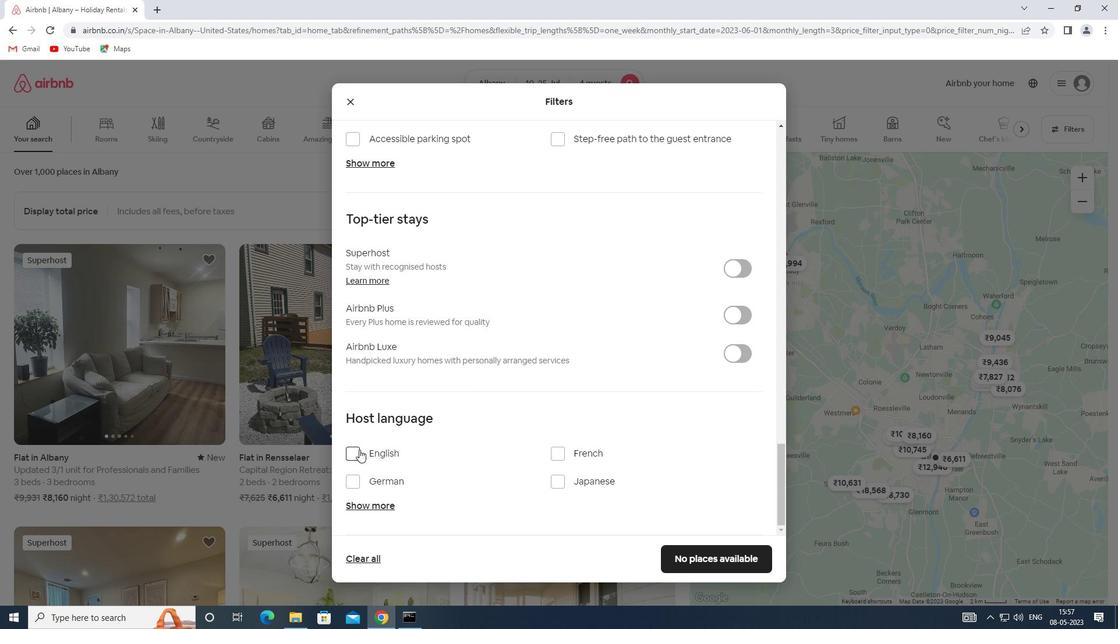 
Action: Mouse moved to (691, 553)
Screenshot: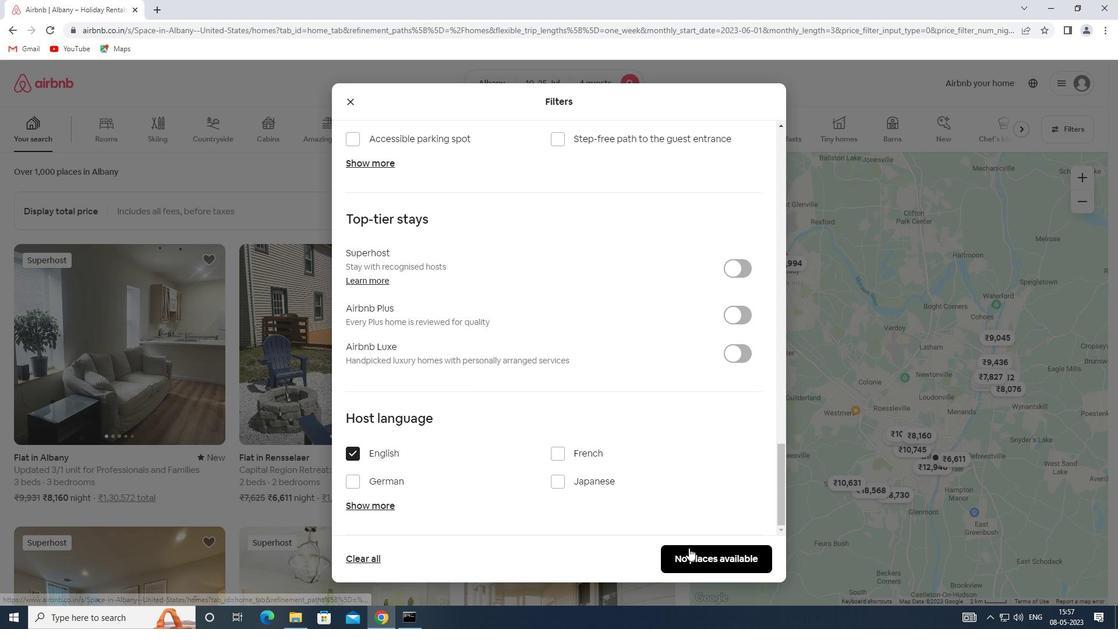 
Action: Mouse pressed left at (691, 553)
Screenshot: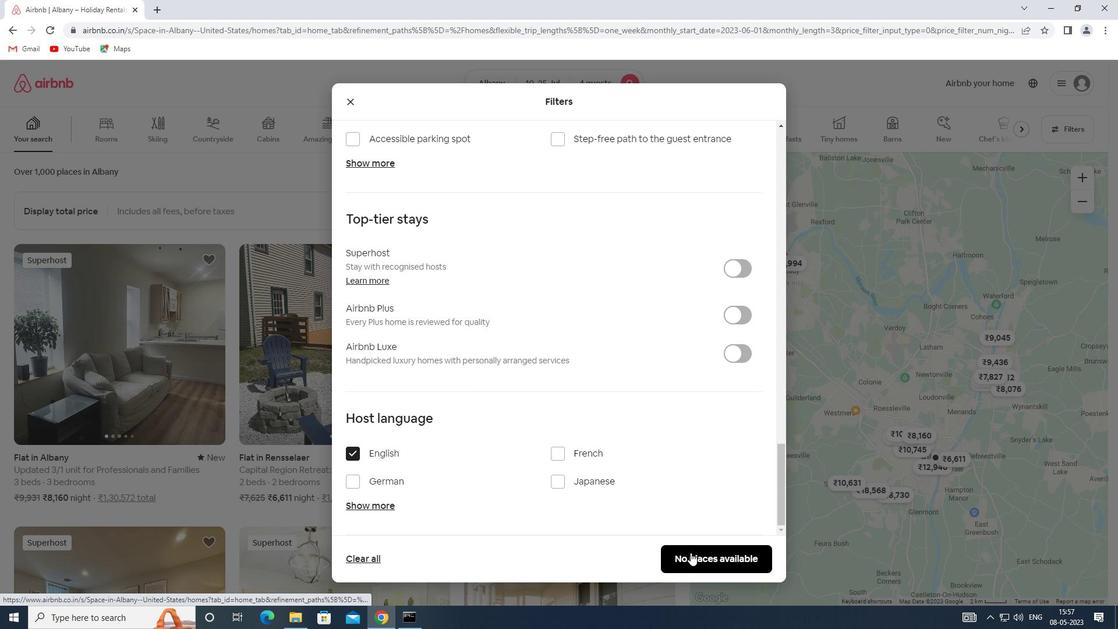 
